 Task: Open Card Manufacturing Review in Board Team Collaboration to Workspace Business Analysis and add a team member Softage.1@softage.net, a label Red, a checklist Illustration, an attachment from your google drive, a color Red and finally, add a card description 'Plan and execute company team-building activity at a team-building ropes course' and a comment 'This task presents an opportunity to innovate and come up with new solutions to old problems.'. Add a start date 'Jan 05, 1900' with a due date 'Jan 12, 1900'
Action: Mouse moved to (78, 357)
Screenshot: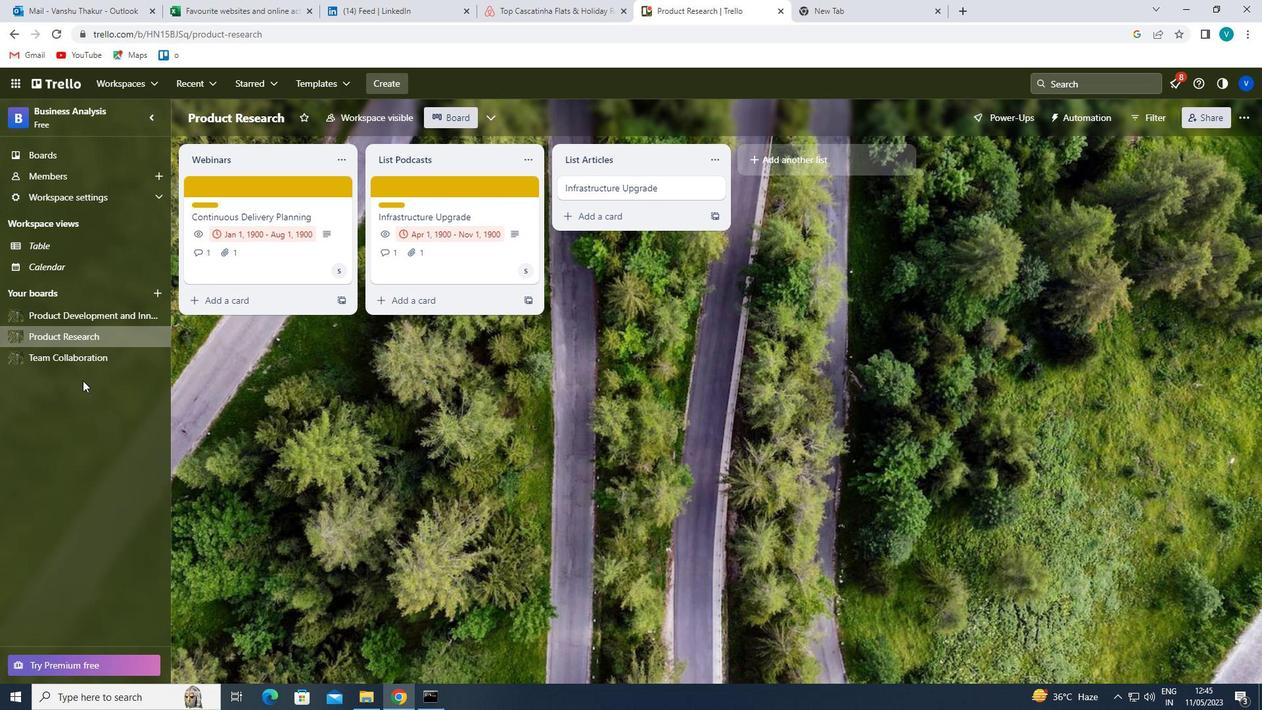 
Action: Mouse pressed left at (78, 357)
Screenshot: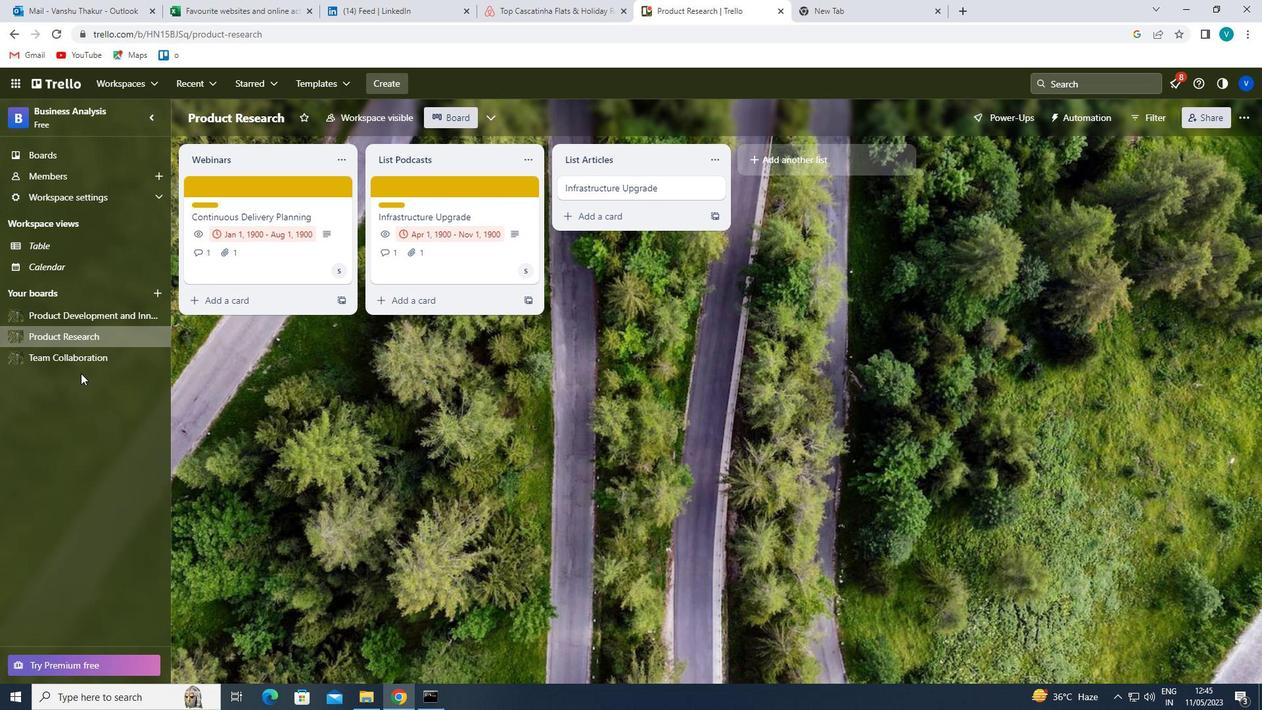 
Action: Mouse moved to (409, 184)
Screenshot: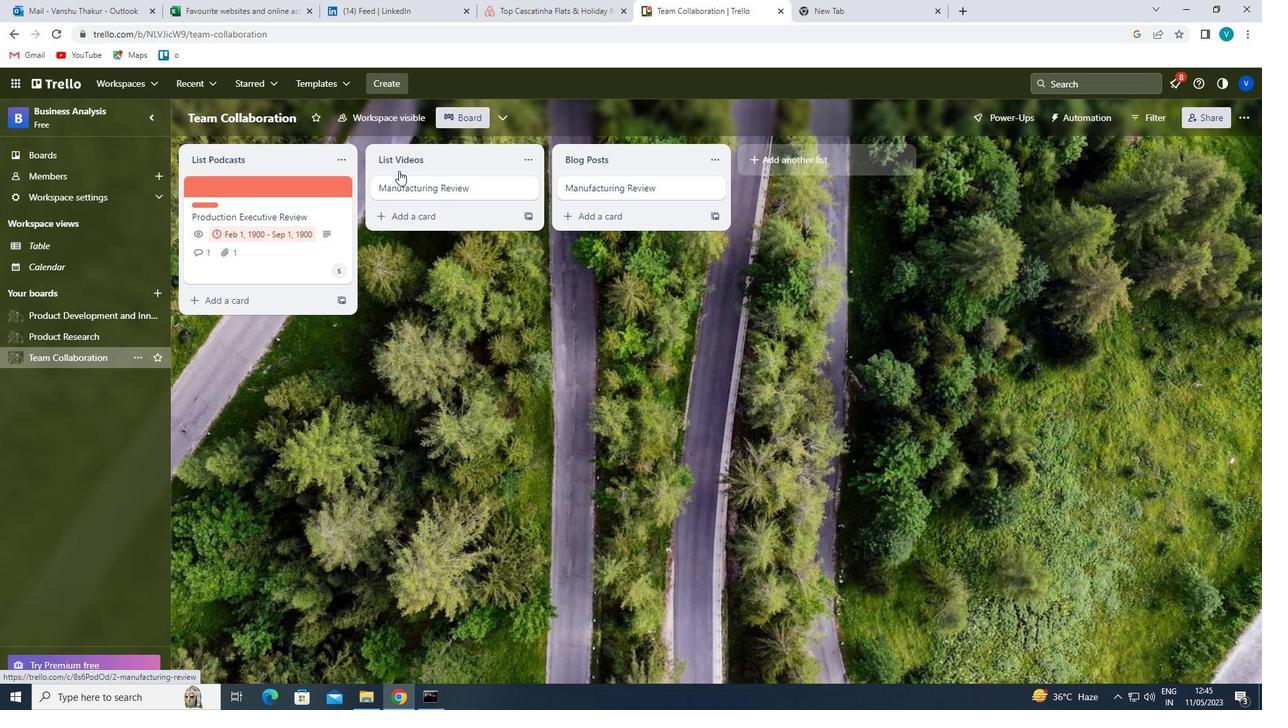 
Action: Mouse pressed left at (409, 184)
Screenshot: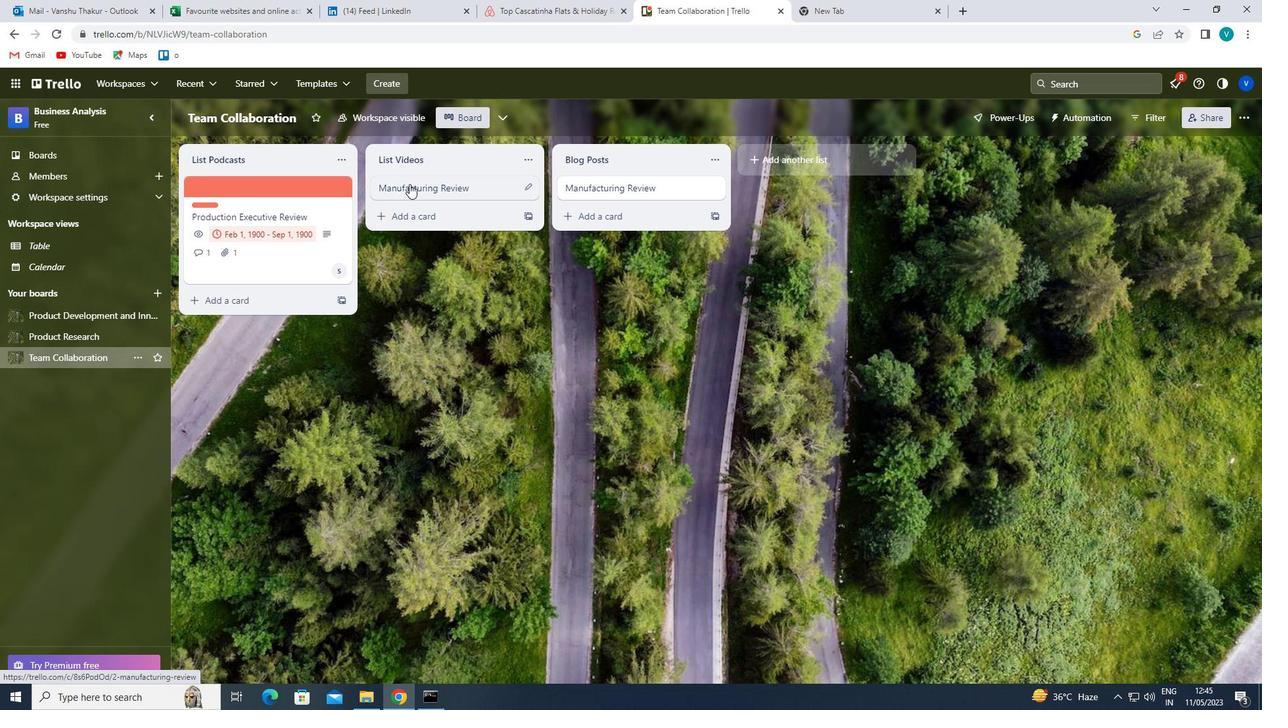 
Action: Mouse moved to (765, 222)
Screenshot: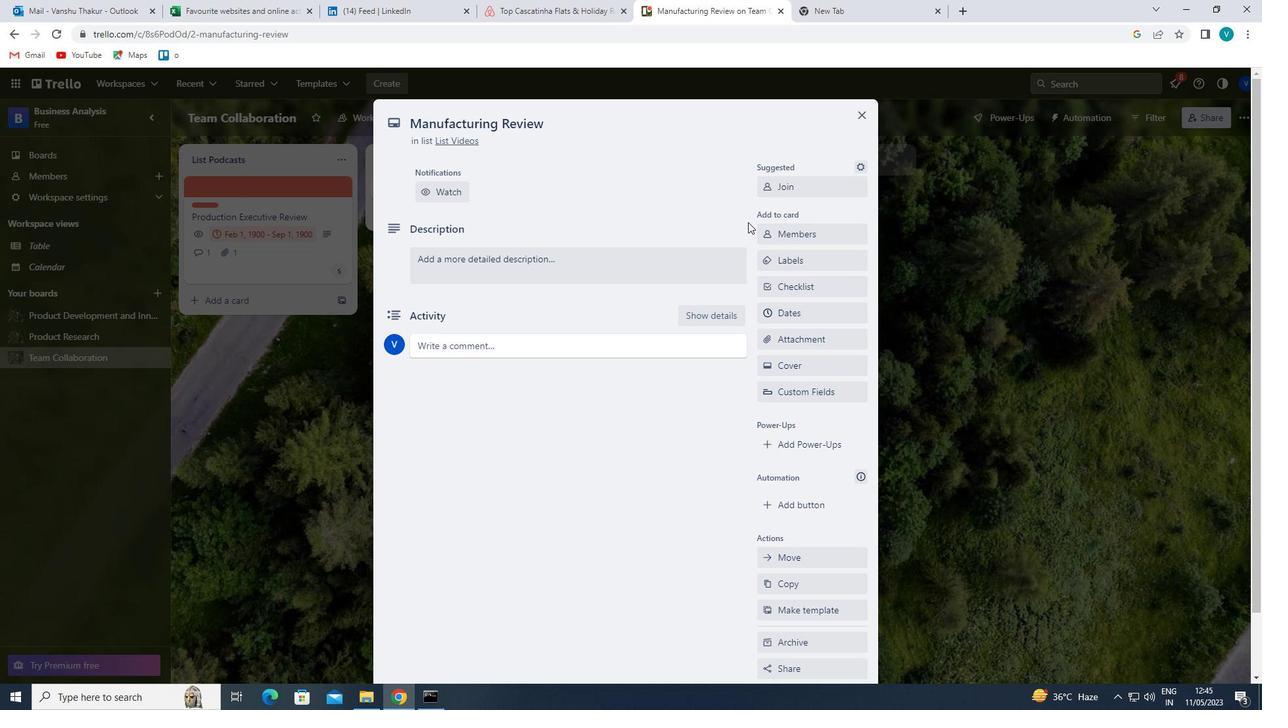 
Action: Mouse pressed left at (765, 222)
Screenshot: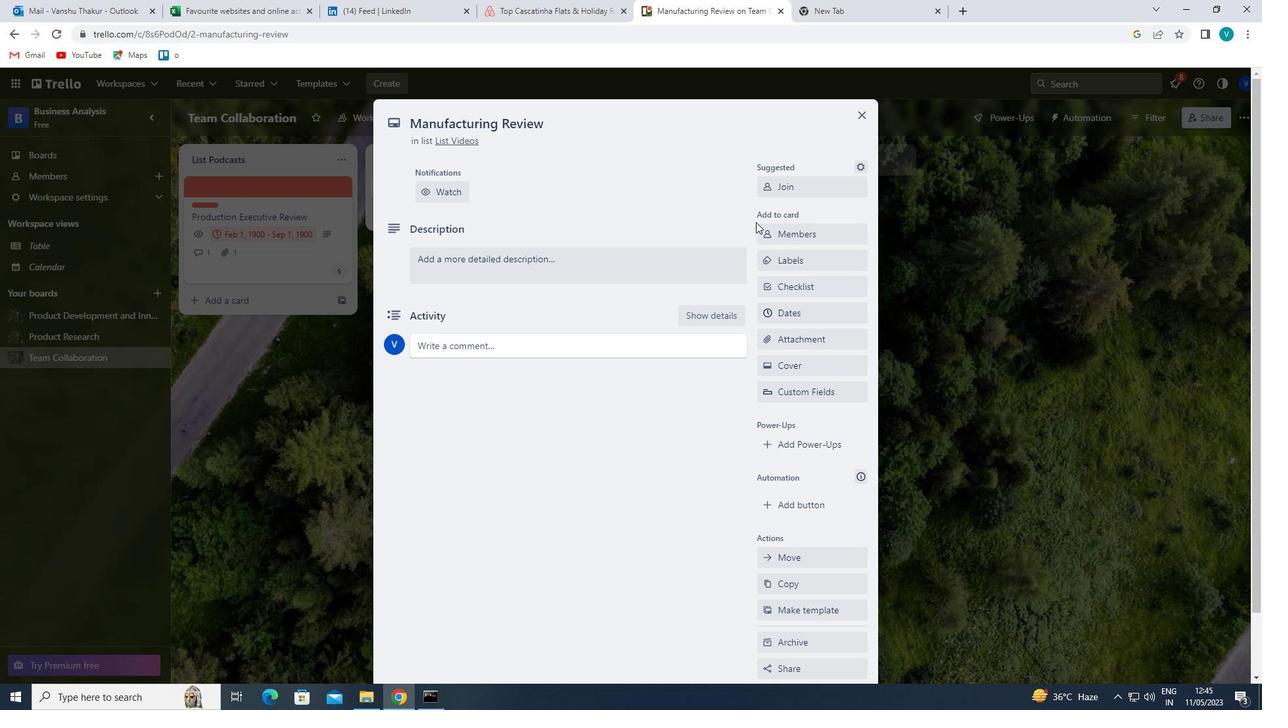 
Action: Mouse moved to (769, 230)
Screenshot: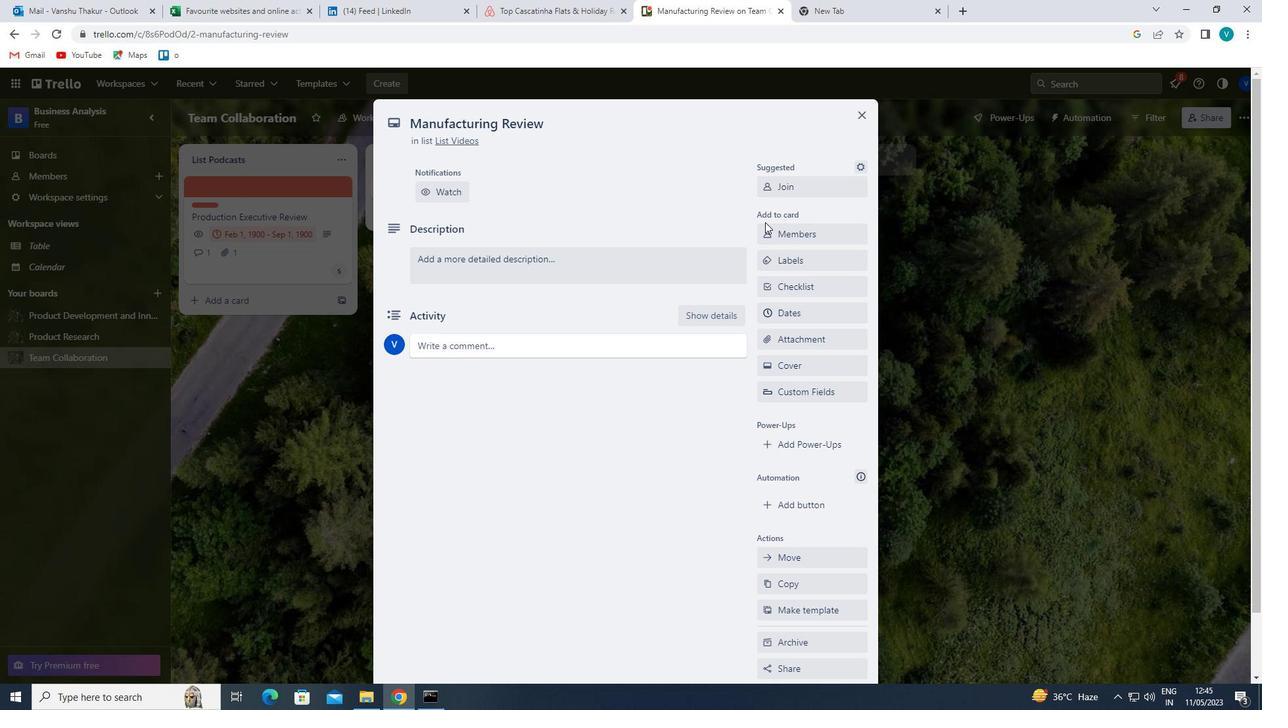 
Action: Mouse pressed left at (769, 230)
Screenshot: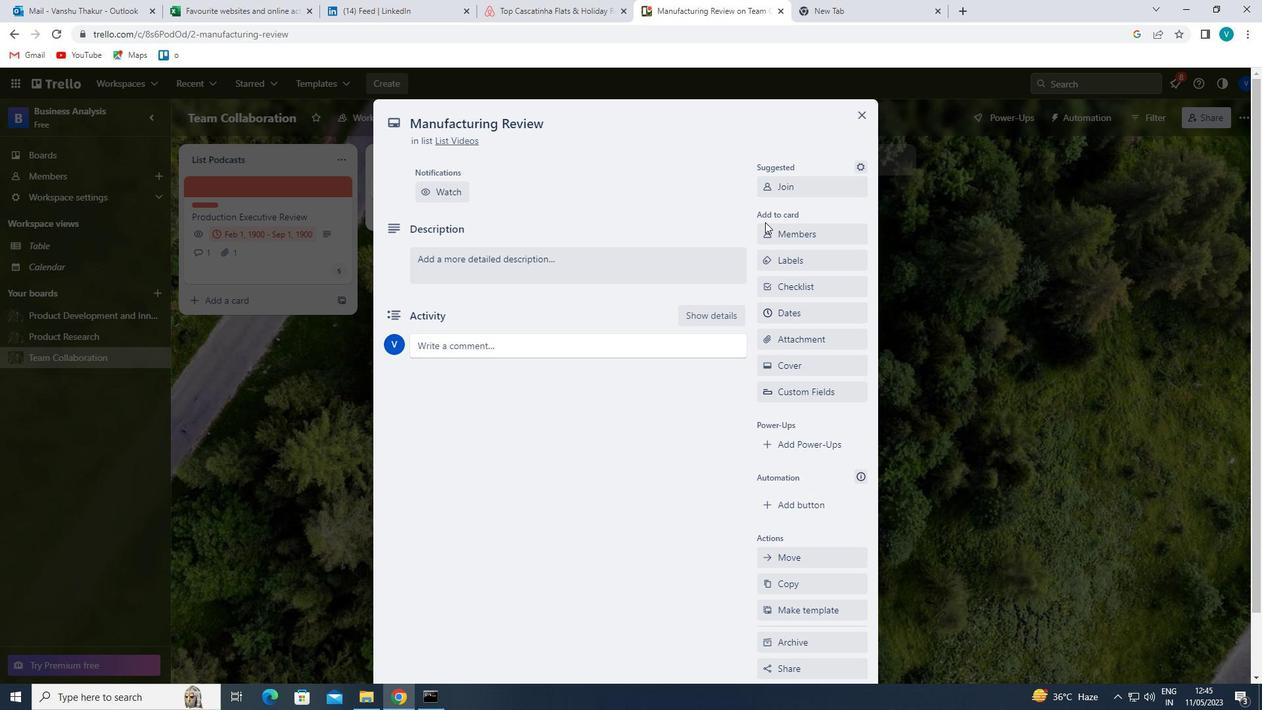 
Action: Mouse moved to (795, 296)
Screenshot: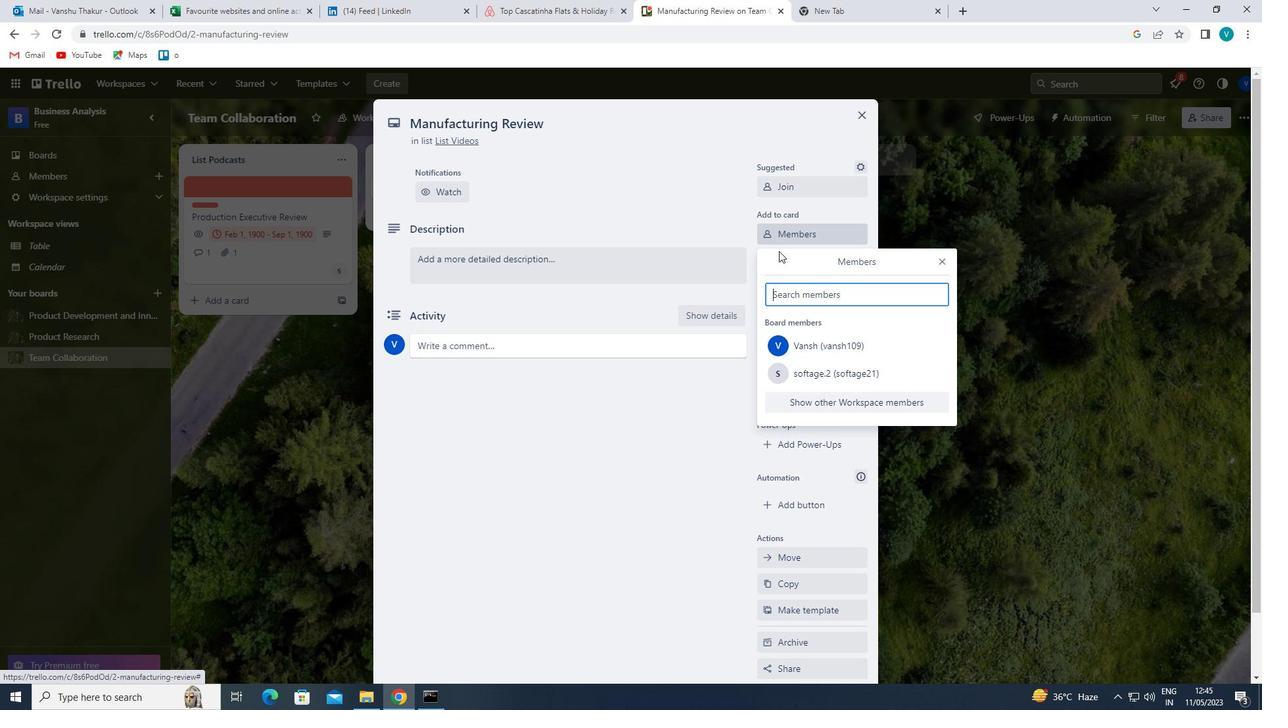 
Action: Mouse pressed left at (795, 296)
Screenshot: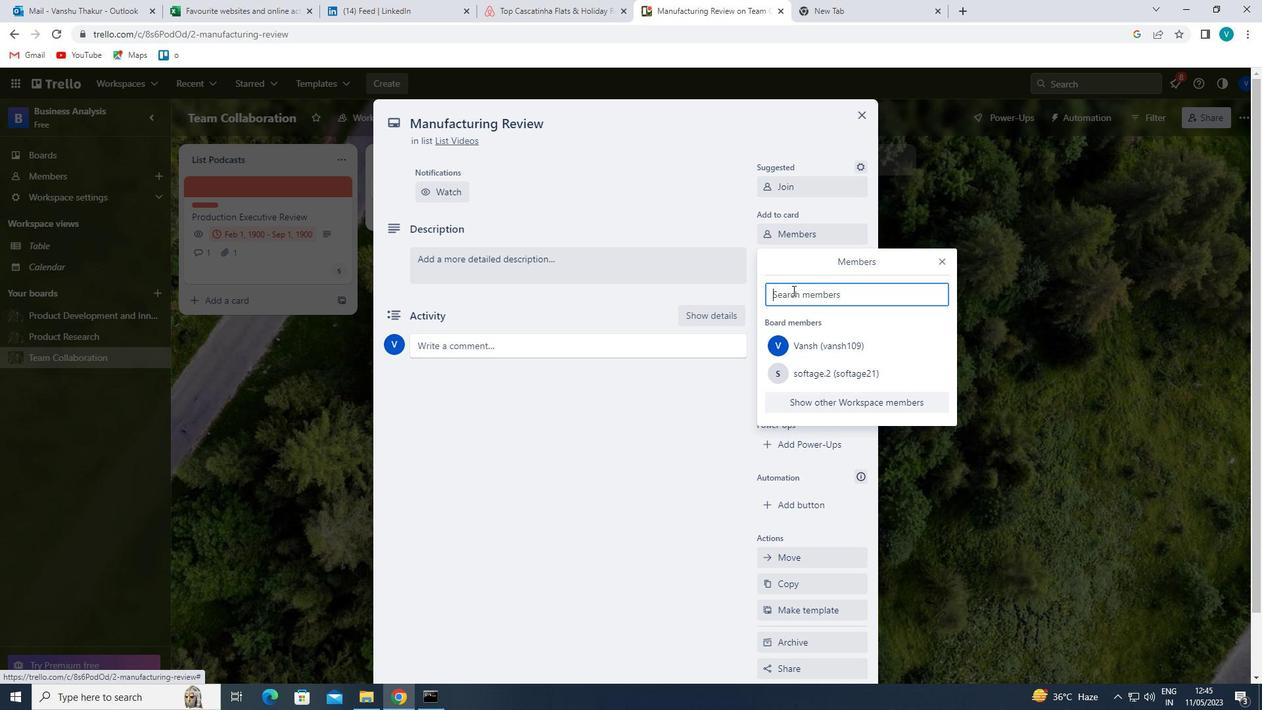 
Action: Key pressed soft
Screenshot: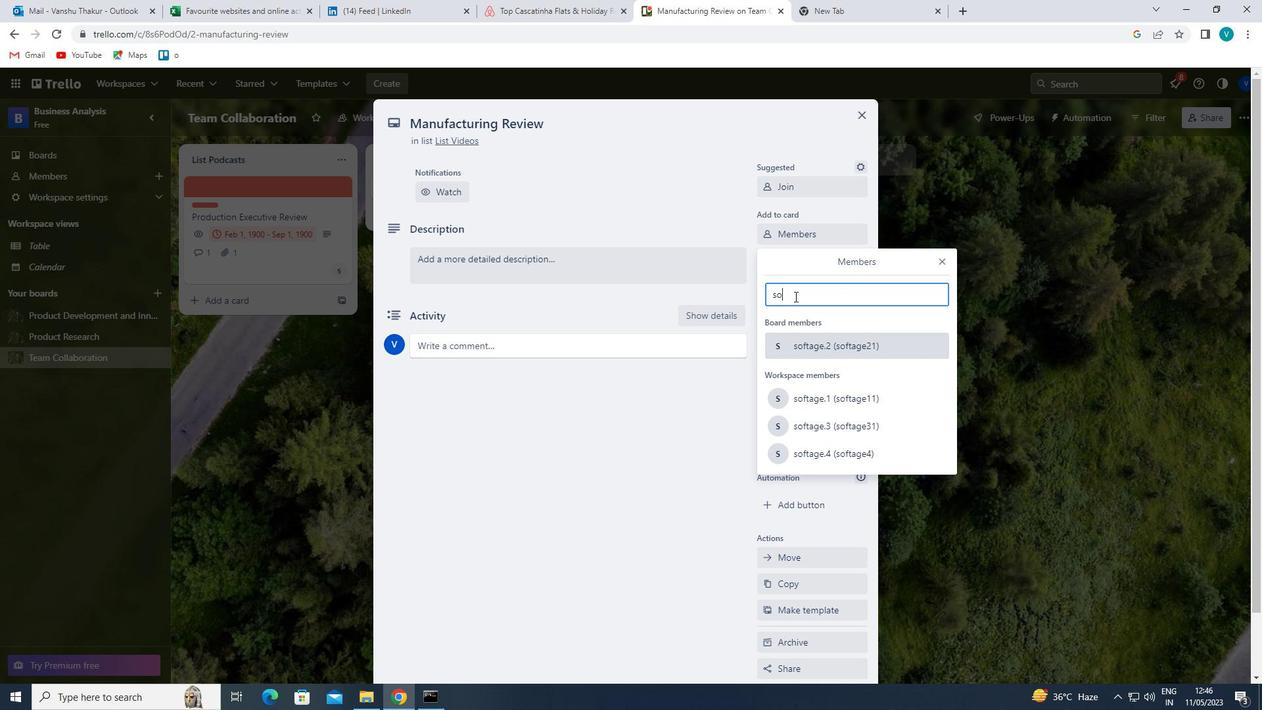 
Action: Mouse moved to (840, 395)
Screenshot: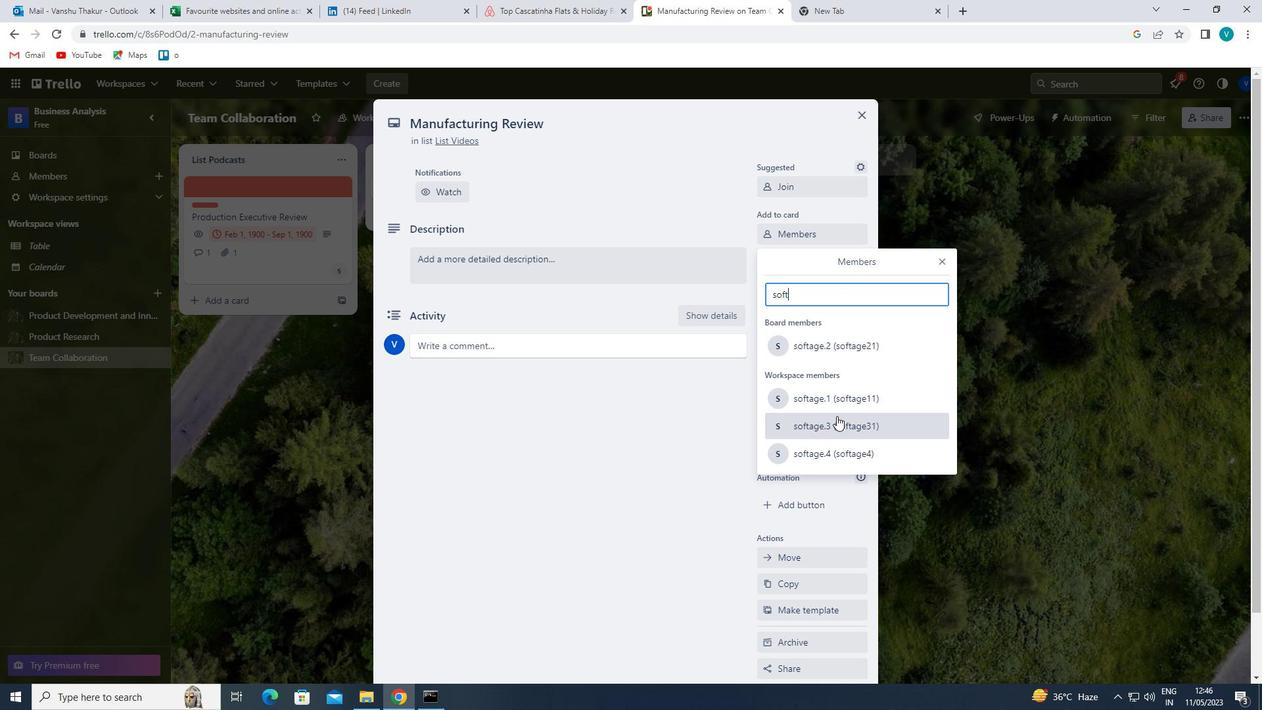 
Action: Mouse pressed left at (840, 395)
Screenshot: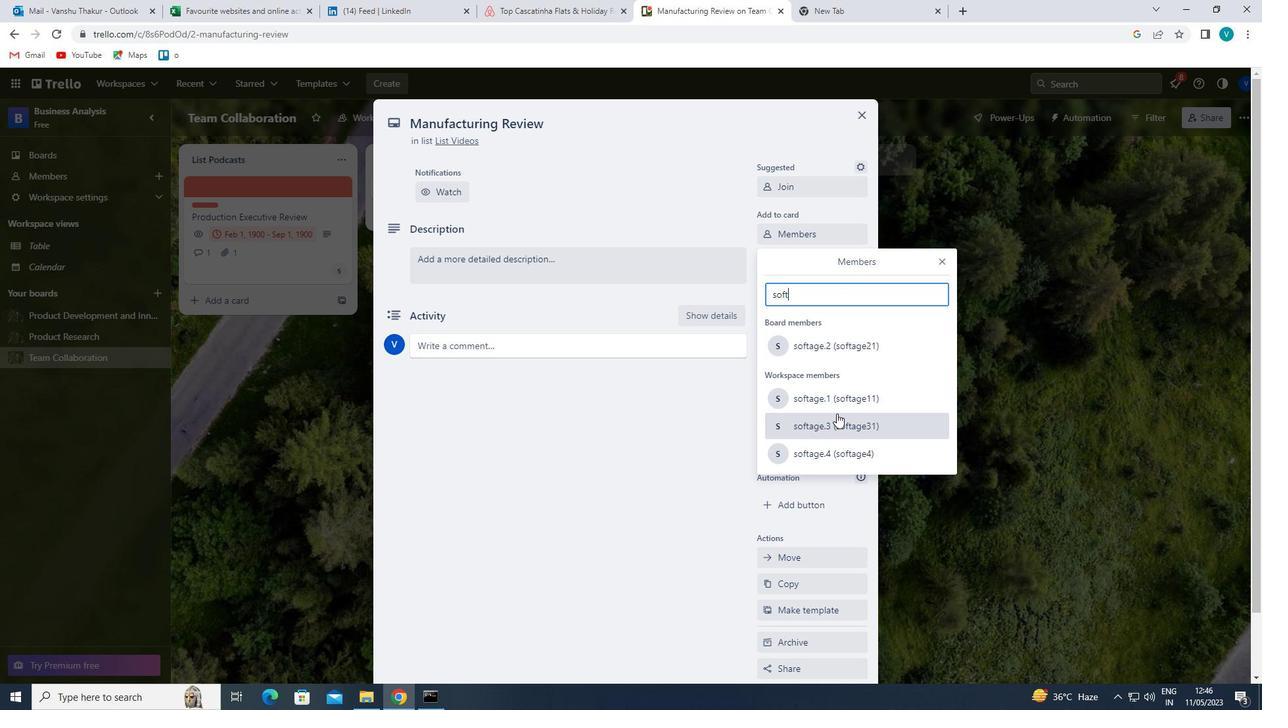 
Action: Mouse moved to (943, 260)
Screenshot: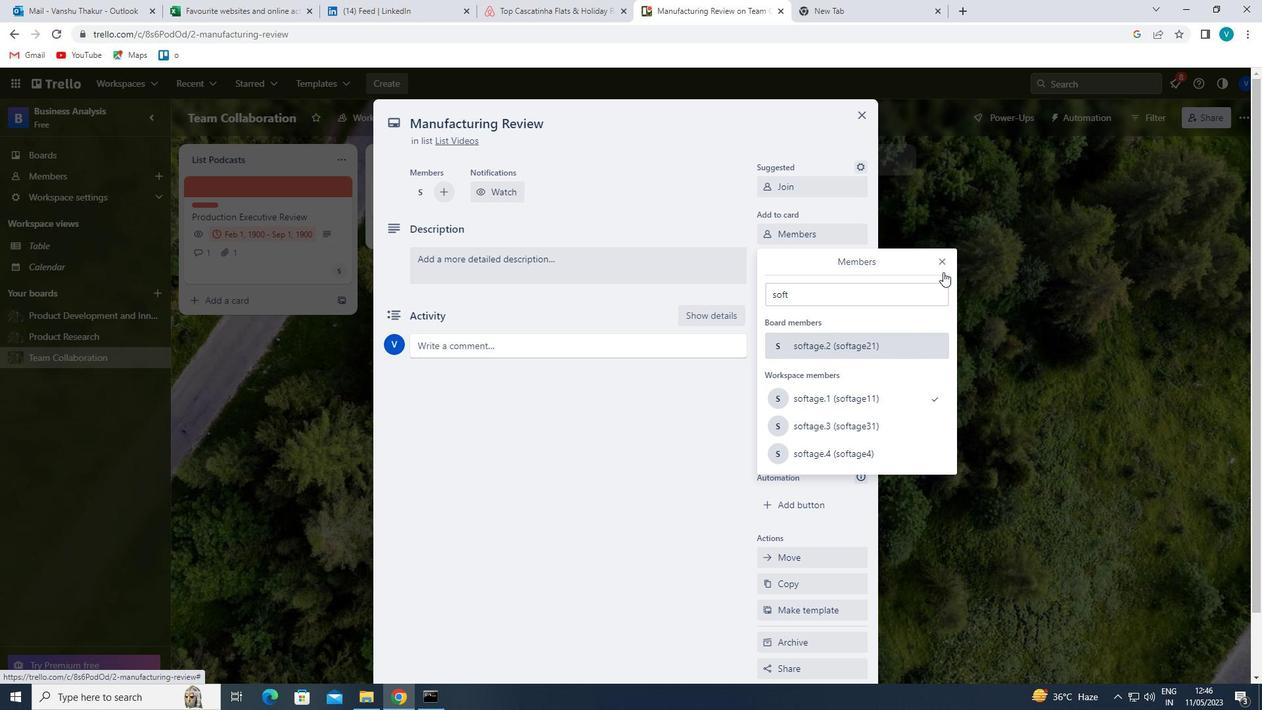 
Action: Mouse pressed left at (943, 260)
Screenshot: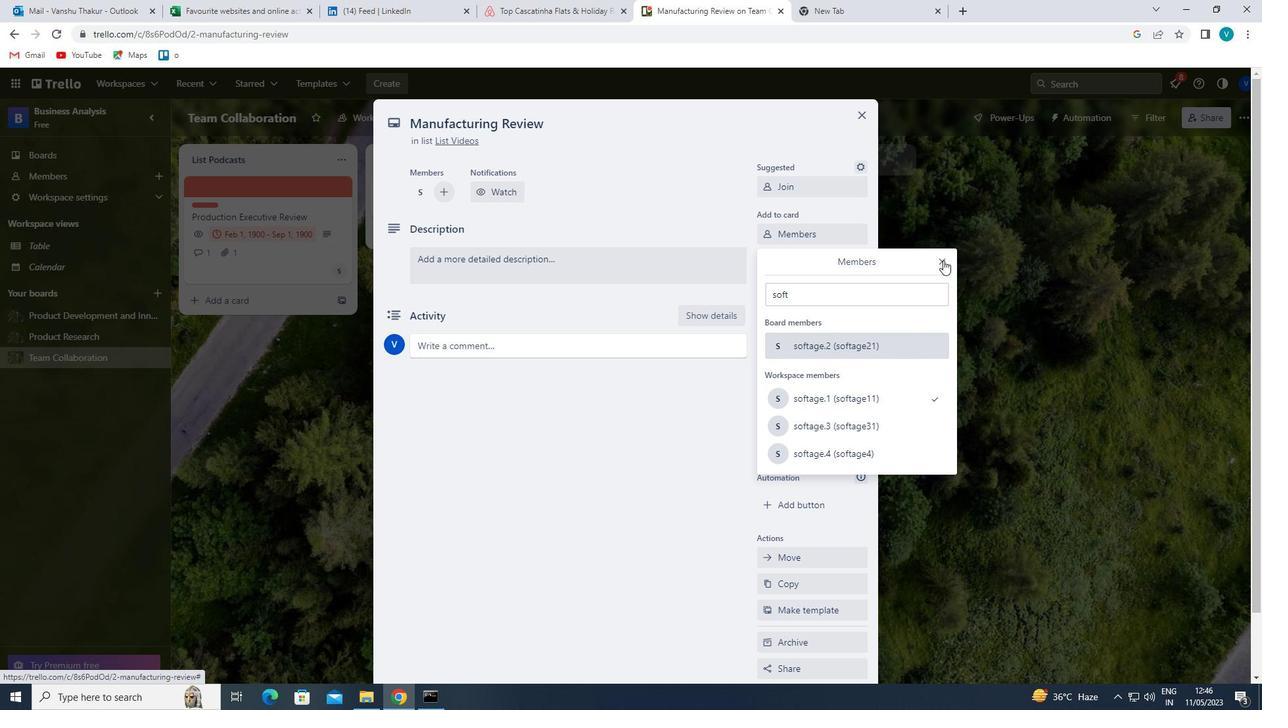 
Action: Mouse moved to (824, 259)
Screenshot: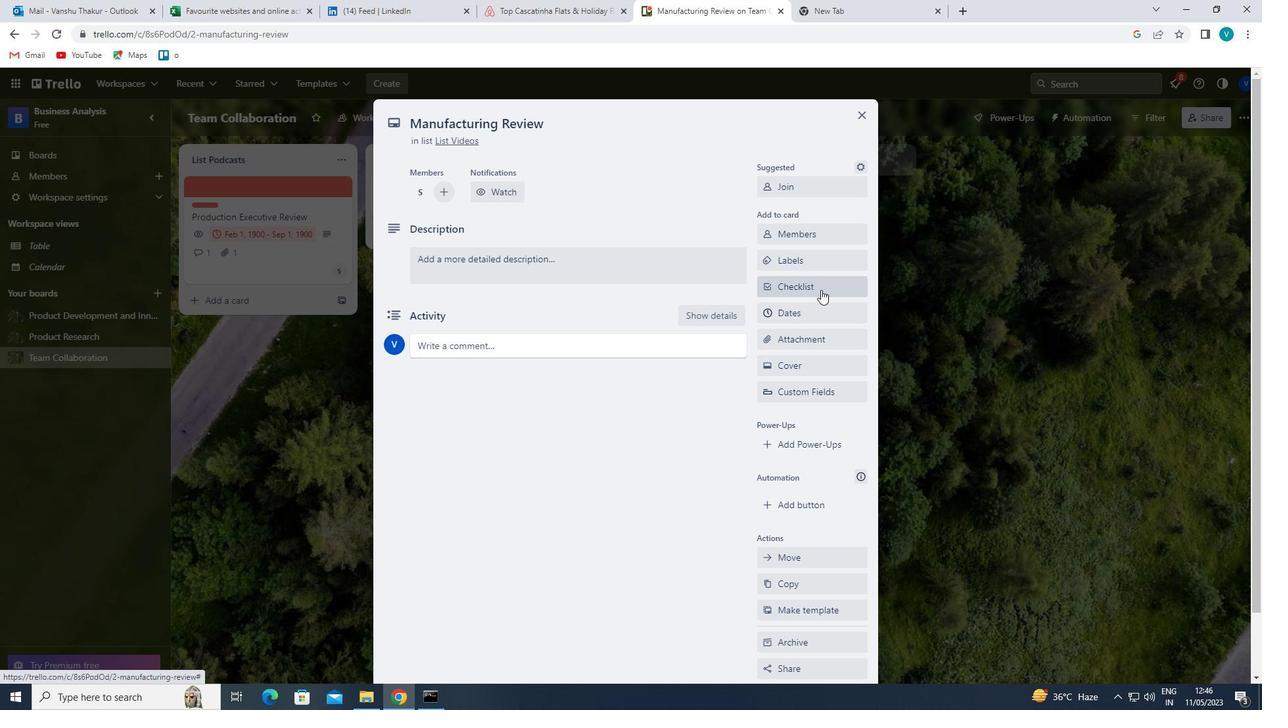 
Action: Mouse pressed left at (824, 259)
Screenshot: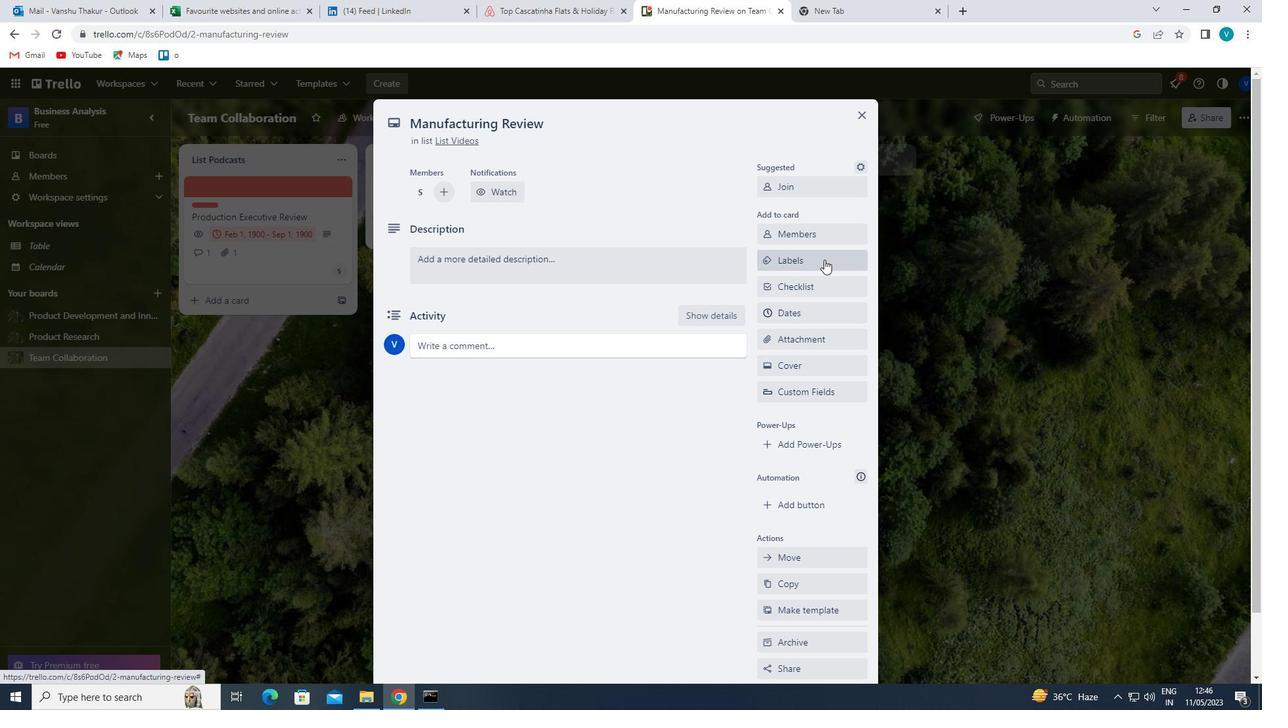 
Action: Mouse moved to (824, 433)
Screenshot: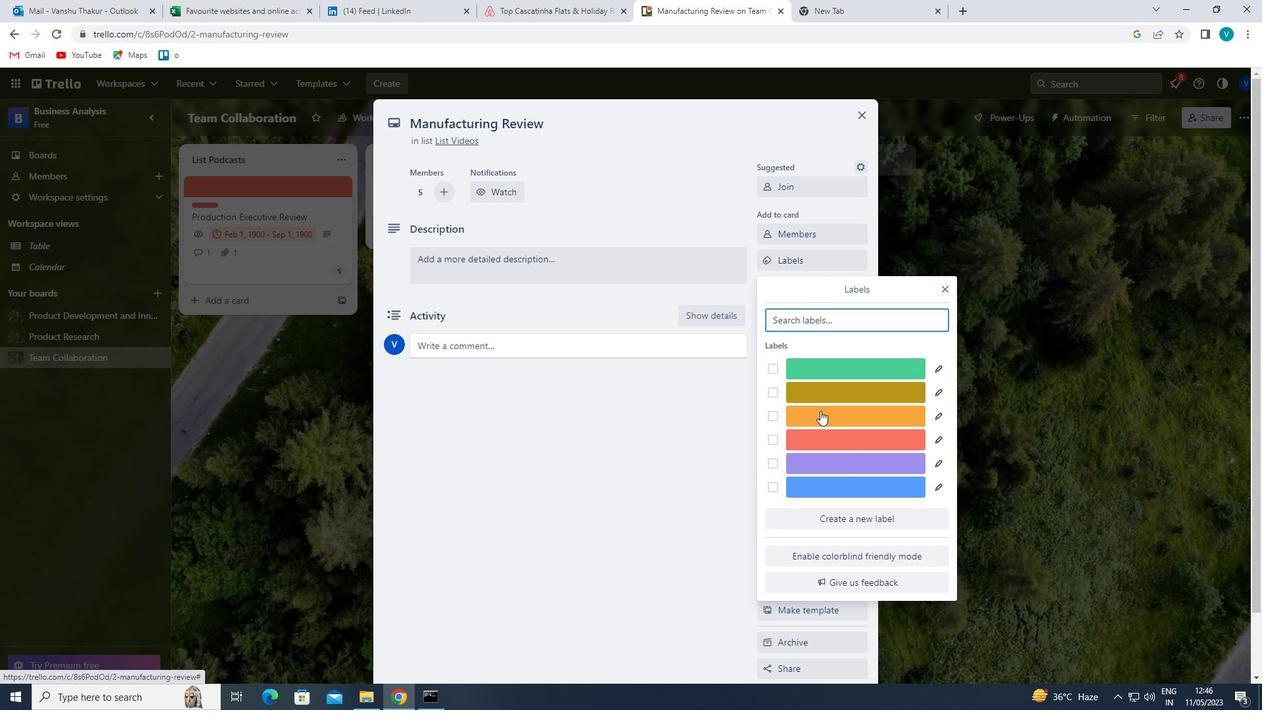 
Action: Mouse pressed left at (824, 433)
Screenshot: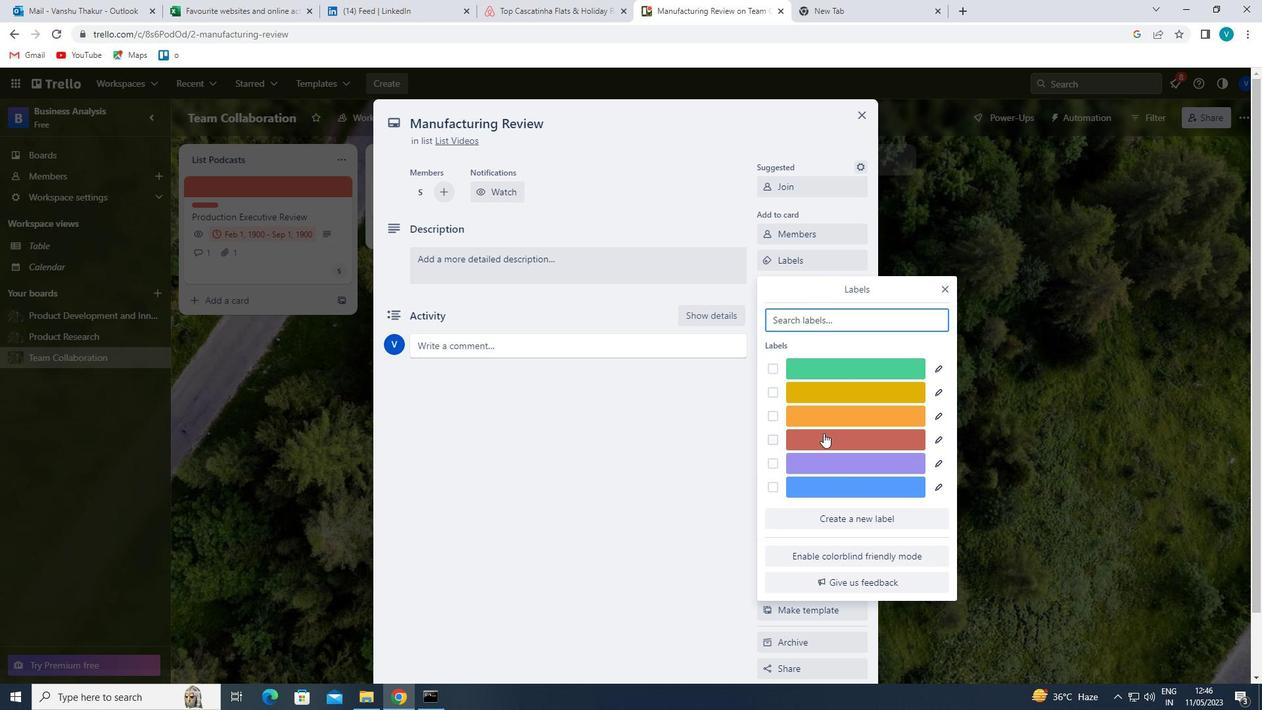 
Action: Mouse moved to (949, 286)
Screenshot: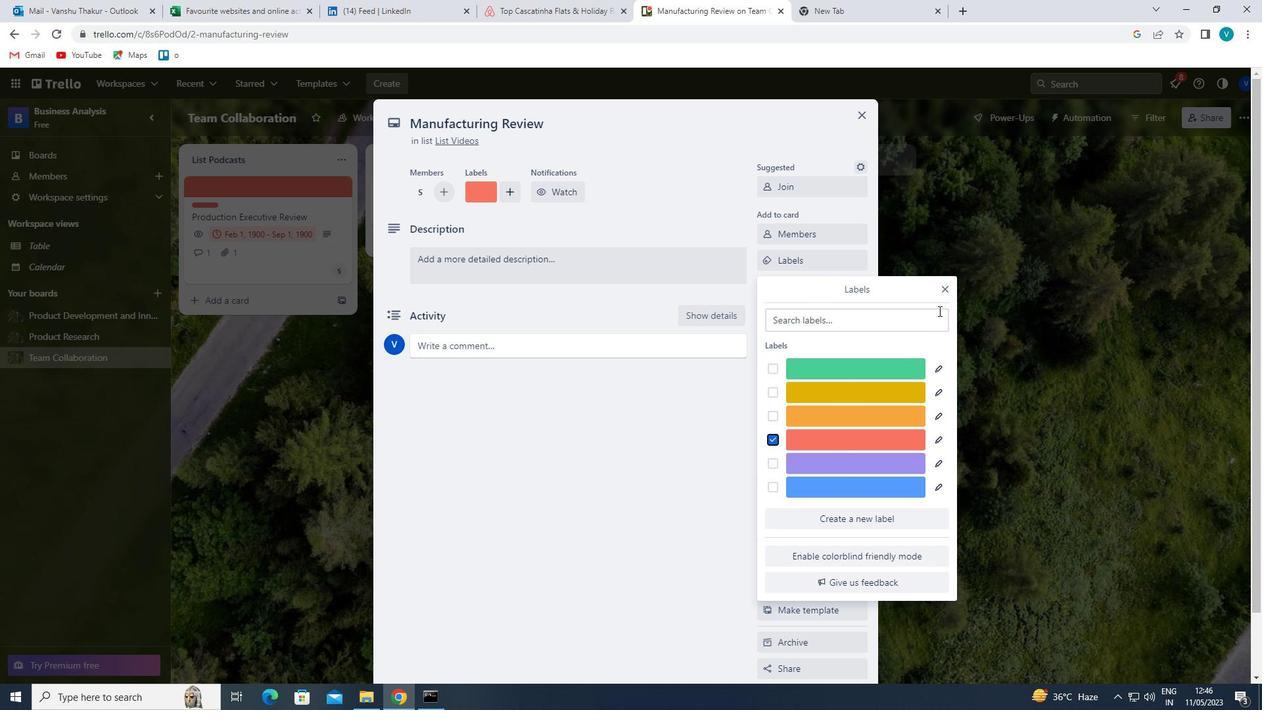 
Action: Mouse pressed left at (949, 286)
Screenshot: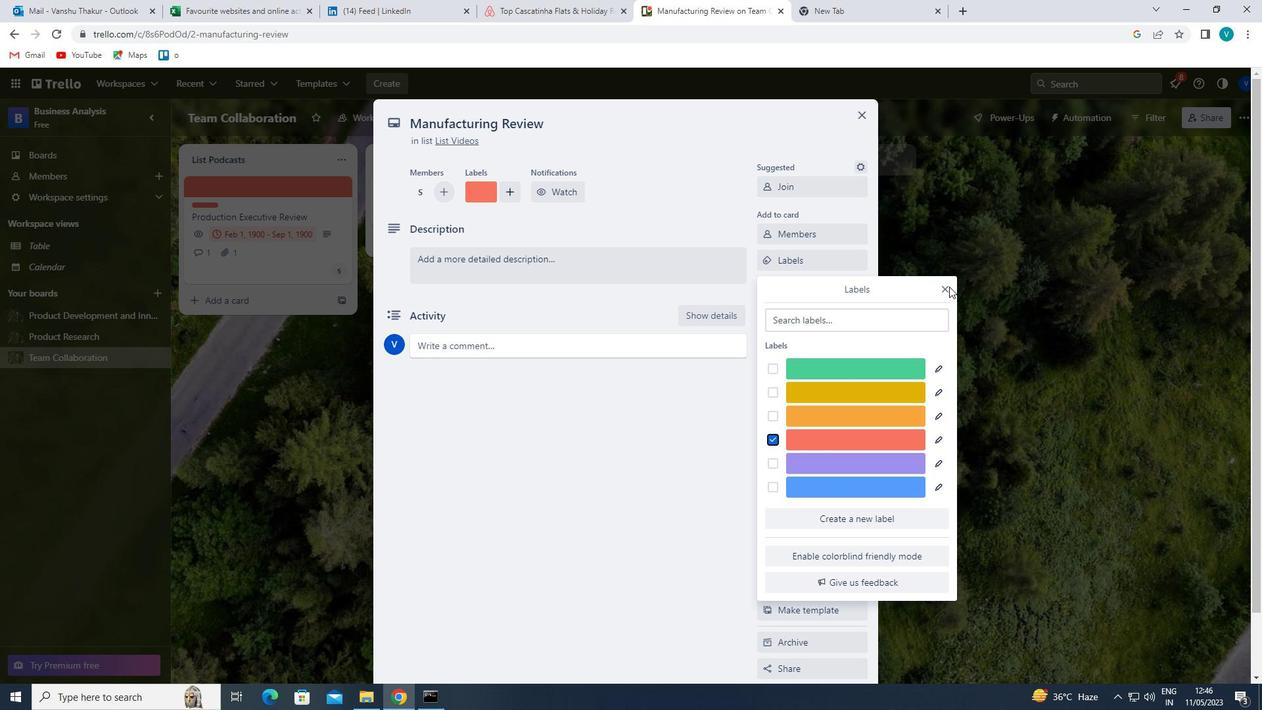 
Action: Mouse moved to (942, 287)
Screenshot: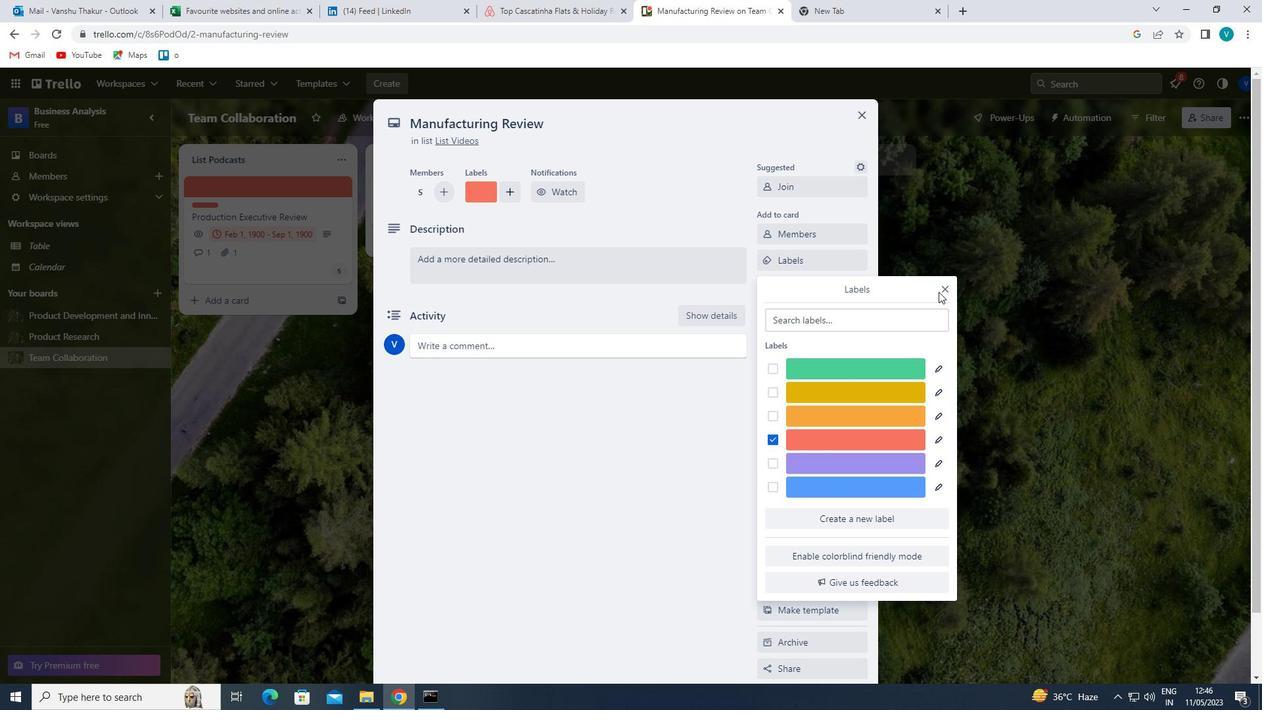 
Action: Mouse pressed left at (942, 287)
Screenshot: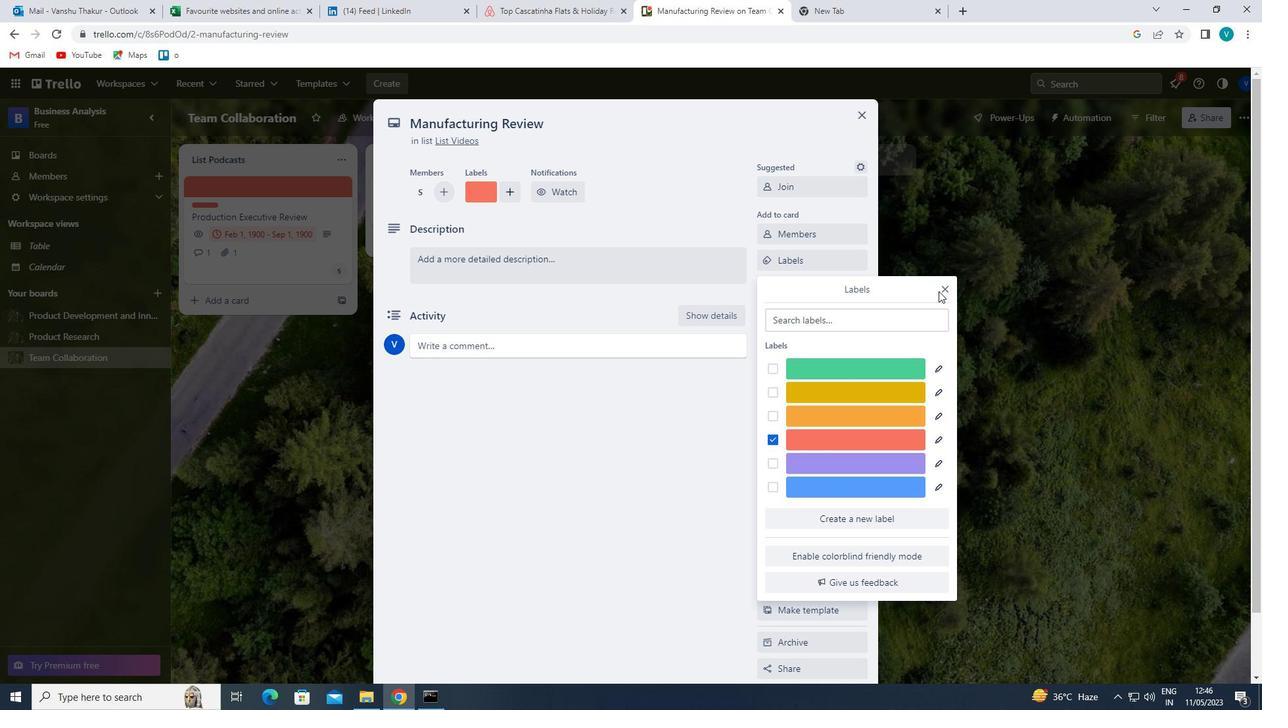 
Action: Mouse moved to (830, 279)
Screenshot: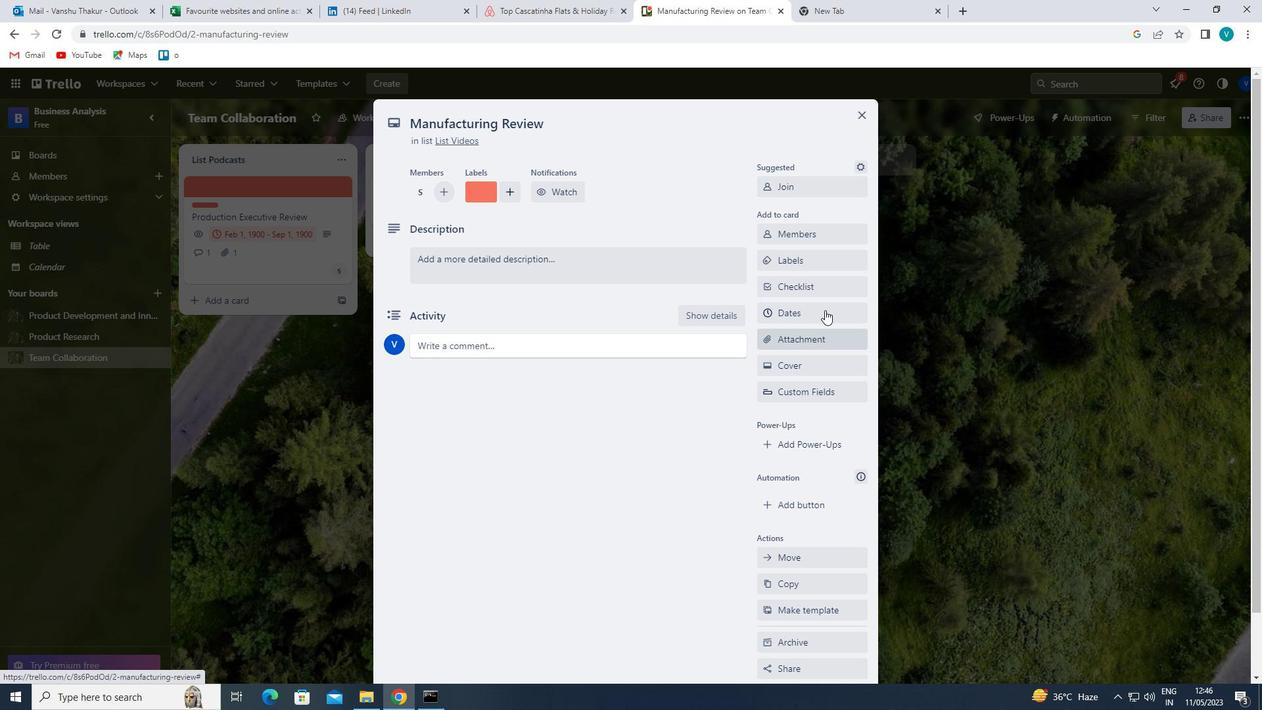 
Action: Mouse pressed left at (830, 279)
Screenshot: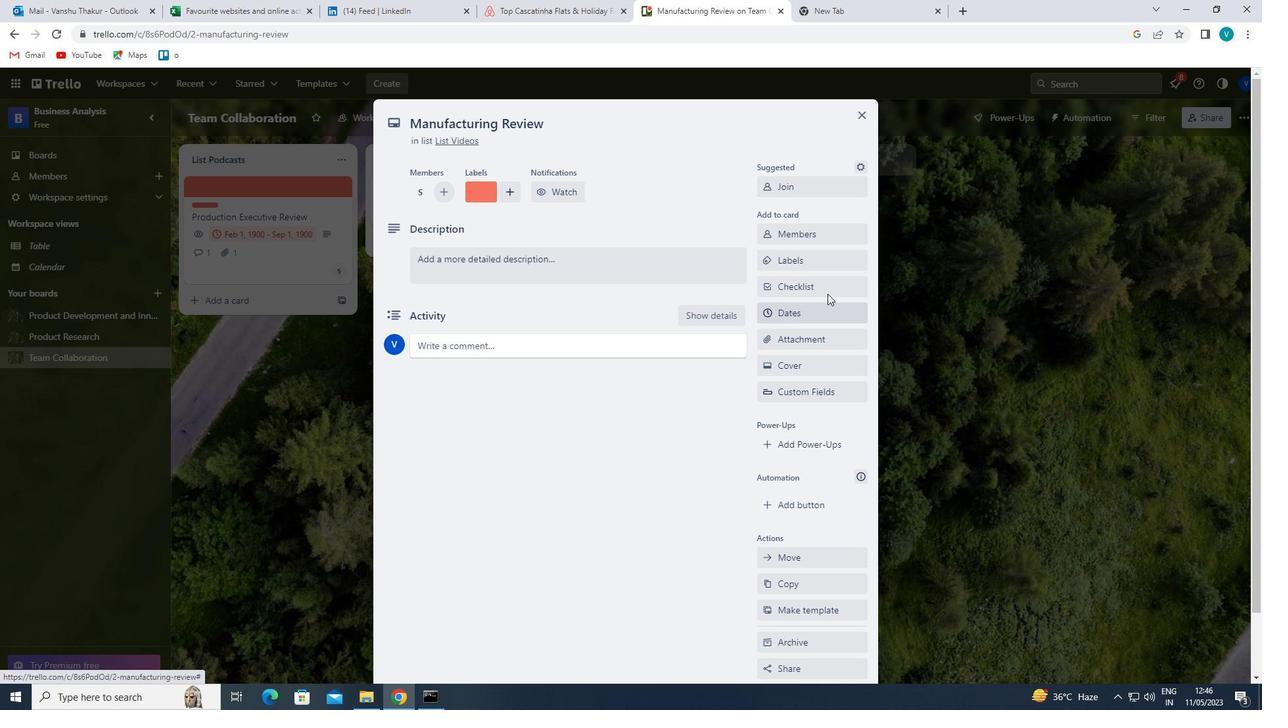 
Action: Key pressed <Key.shift>ILLUSTRATION
Screenshot: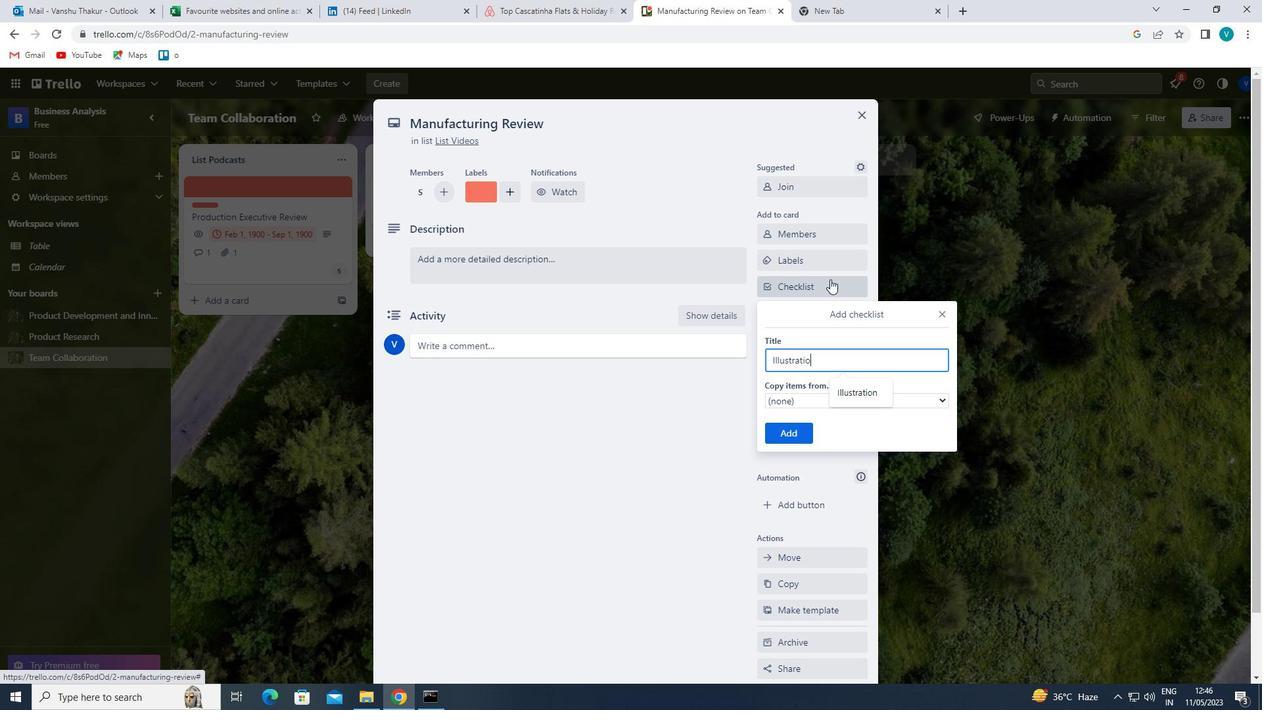 
Action: Mouse moved to (799, 430)
Screenshot: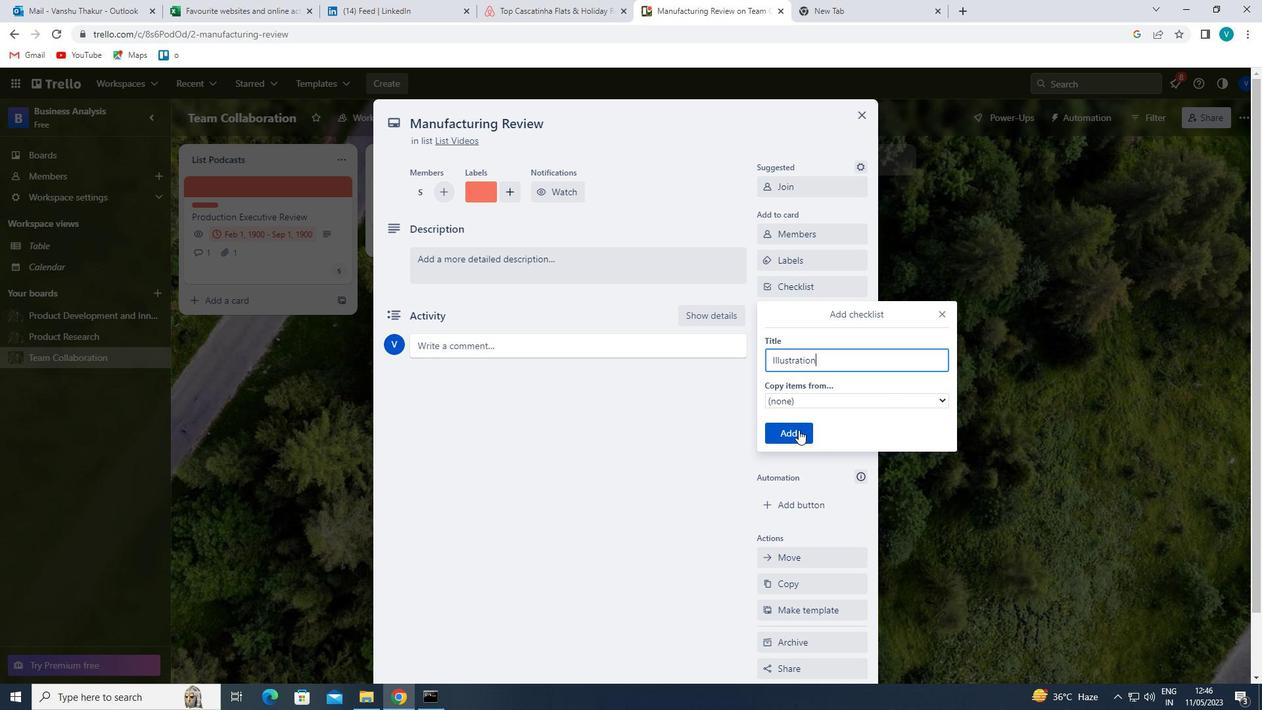 
Action: Mouse pressed left at (799, 430)
Screenshot: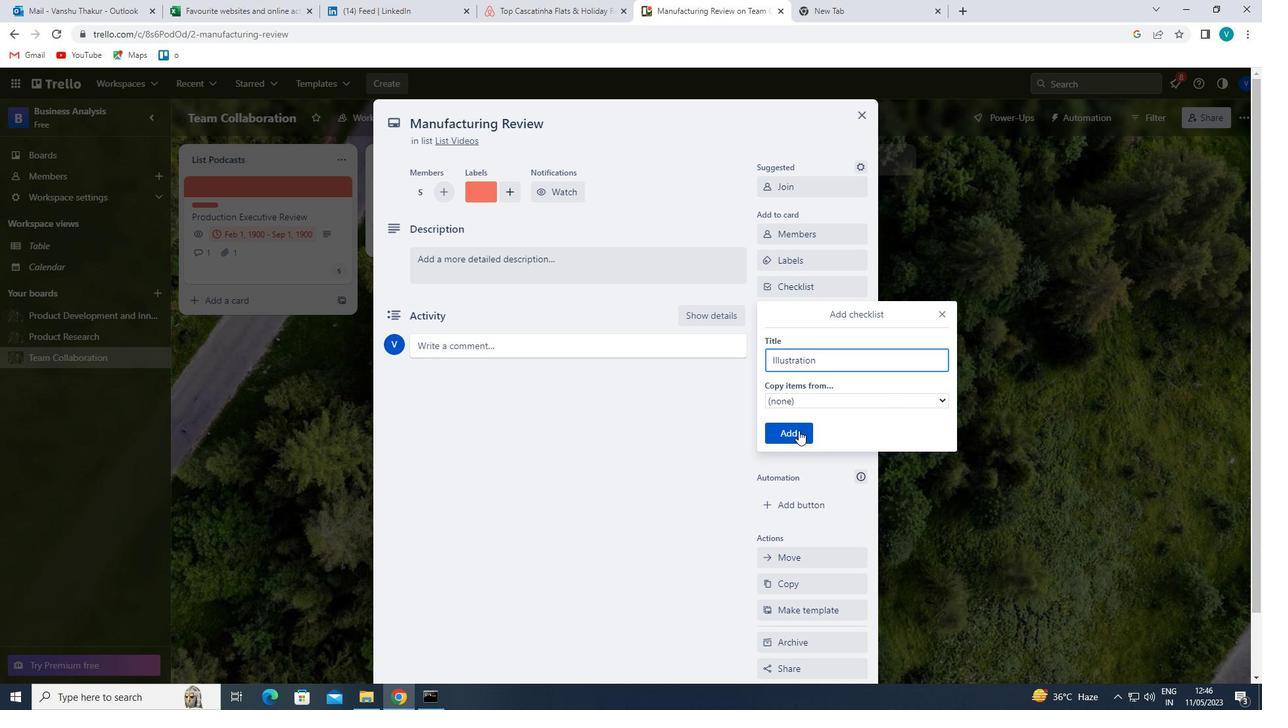 
Action: Mouse moved to (820, 339)
Screenshot: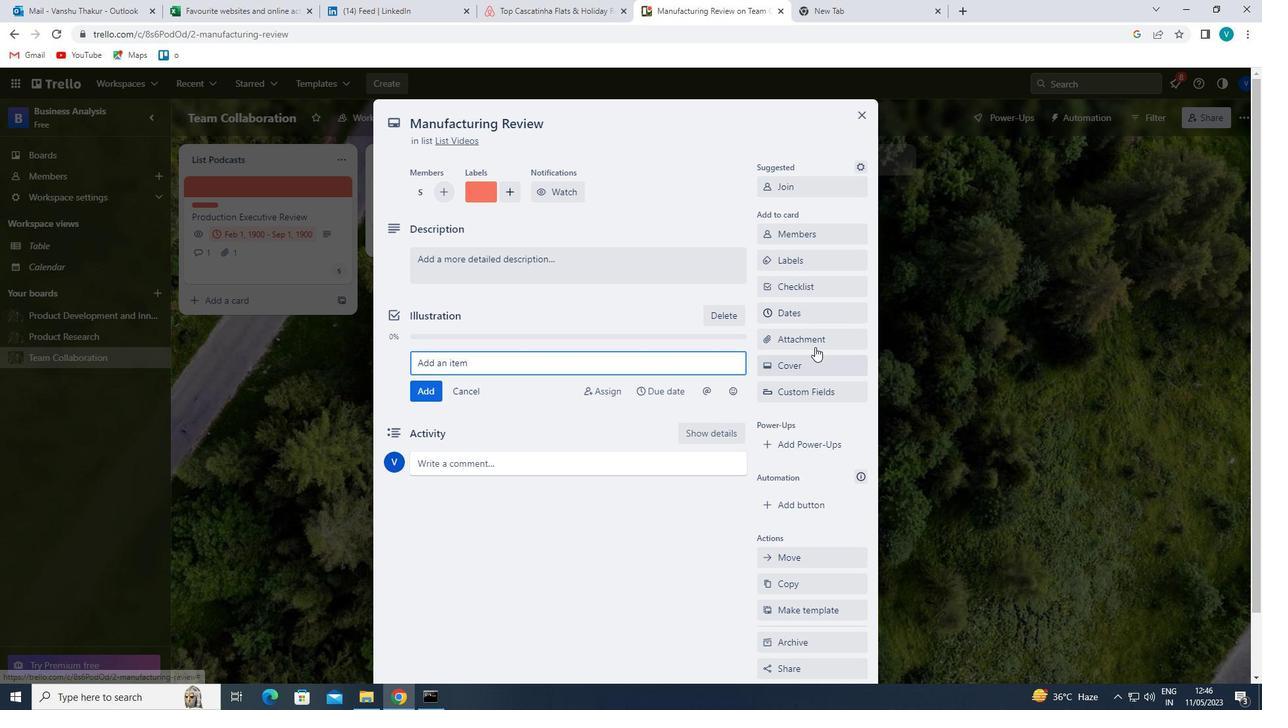 
Action: Mouse pressed left at (820, 339)
Screenshot: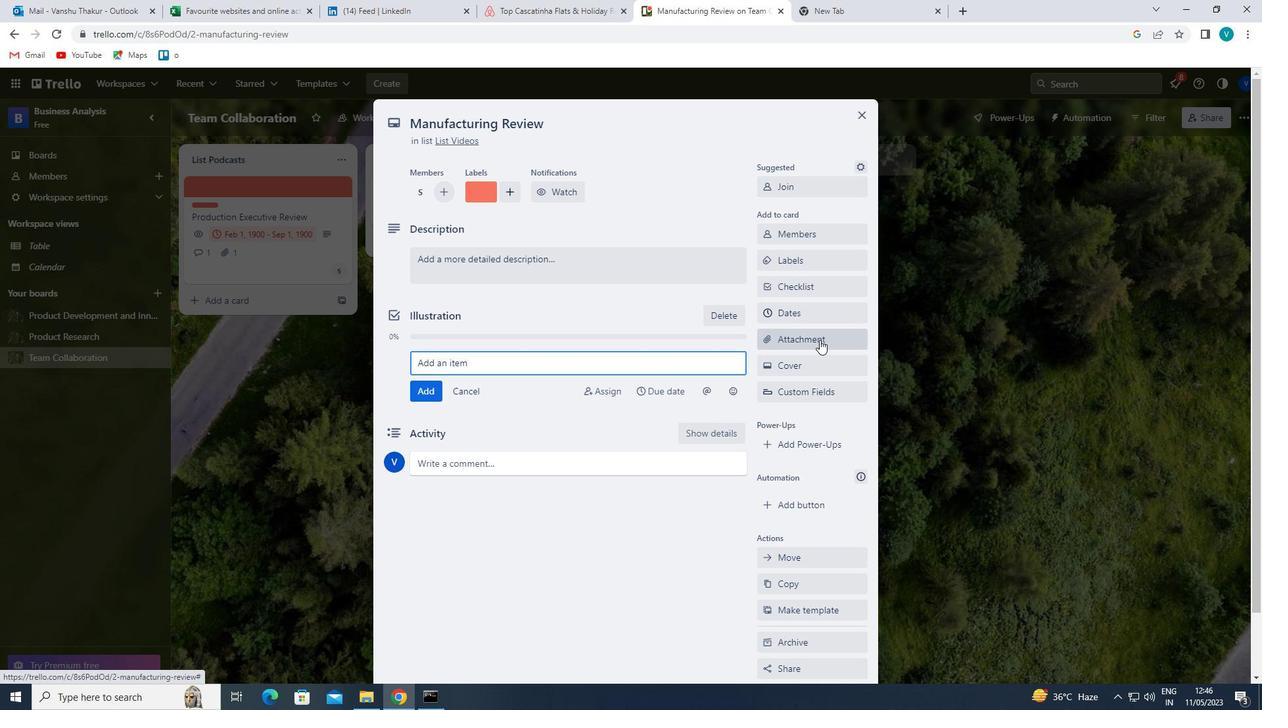 
Action: Mouse moved to (795, 444)
Screenshot: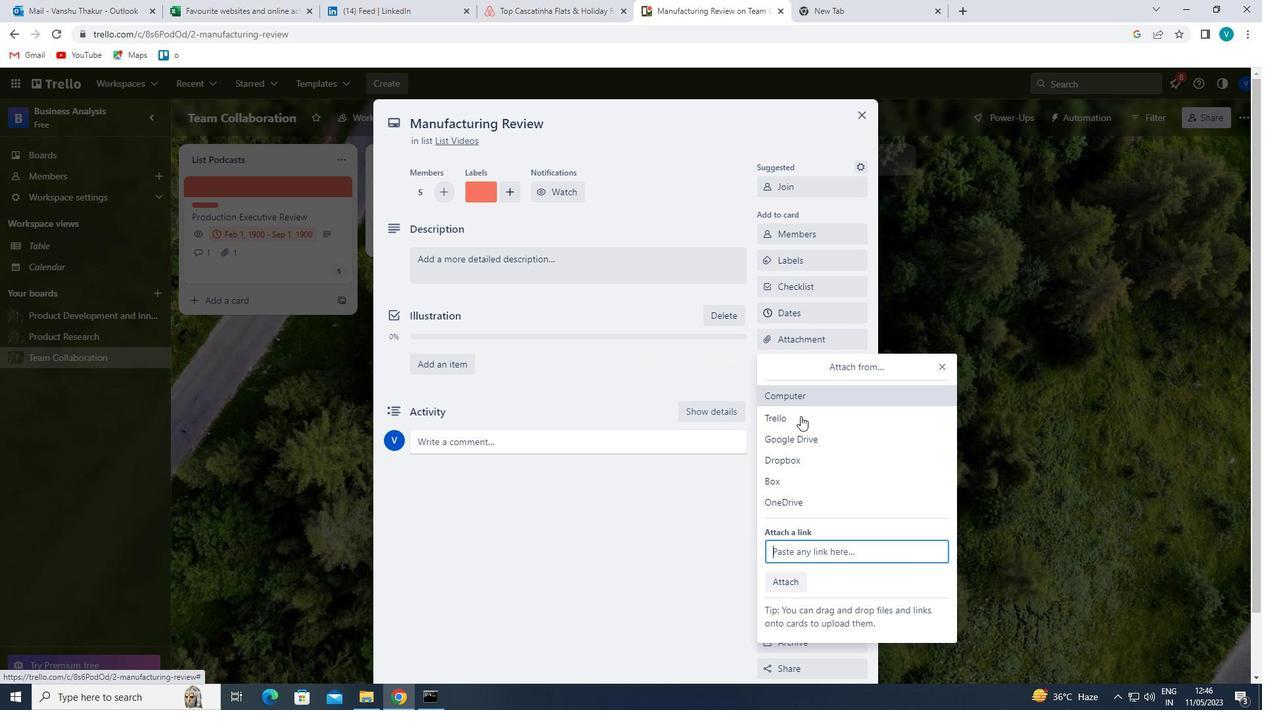 
Action: Mouse pressed left at (795, 444)
Screenshot: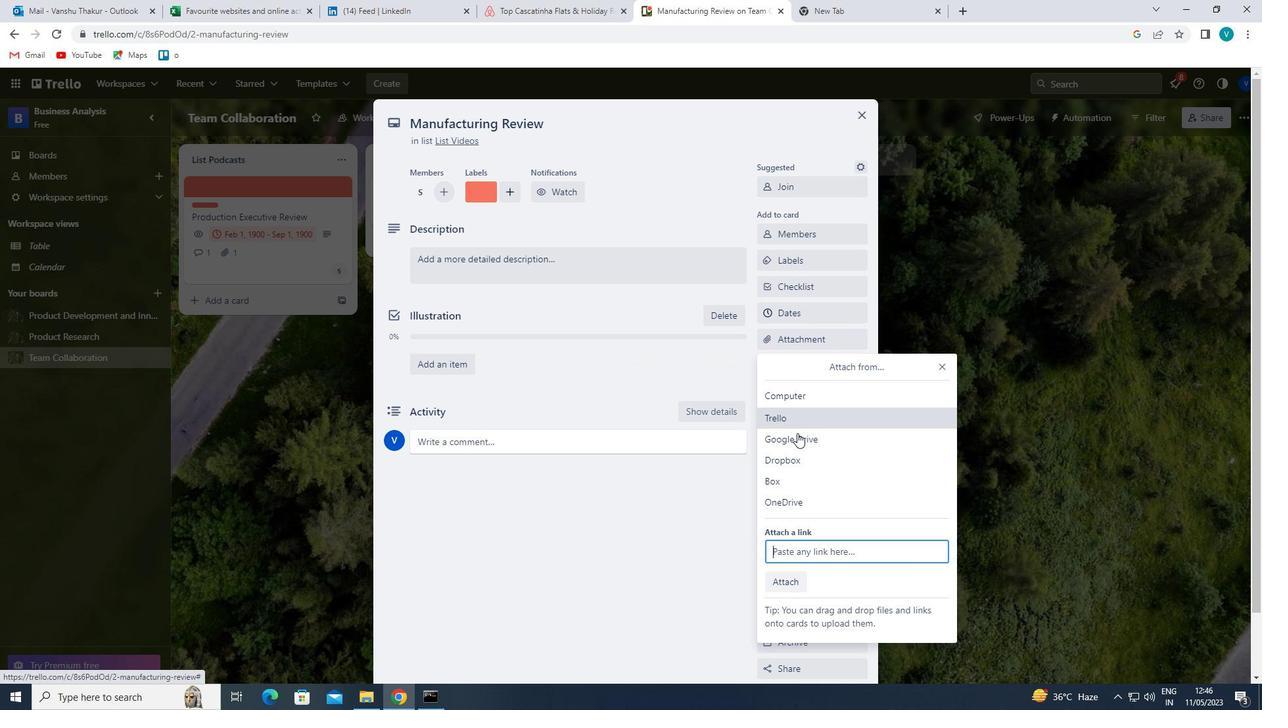 
Action: Mouse moved to (727, 374)
Screenshot: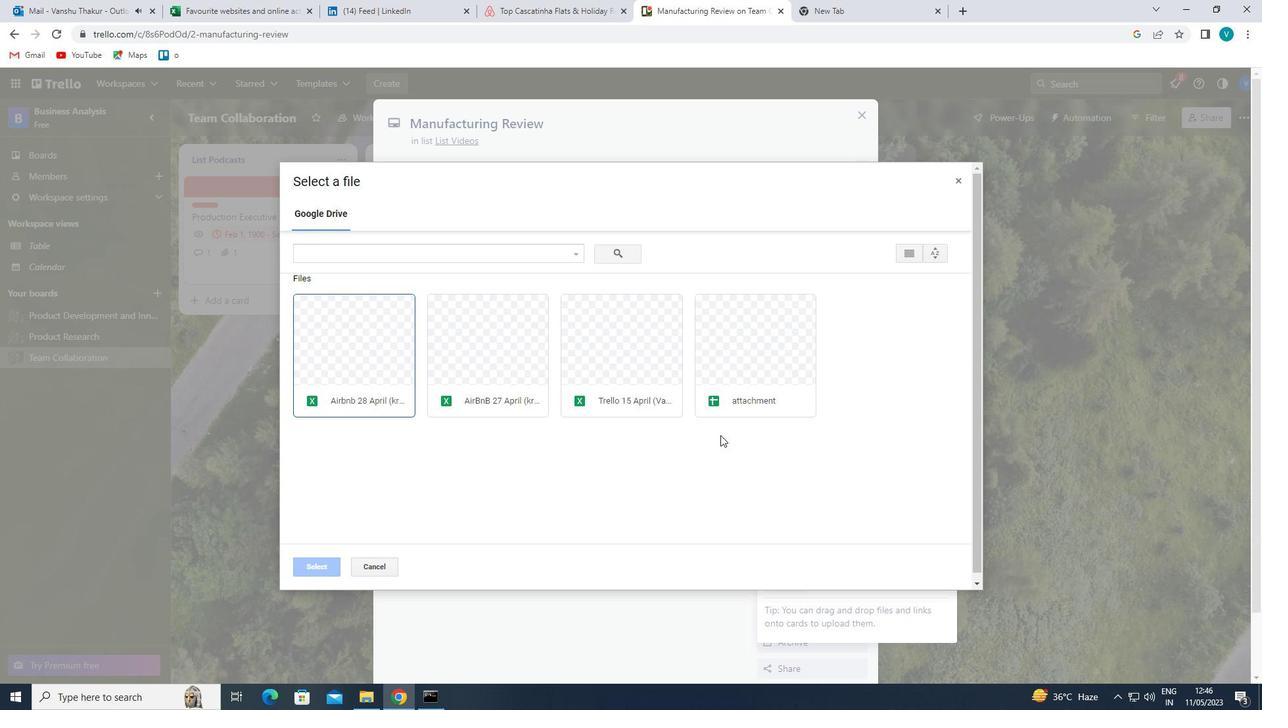 
Action: Mouse pressed left at (727, 374)
Screenshot: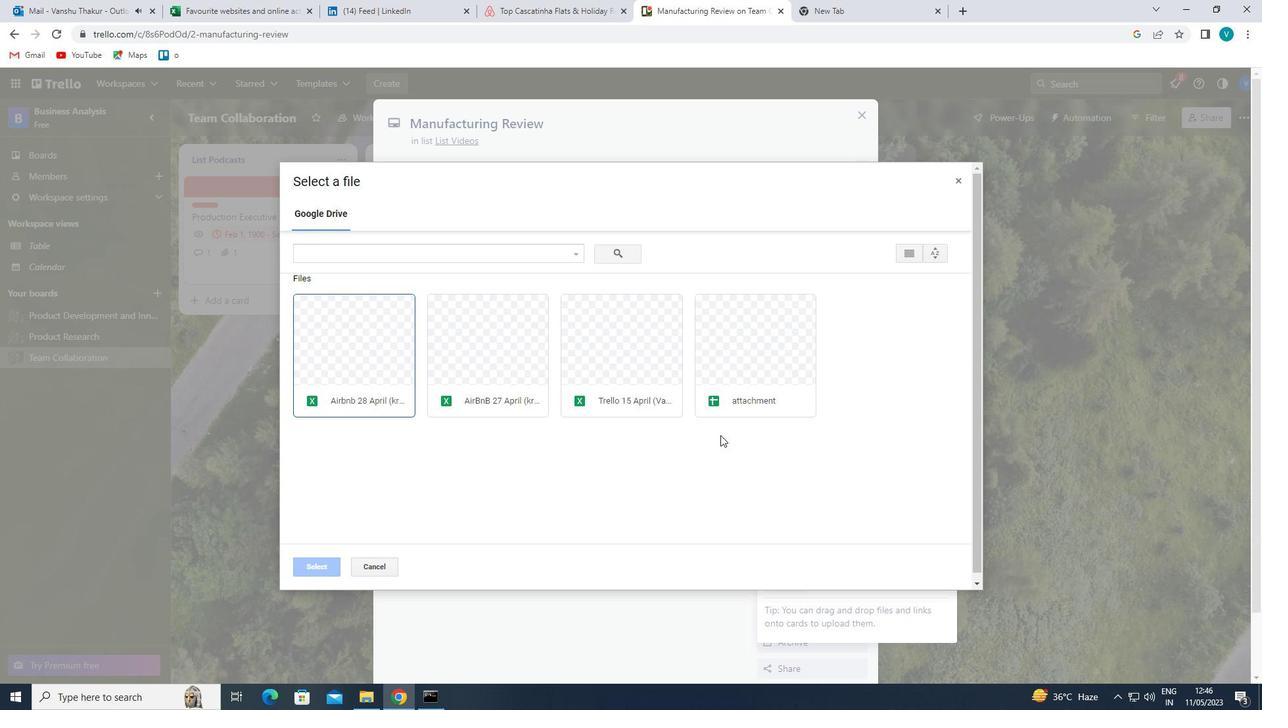 
Action: Mouse moved to (309, 564)
Screenshot: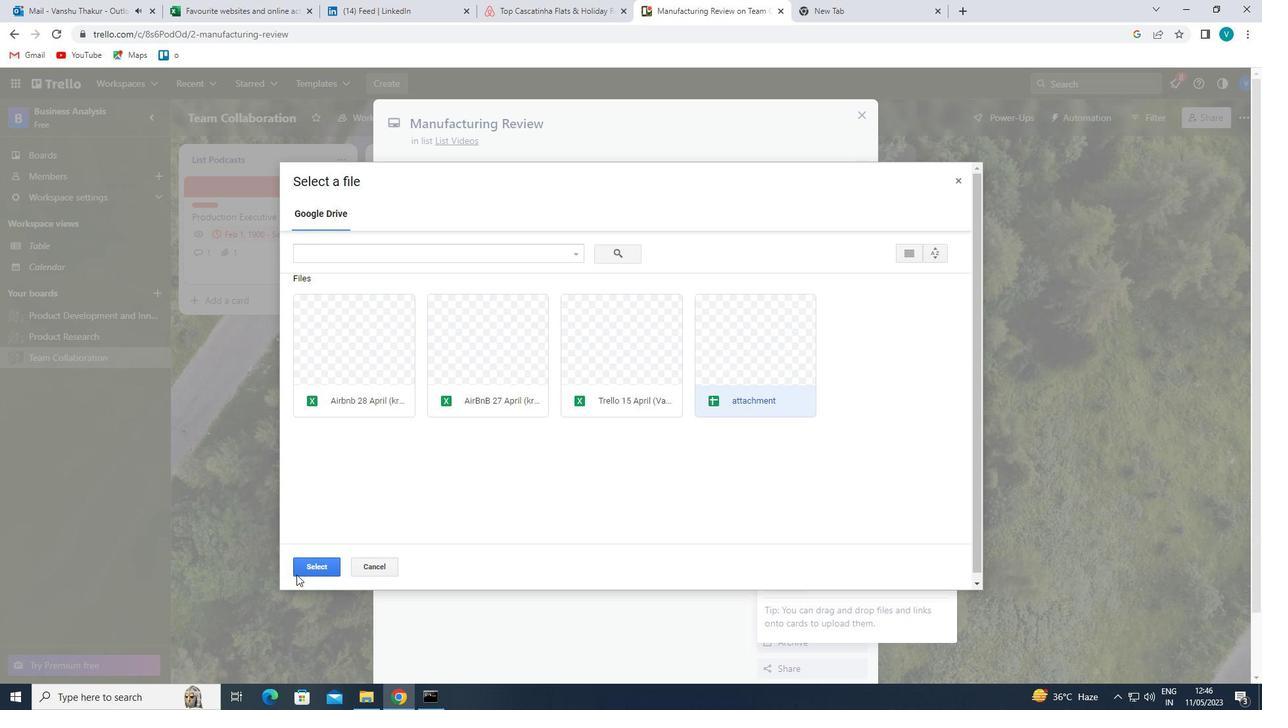 
Action: Mouse pressed left at (309, 564)
Screenshot: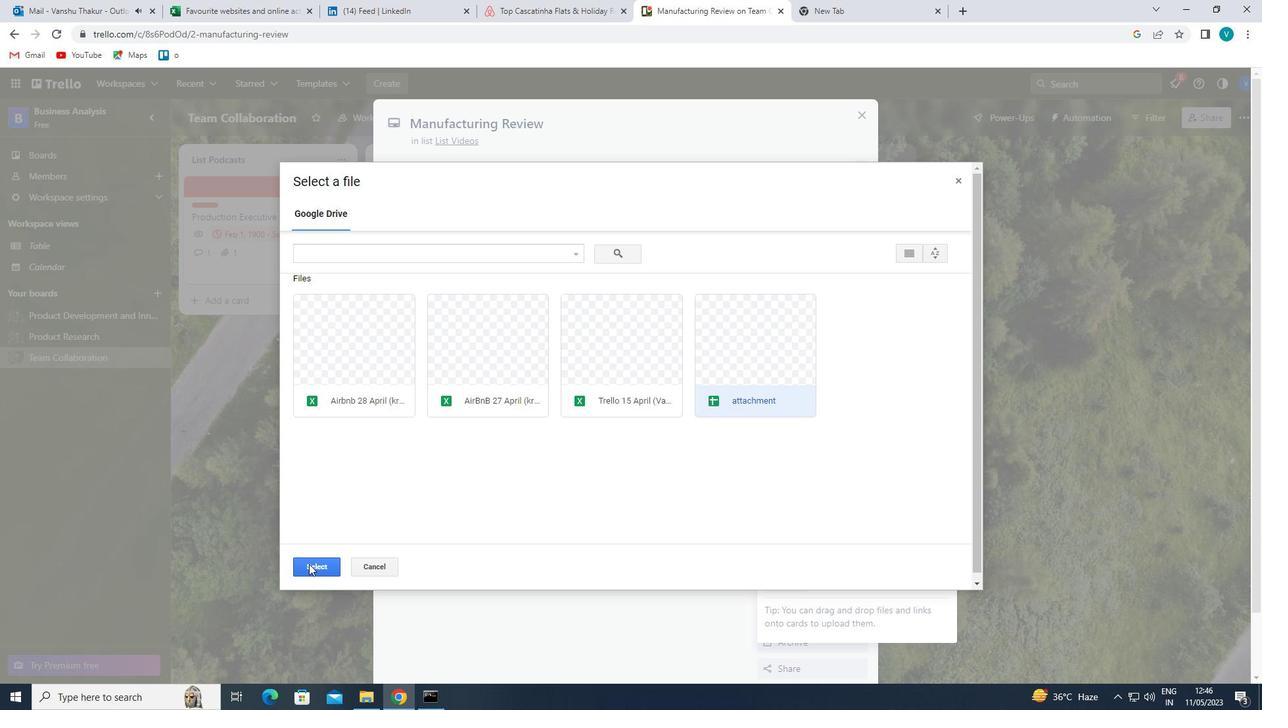 
Action: Mouse moved to (772, 367)
Screenshot: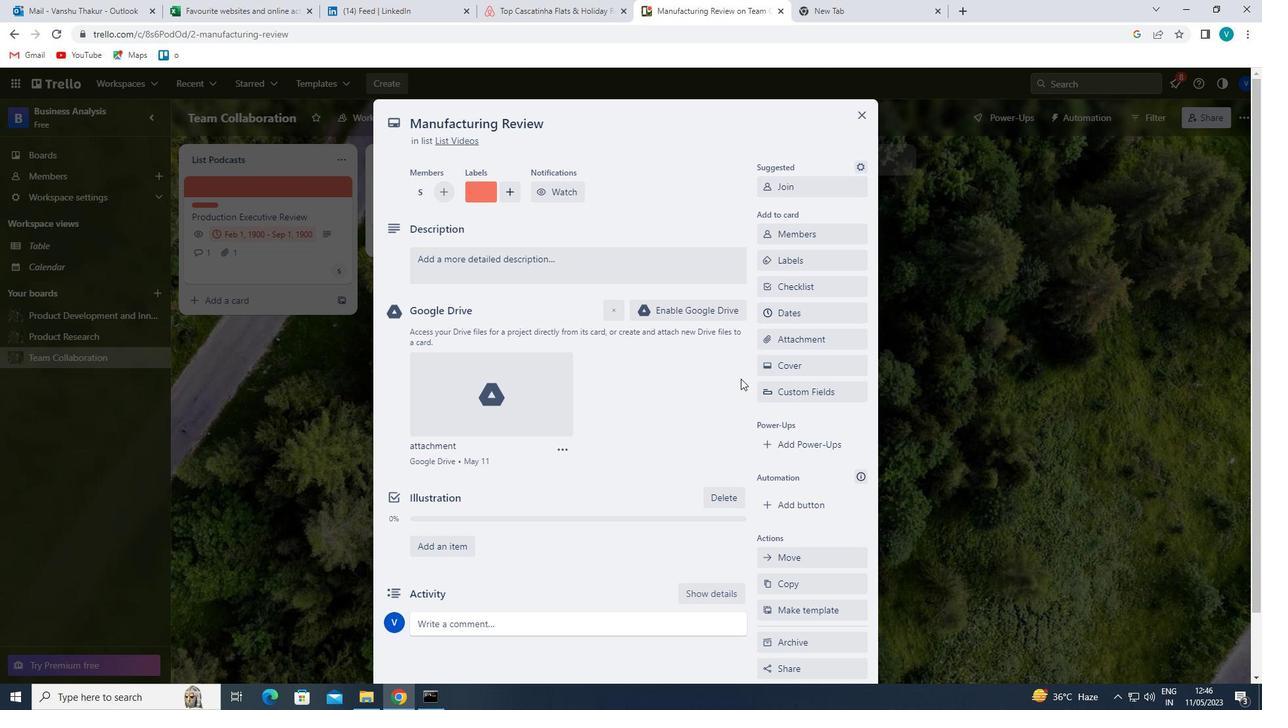 
Action: Mouse pressed left at (772, 367)
Screenshot: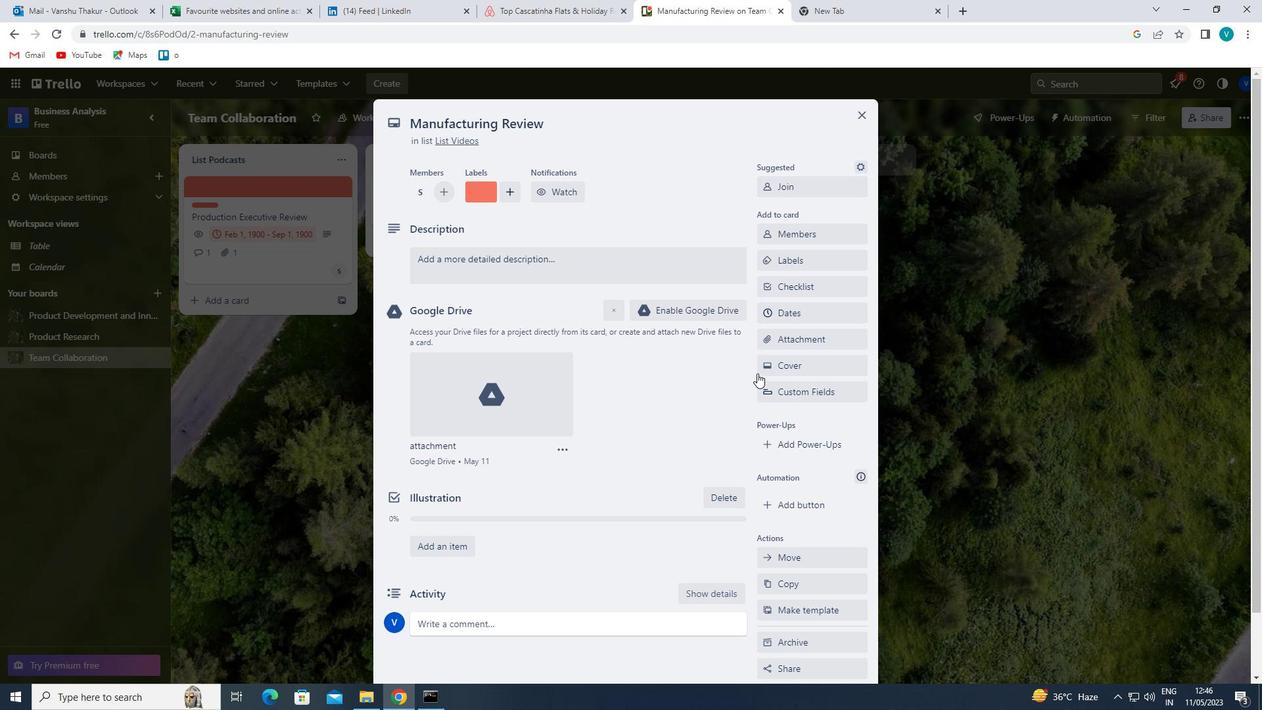
Action: Mouse moved to (894, 414)
Screenshot: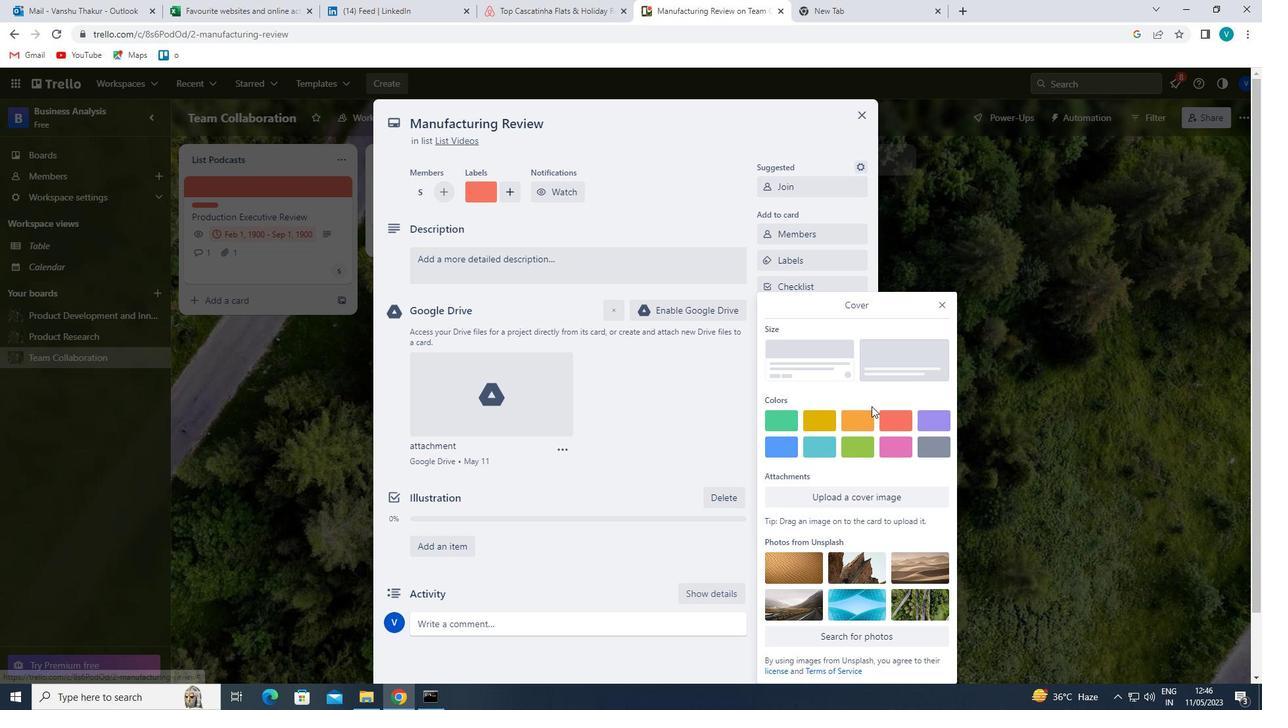 
Action: Mouse pressed left at (894, 414)
Screenshot: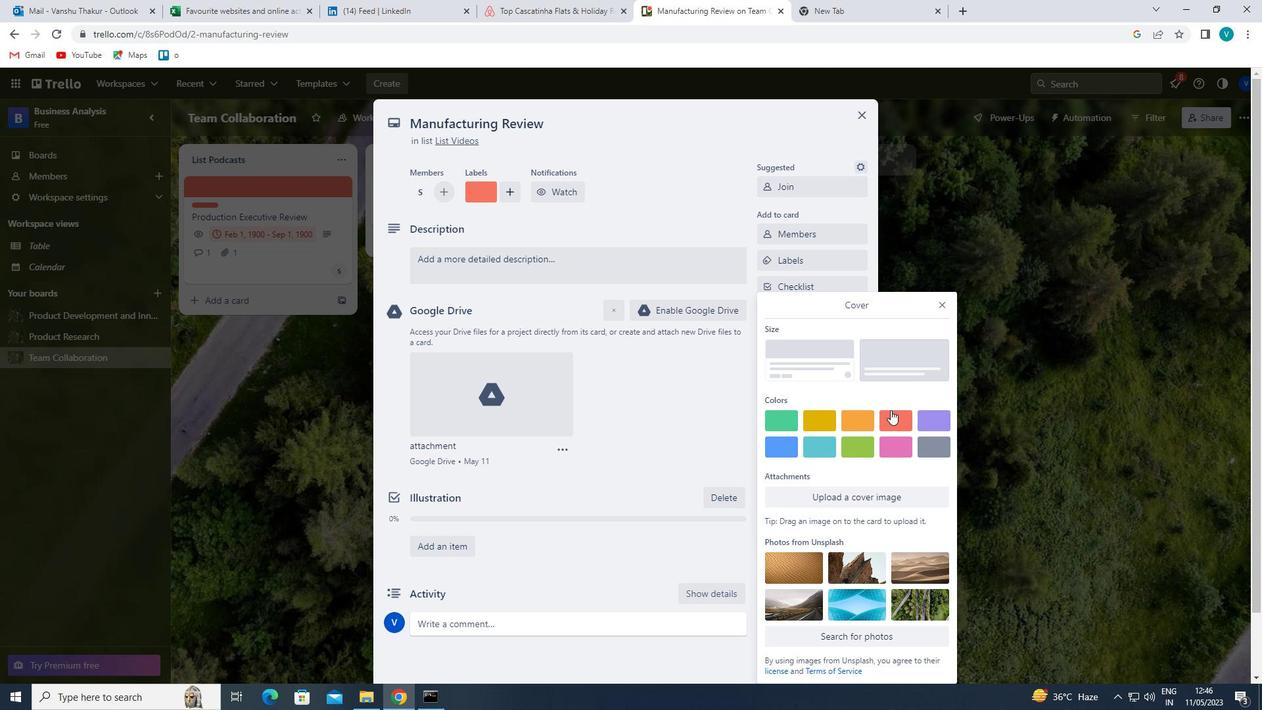 
Action: Mouse moved to (939, 280)
Screenshot: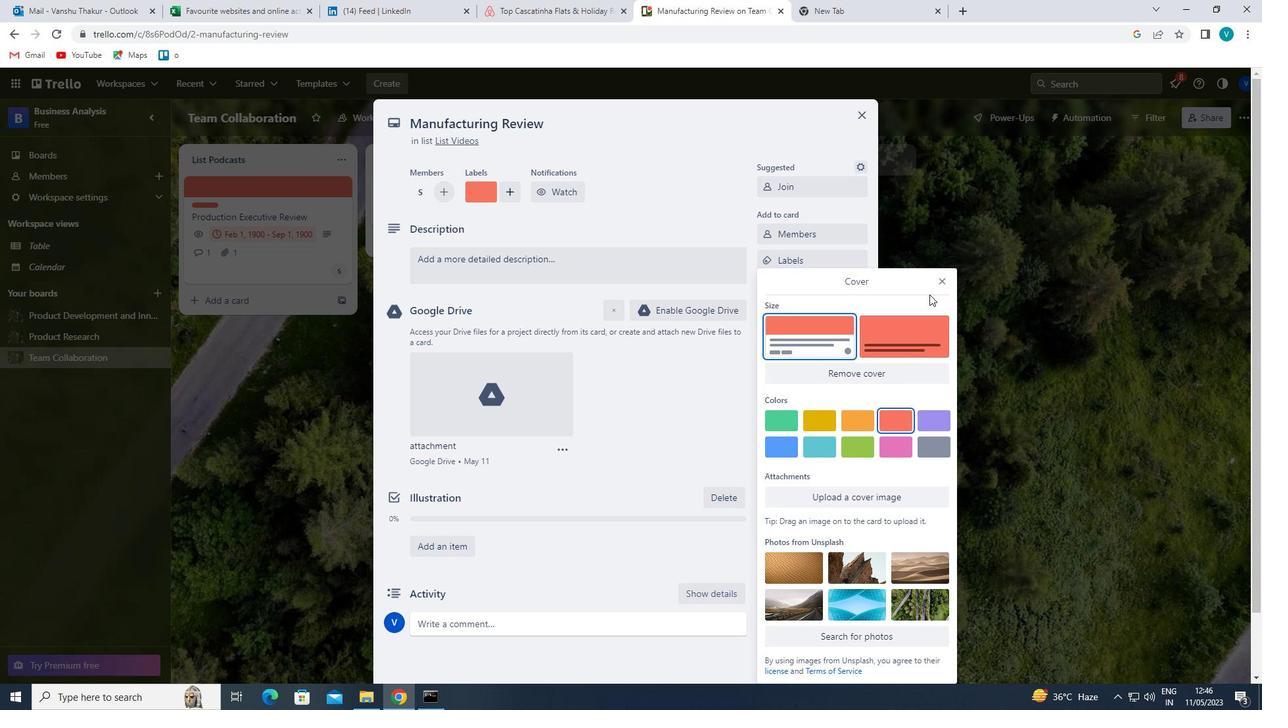 
Action: Mouse pressed left at (939, 280)
Screenshot: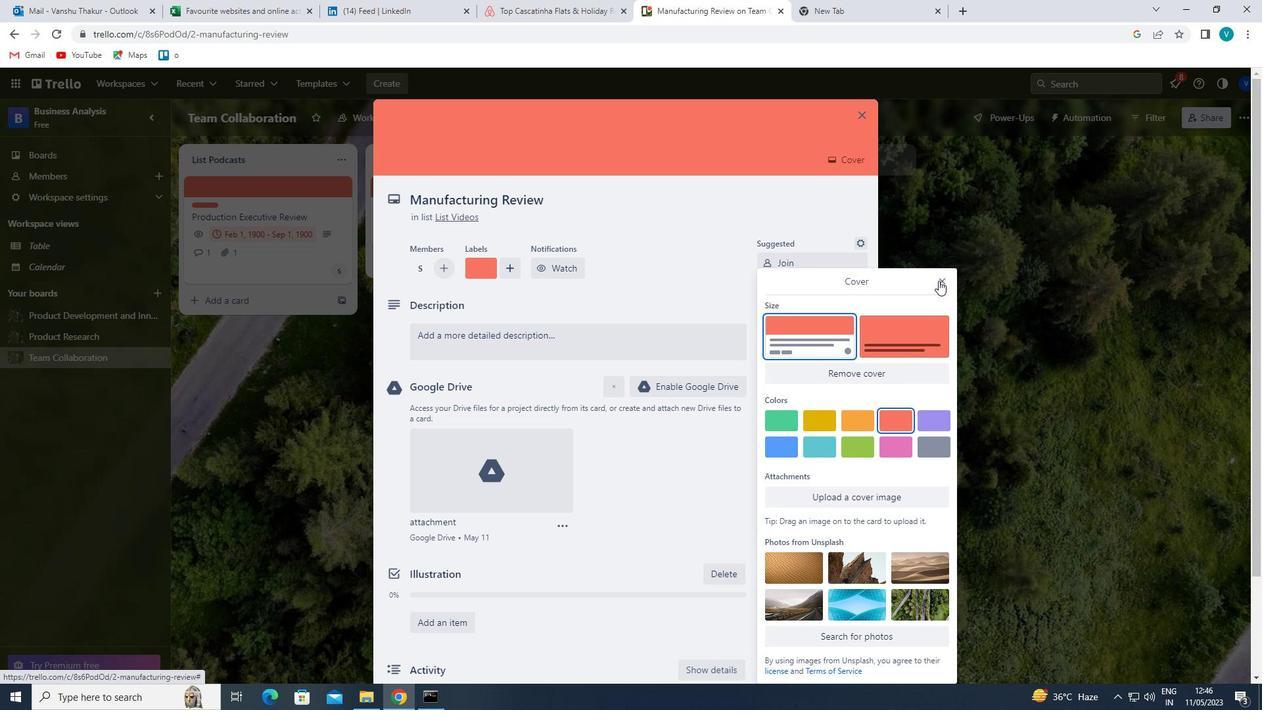 
Action: Mouse moved to (549, 351)
Screenshot: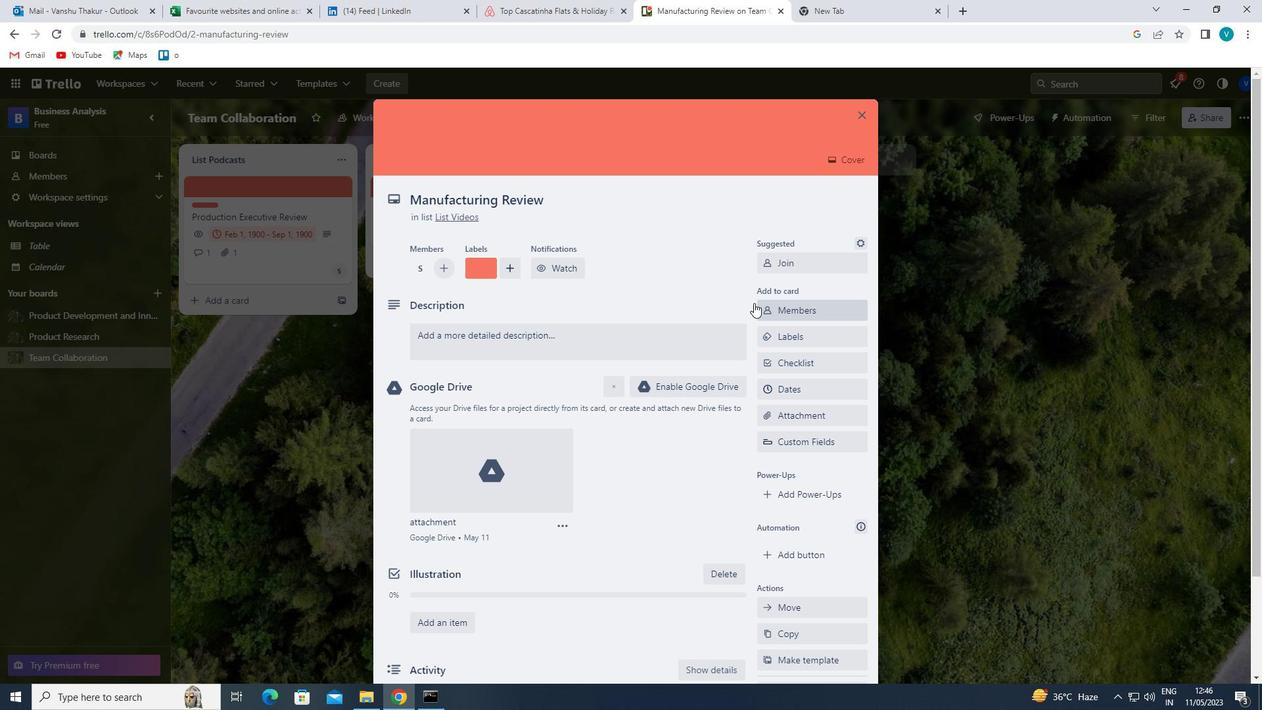 
Action: Mouse pressed left at (549, 351)
Screenshot: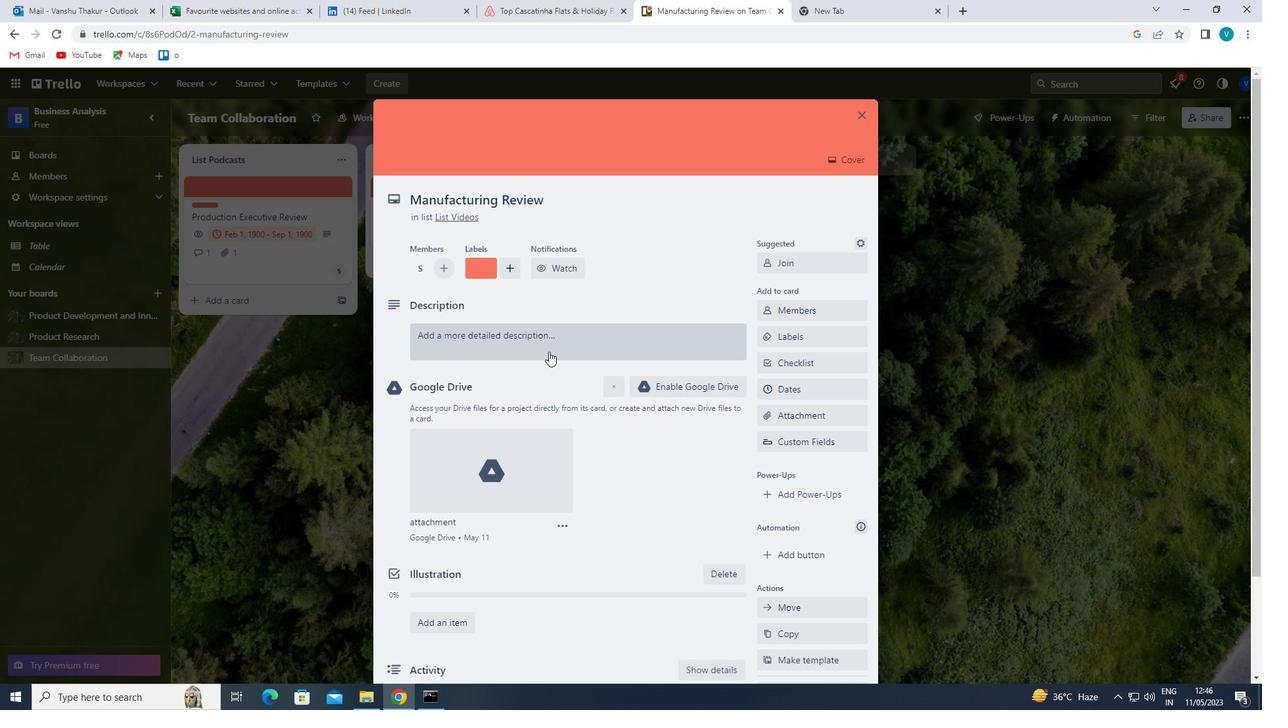 
Action: Key pressed '<Key.shift>PLAN<Key.space>AND<Key.space>EXECUTR<Key.backspace>E<Key.space>COMPANY<Key.space>TEAM<Key.space><Key.backspace>-BUILDING<Key.space>ACTIVITY<Key.space>AT<Key.space>A<Key.space>TEAM-BUILDING<Key.space>ROPES<Key.space>COURSE'
Screenshot: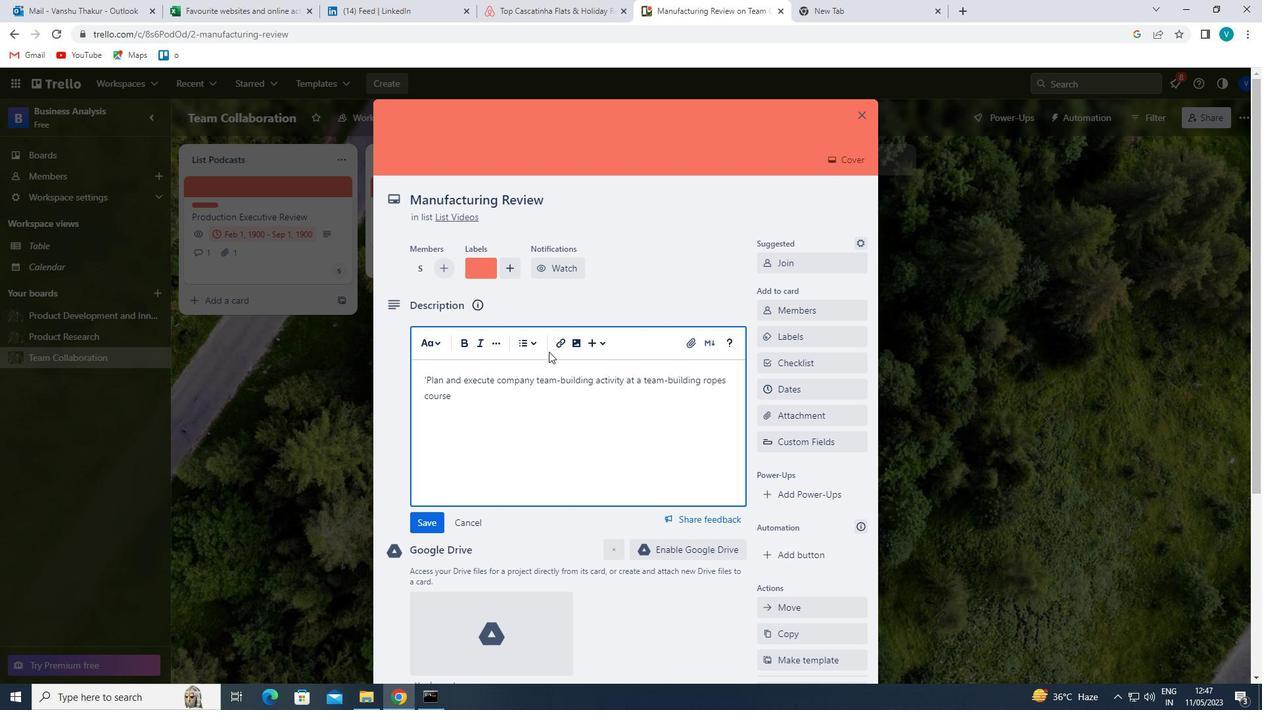 
Action: Mouse moved to (434, 522)
Screenshot: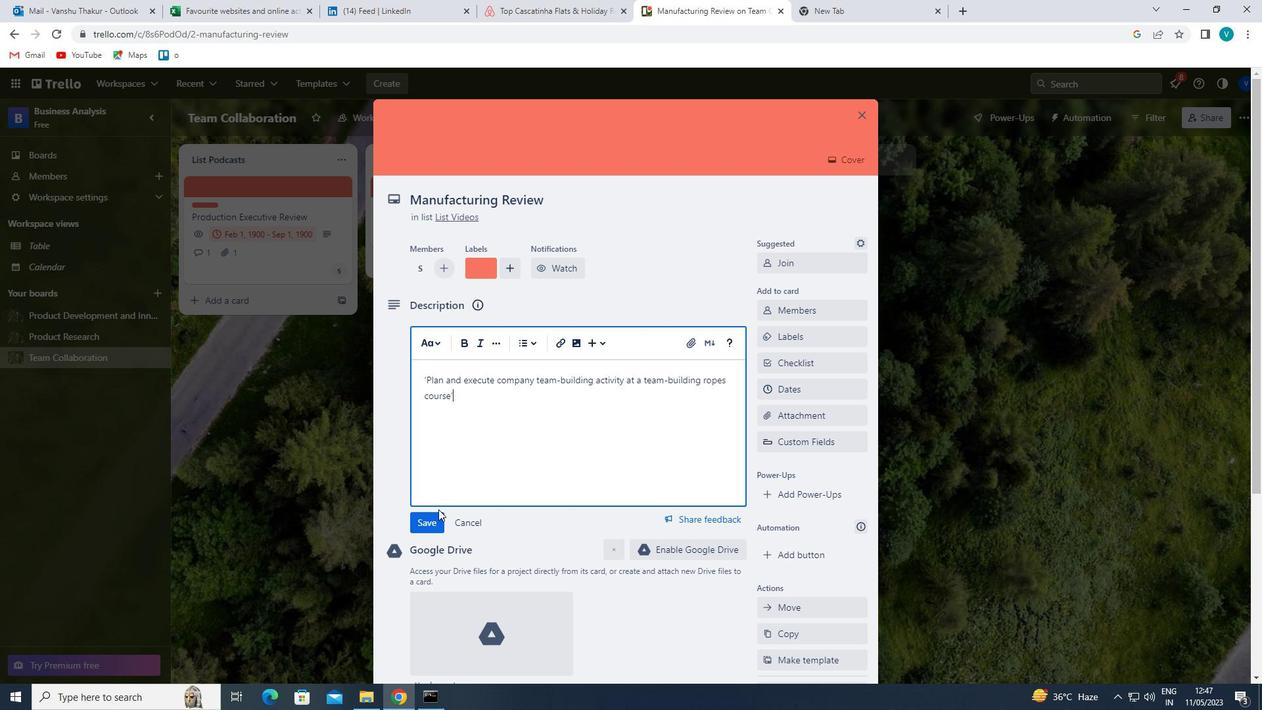 
Action: Mouse pressed left at (434, 522)
Screenshot: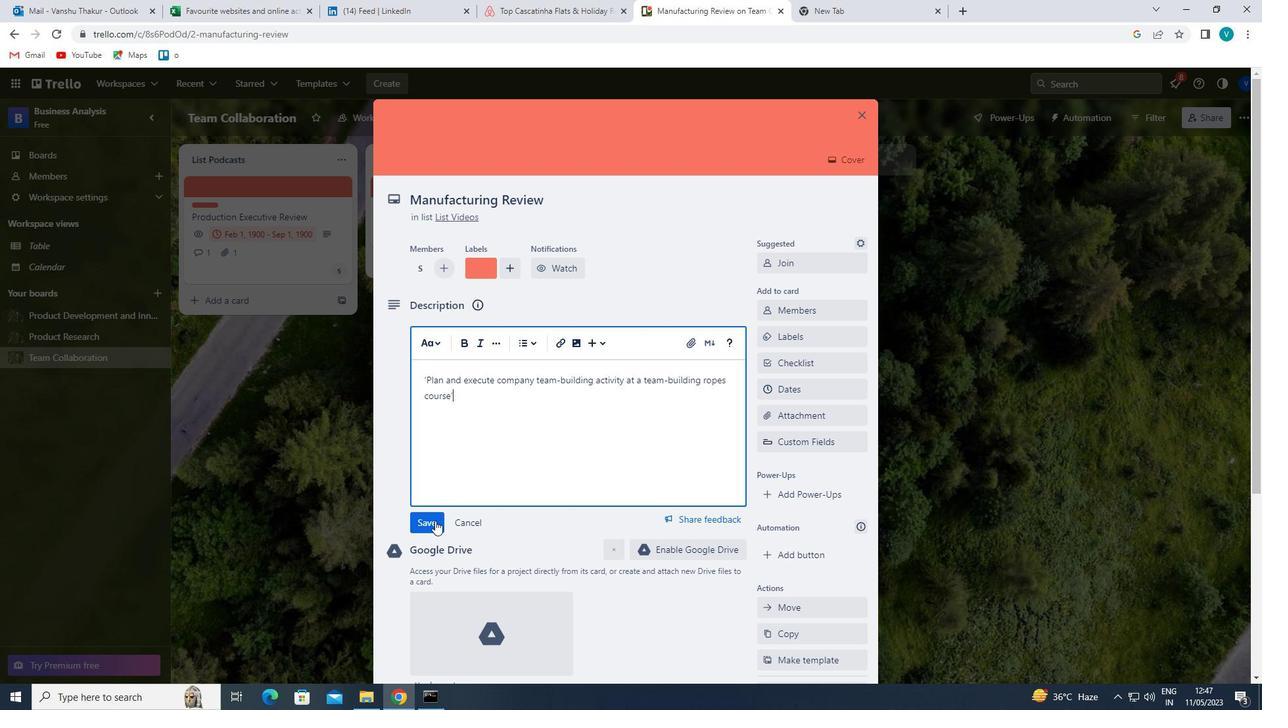 
Action: Mouse moved to (433, 522)
Screenshot: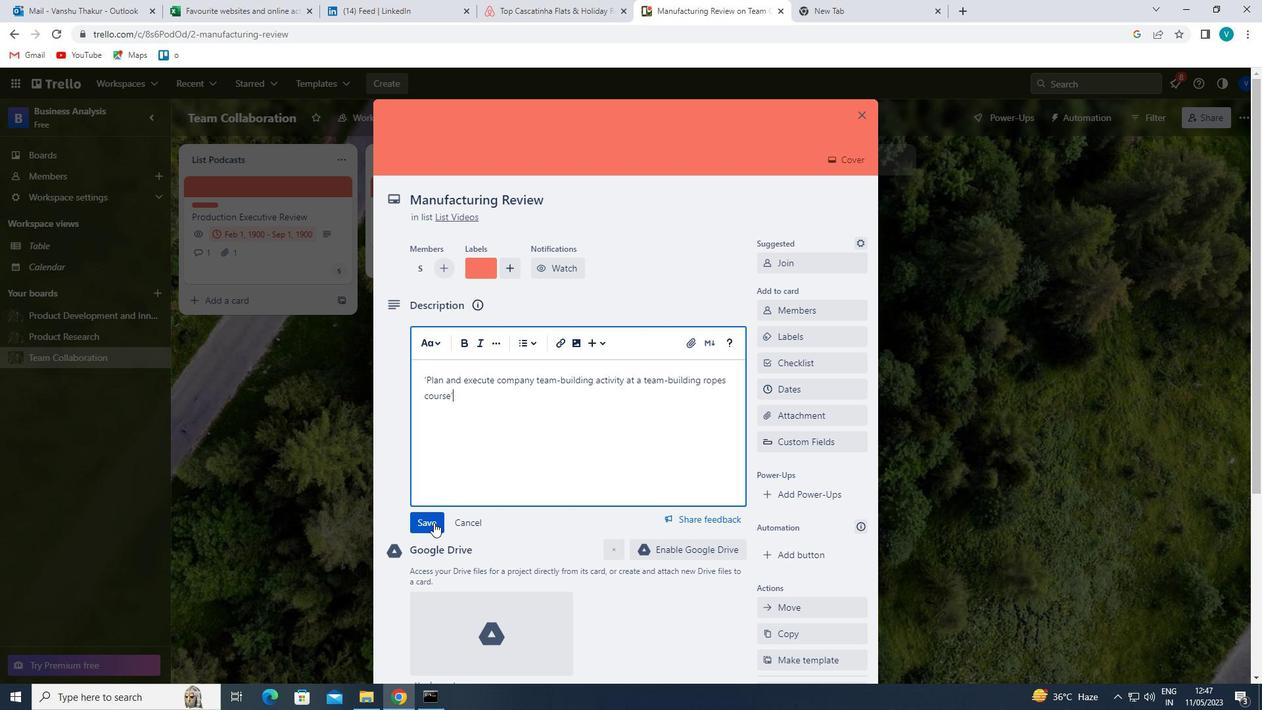 
Action: Mouse scrolled (433, 522) with delta (0, 0)
Screenshot: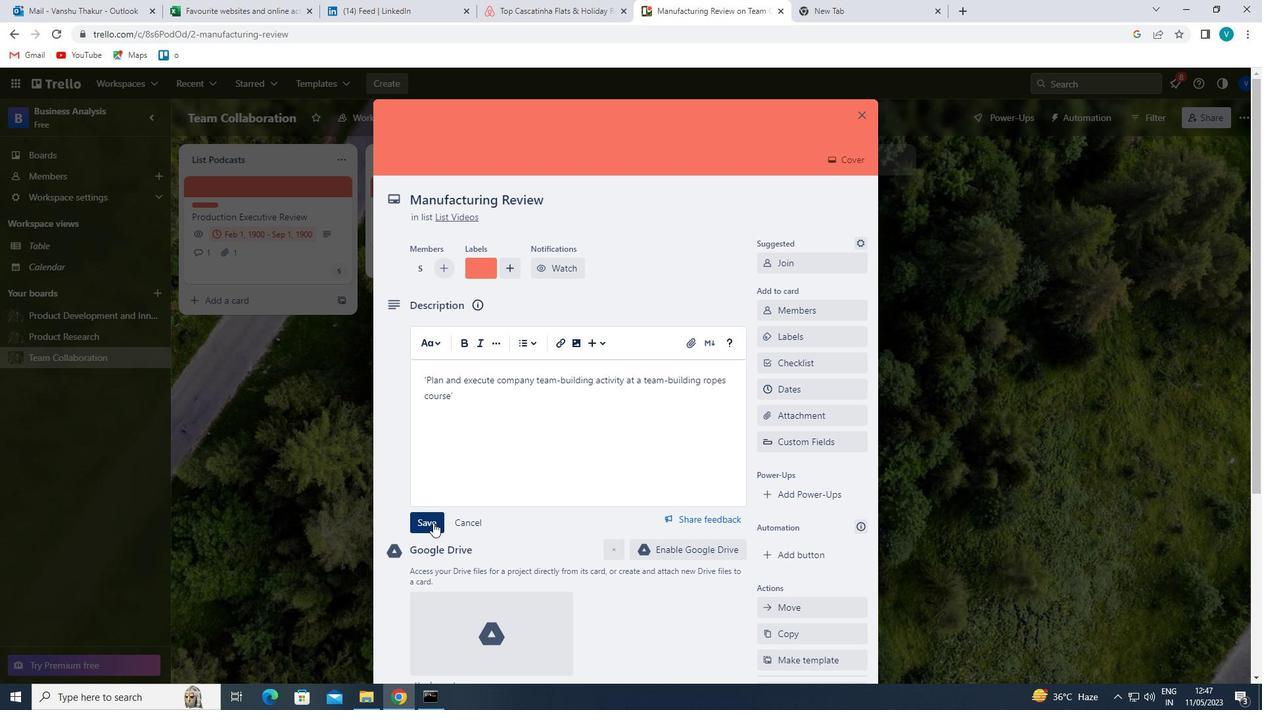 
Action: Mouse scrolled (433, 522) with delta (0, 0)
Screenshot: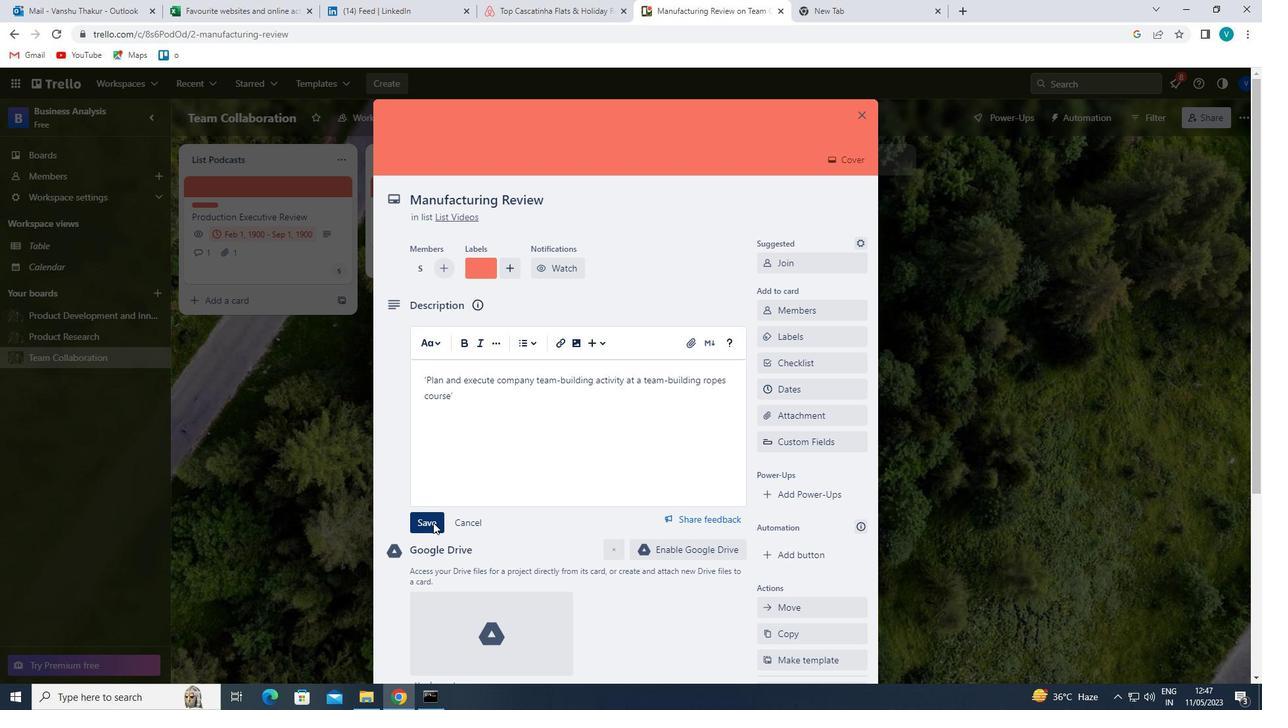 
Action: Mouse scrolled (433, 522) with delta (0, 0)
Screenshot: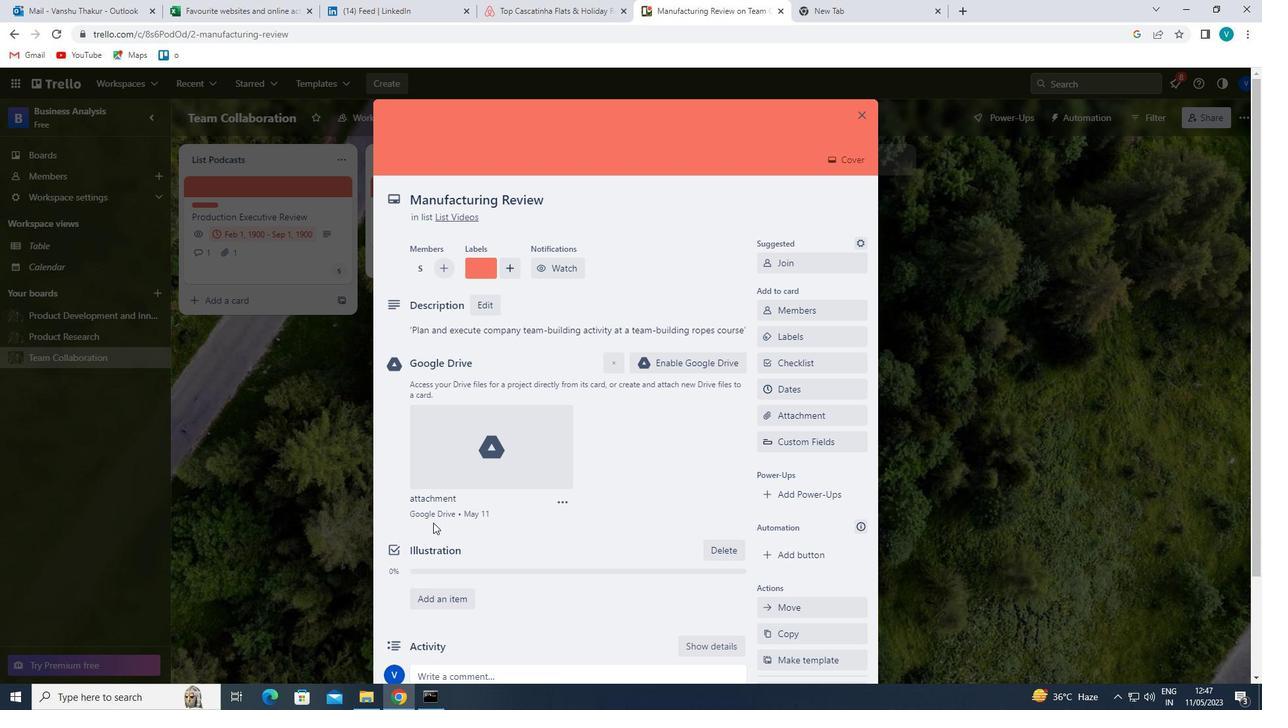 
Action: Mouse scrolled (433, 522) with delta (0, 0)
Screenshot: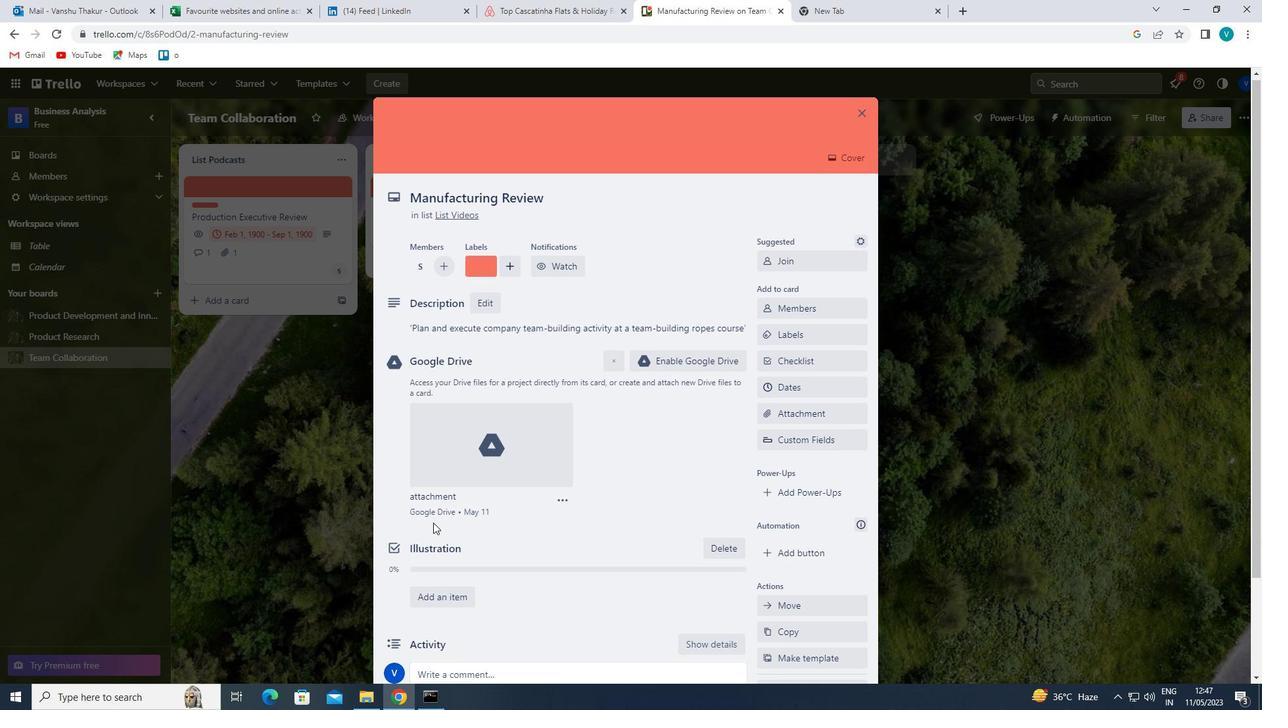 
Action: Mouse moved to (450, 557)
Screenshot: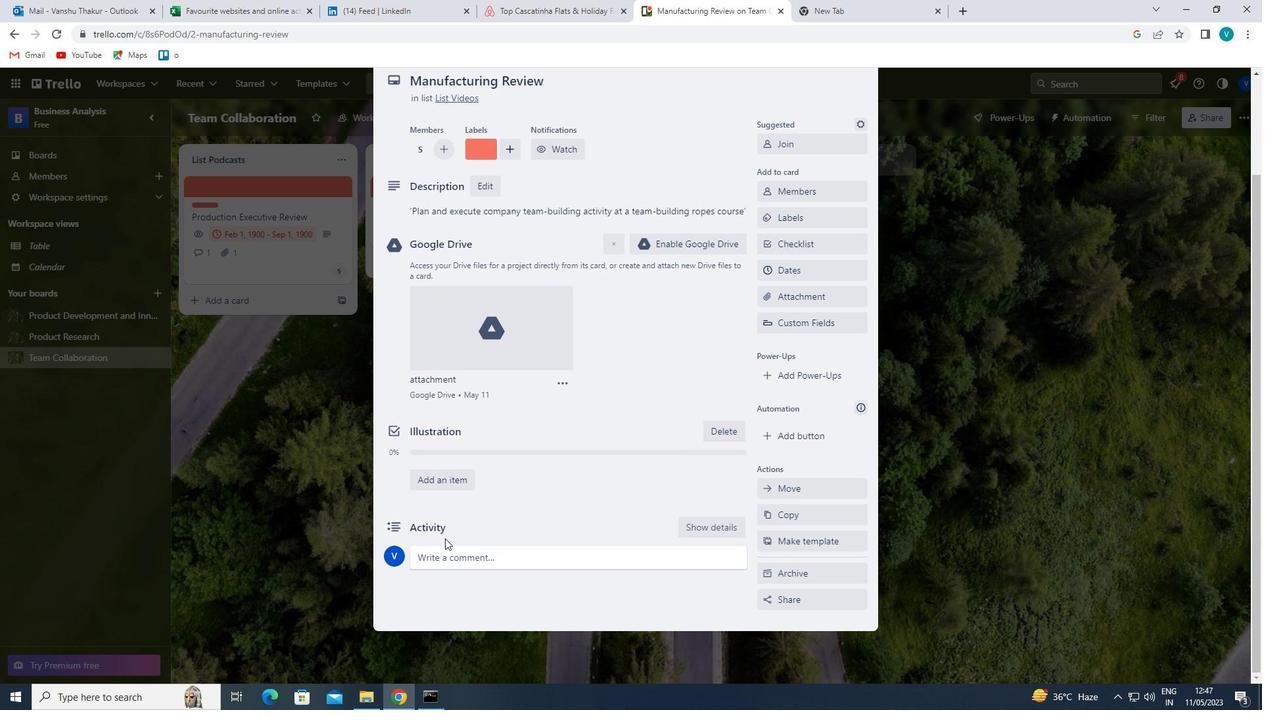 
Action: Mouse pressed left at (450, 557)
Screenshot: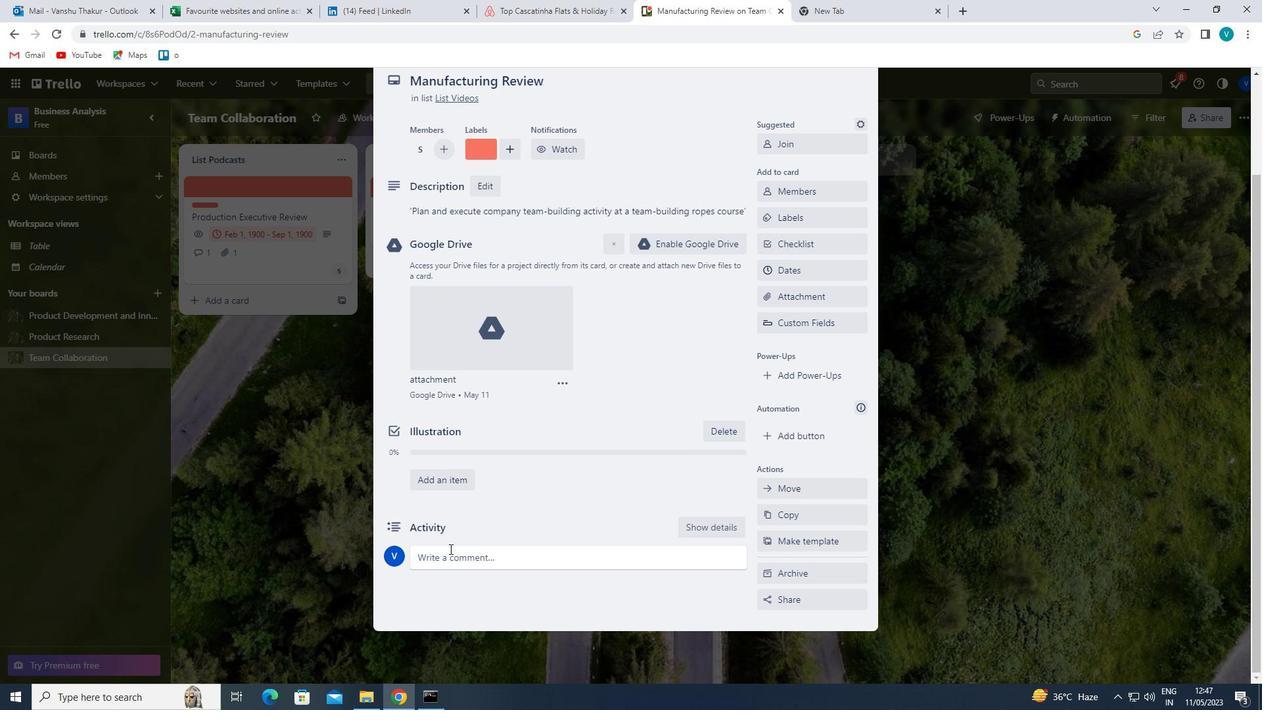 
Action: Mouse moved to (453, 591)
Screenshot: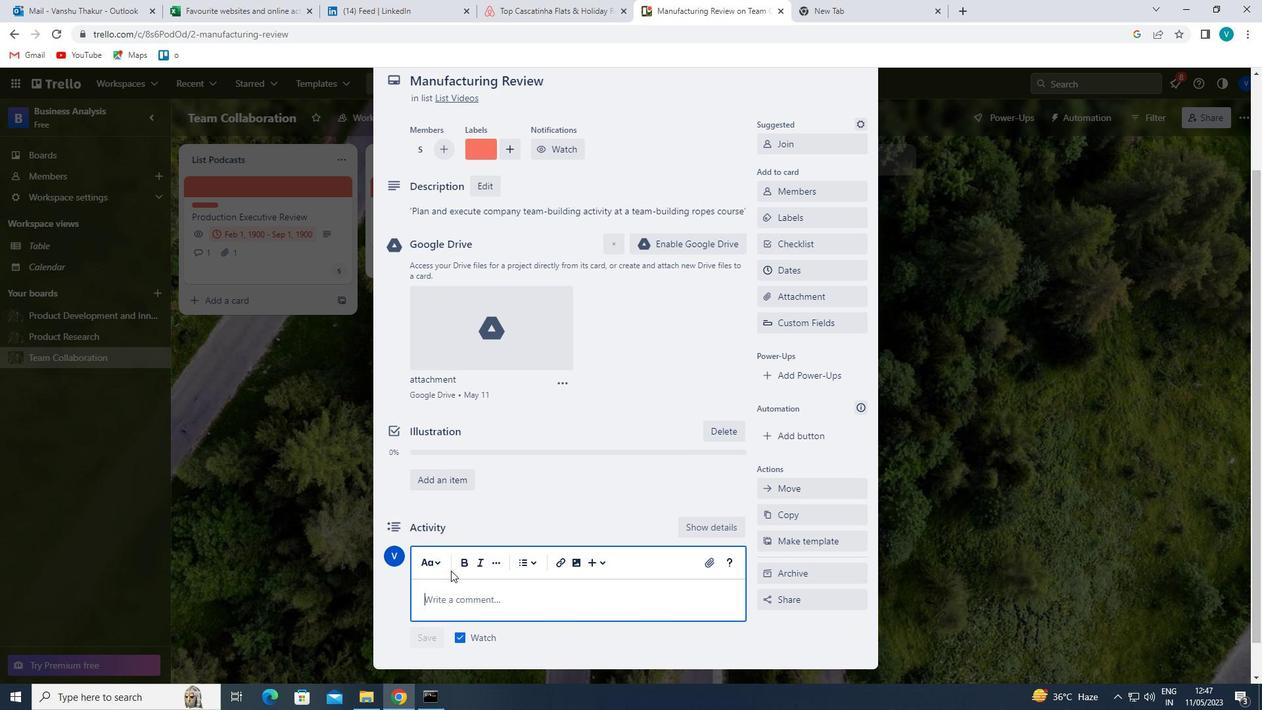 
Action: Mouse pressed left at (453, 591)
Screenshot: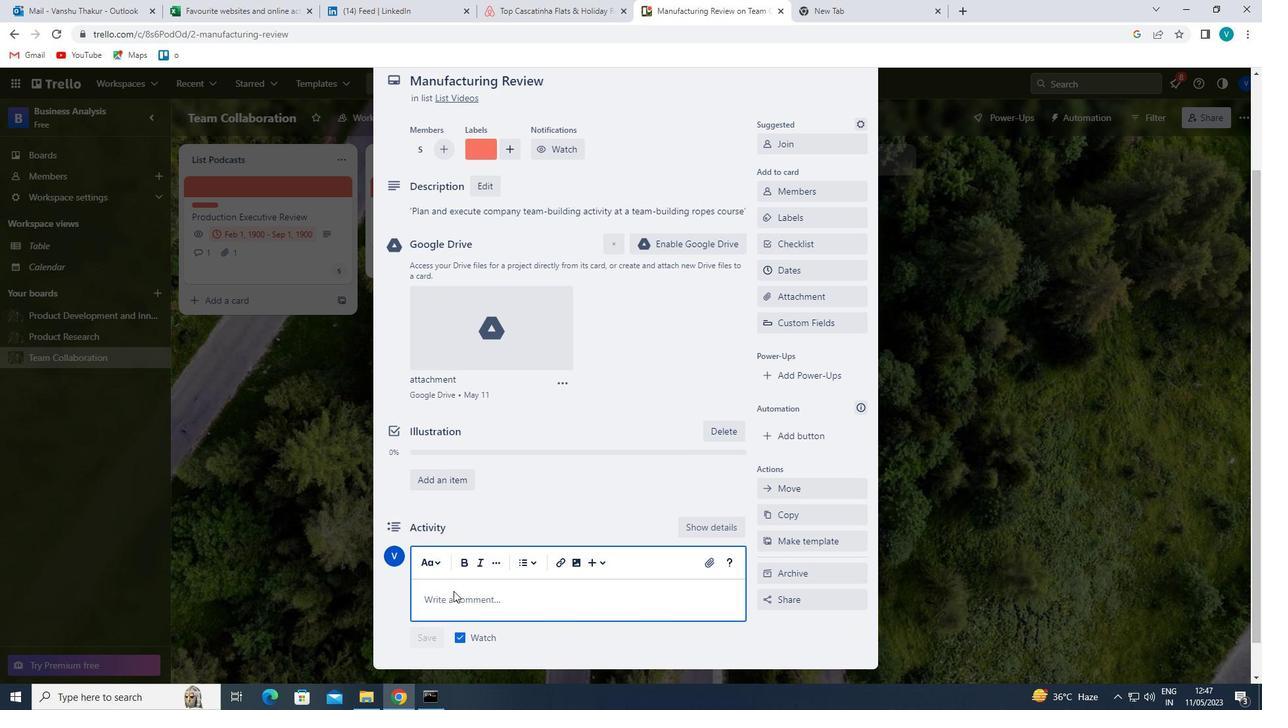 
Action: Key pressed '
Screenshot: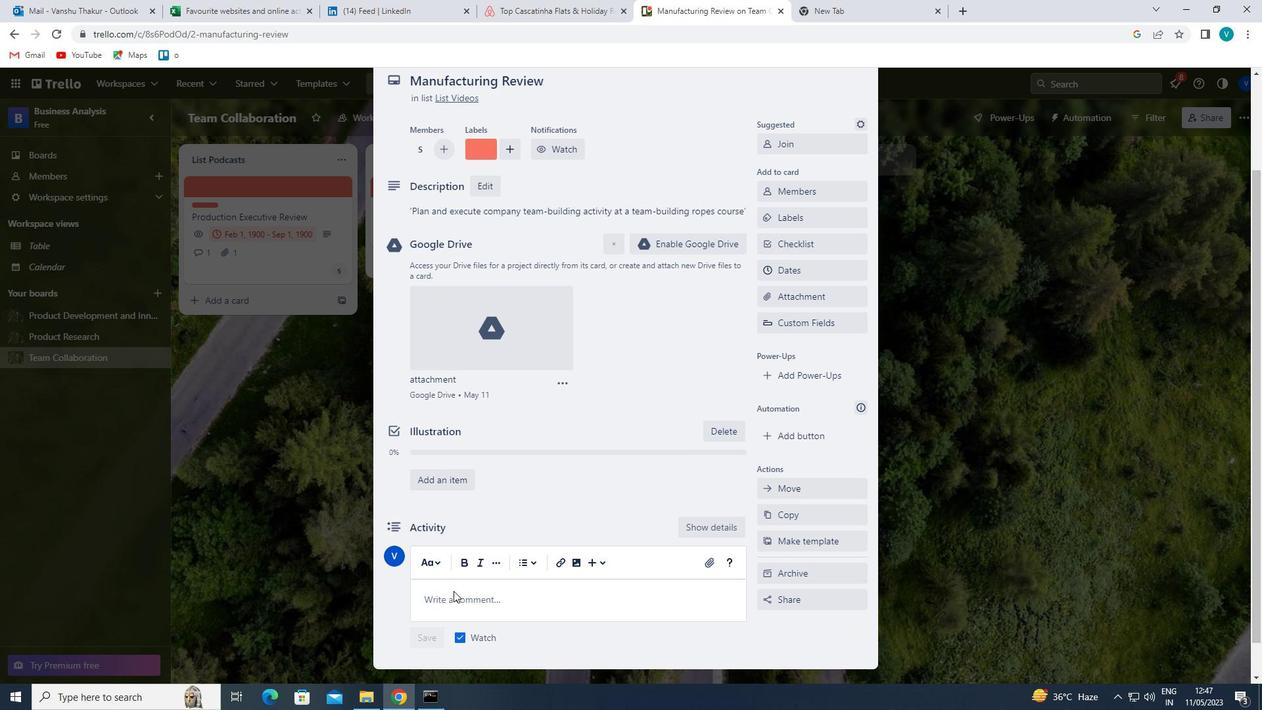 
Action: Mouse pressed left at (453, 591)
Screenshot: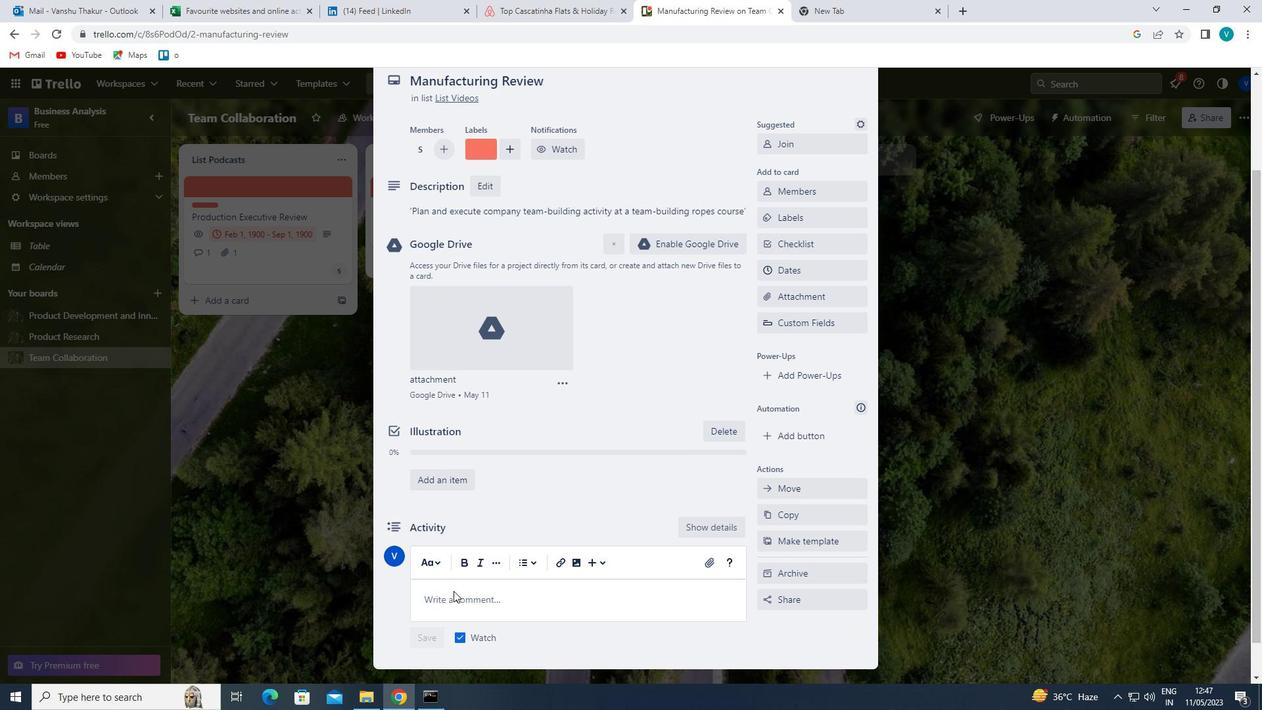 
Action: Key pressed '<Key.shift>THIS<Key.space>A<Key.backspace>TASK<Key.space>PRESENTS<Key.space>AN<Key.space>OPPORTUNIYU<Key.backspace><Key.backspace>TY<Key.space>TO<Key.space>INNOVATE<Key.space>AB<Key.backspace>ND<Key.space>COME<Key.space>UP<Key.space>WITH<Key.space>NEW<Key.space>SOLUTIONS<Key.space>TO<Key.space>ODD<Key.space>PROBLEMS.'
Screenshot: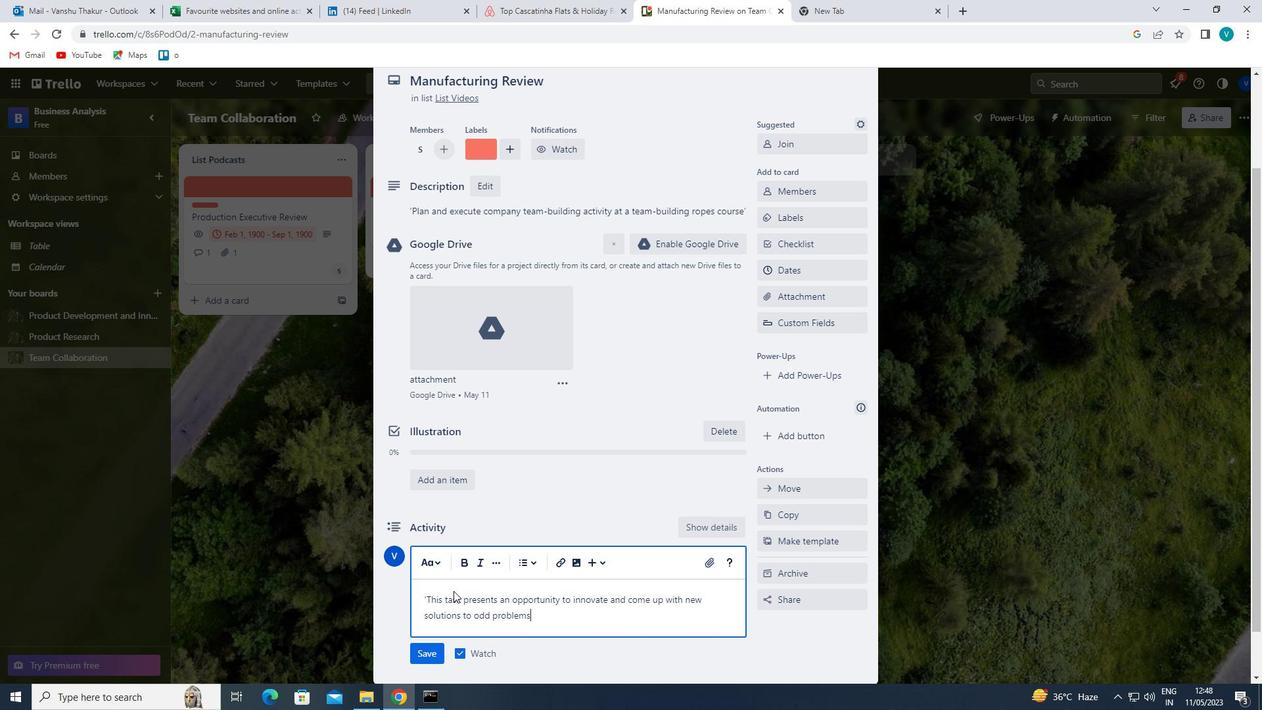 
Action: Mouse moved to (437, 653)
Screenshot: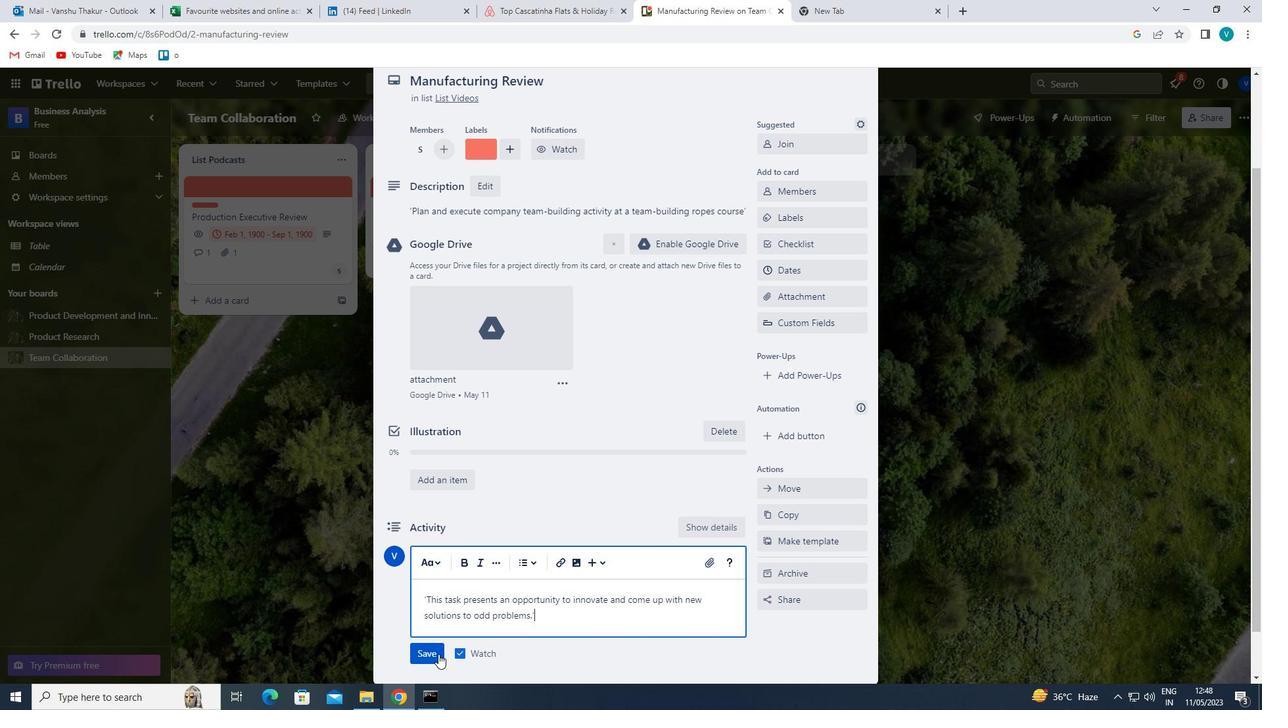 
Action: Mouse pressed left at (437, 653)
Screenshot: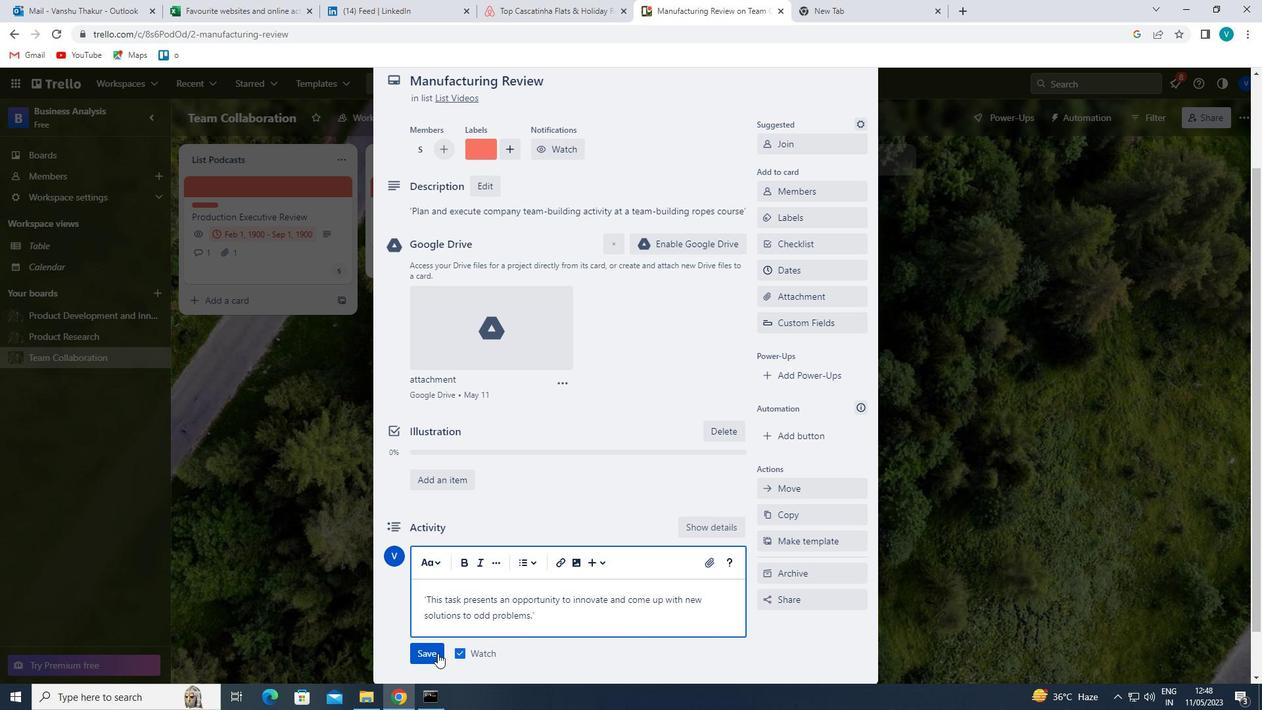 
Action: Mouse moved to (814, 272)
Screenshot: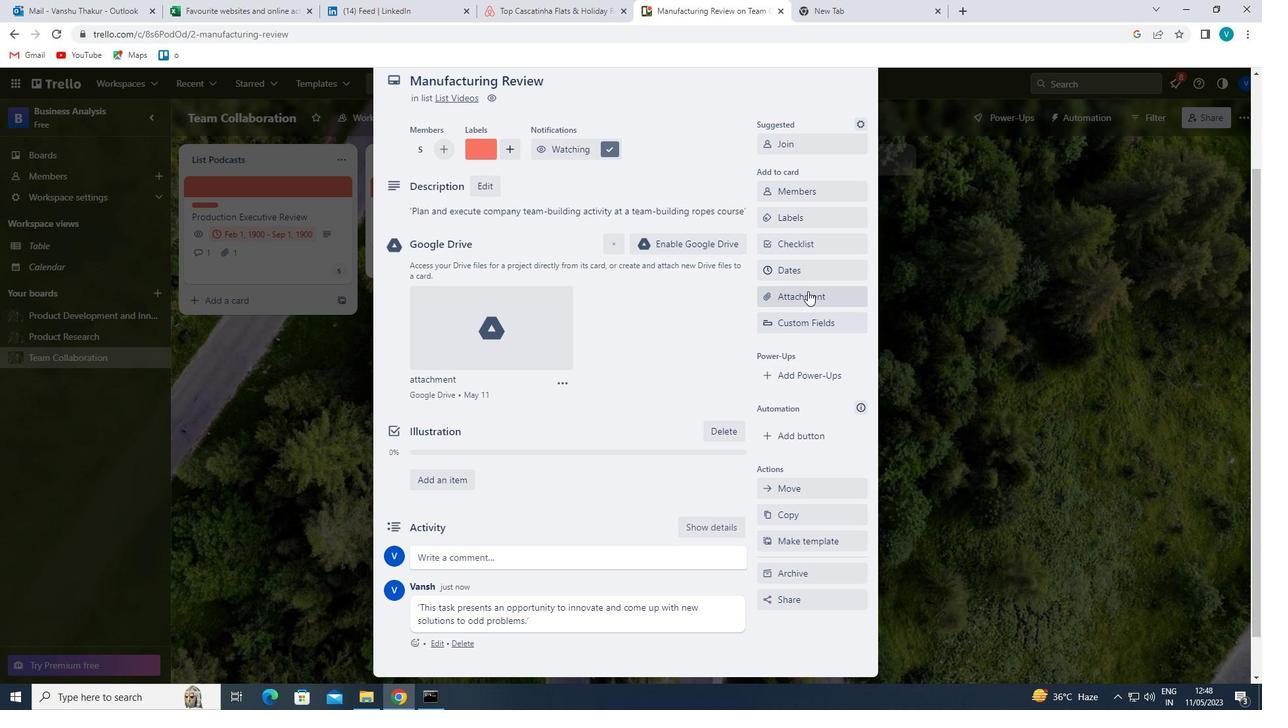 
Action: Mouse pressed left at (814, 272)
Screenshot: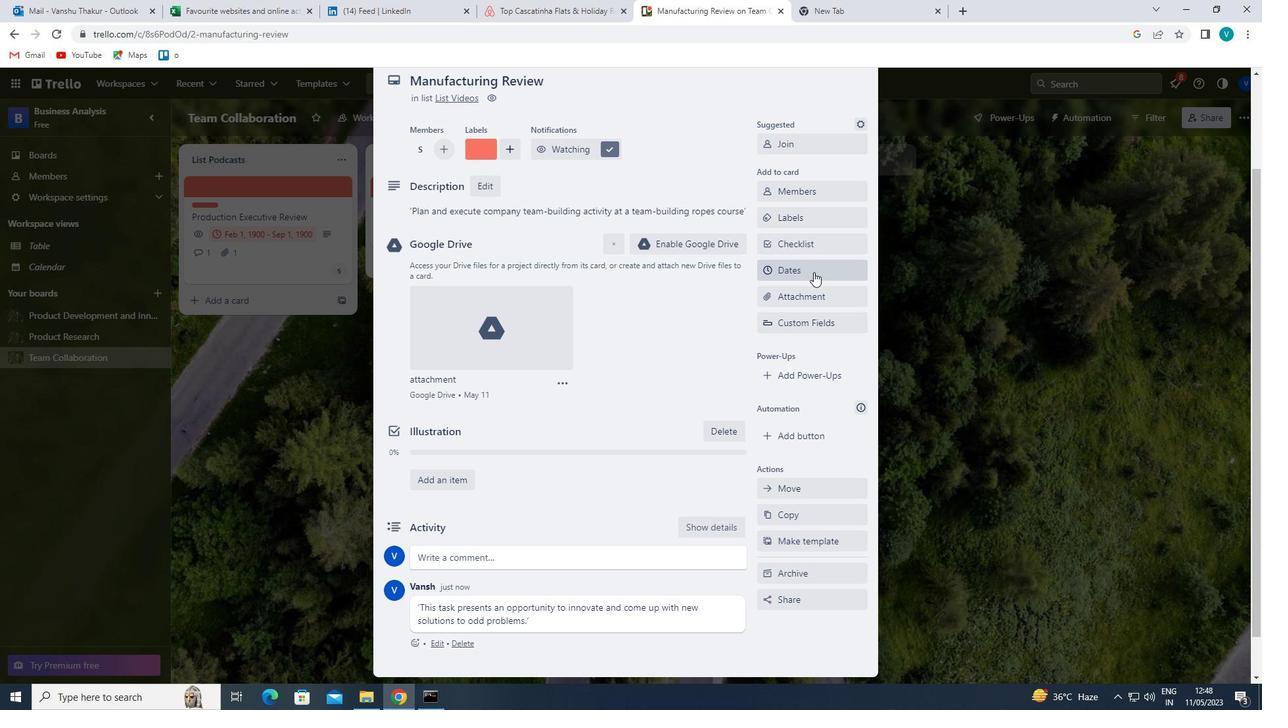
Action: Mouse moved to (774, 351)
Screenshot: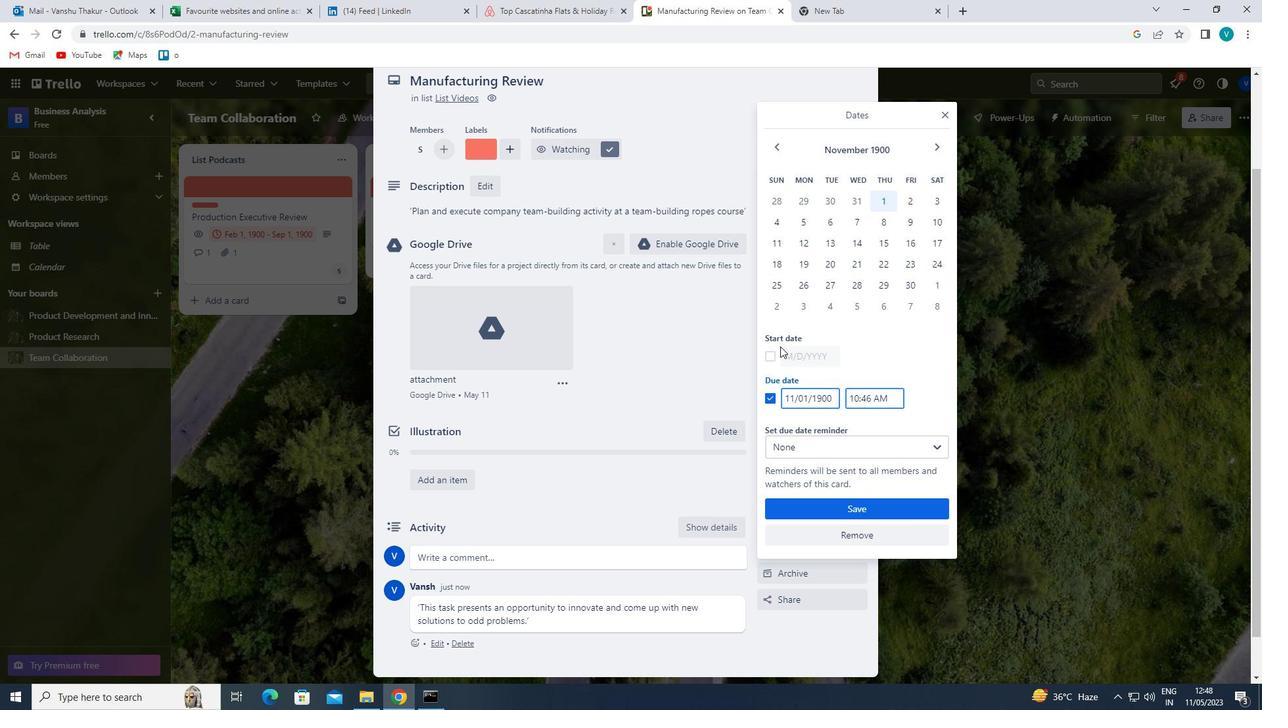 
Action: Mouse pressed left at (774, 351)
Screenshot: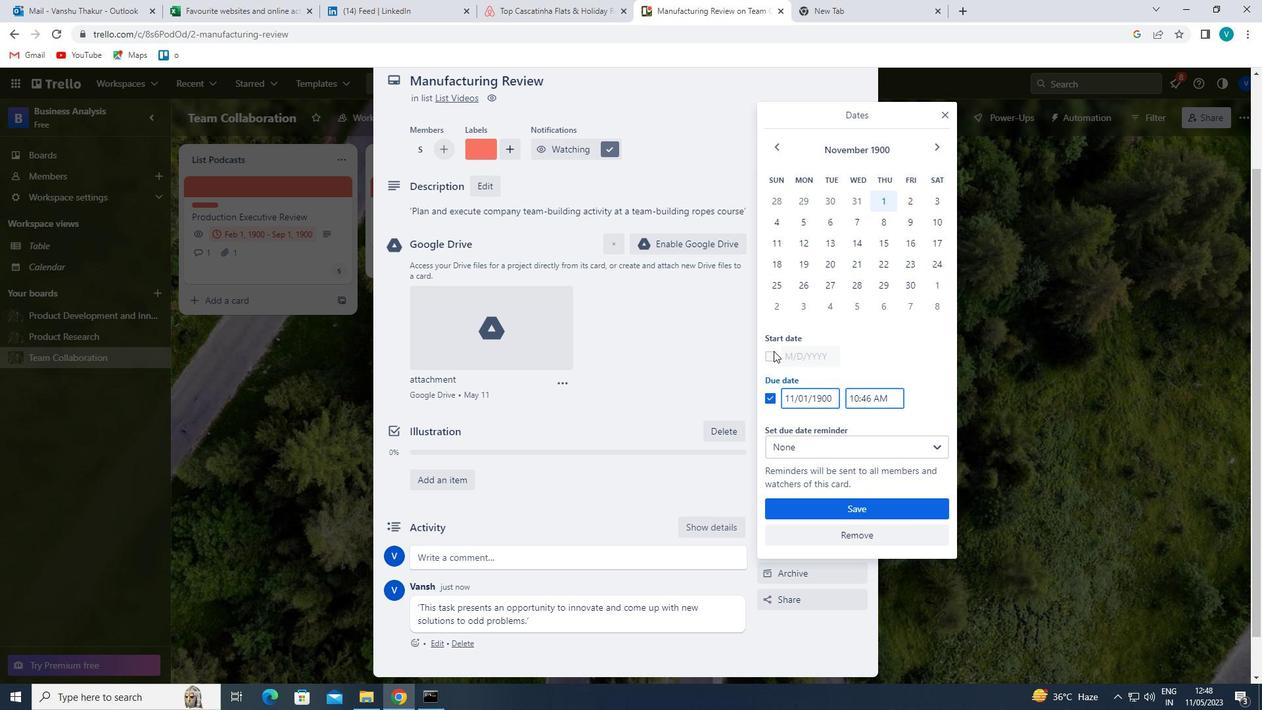 
Action: Mouse moved to (793, 355)
Screenshot: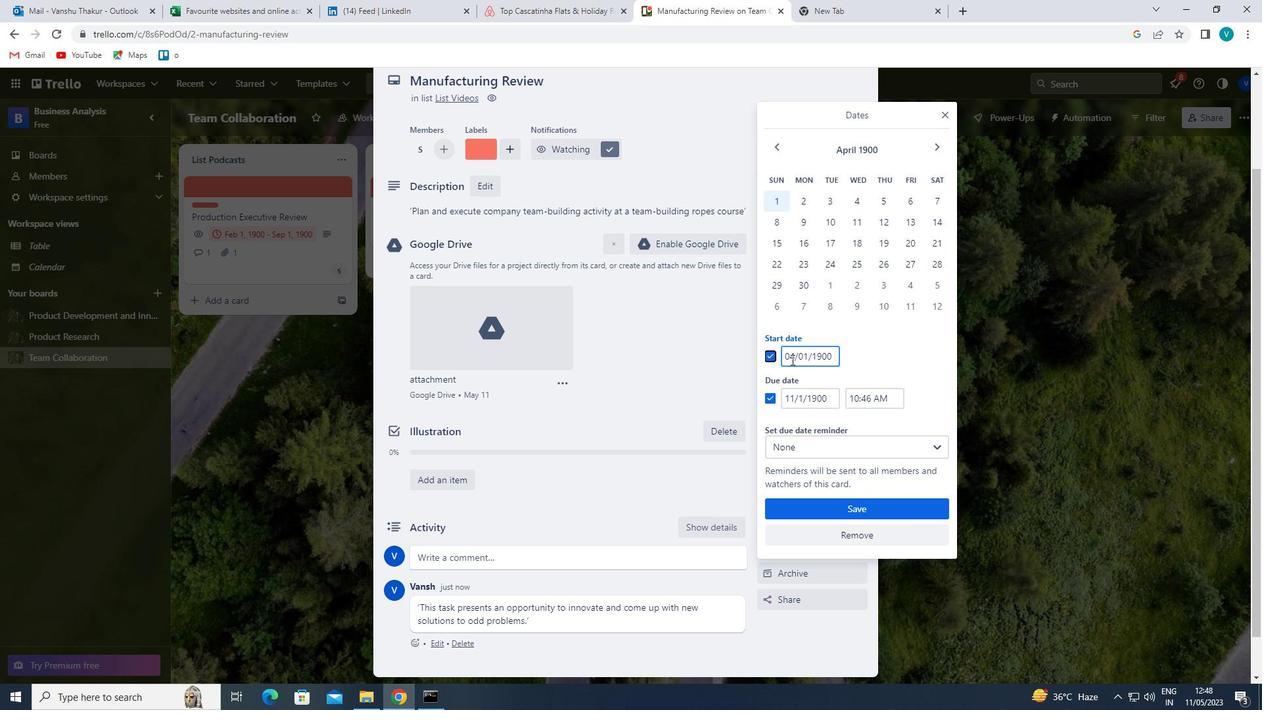 
Action: Mouse pressed left at (793, 355)
Screenshot: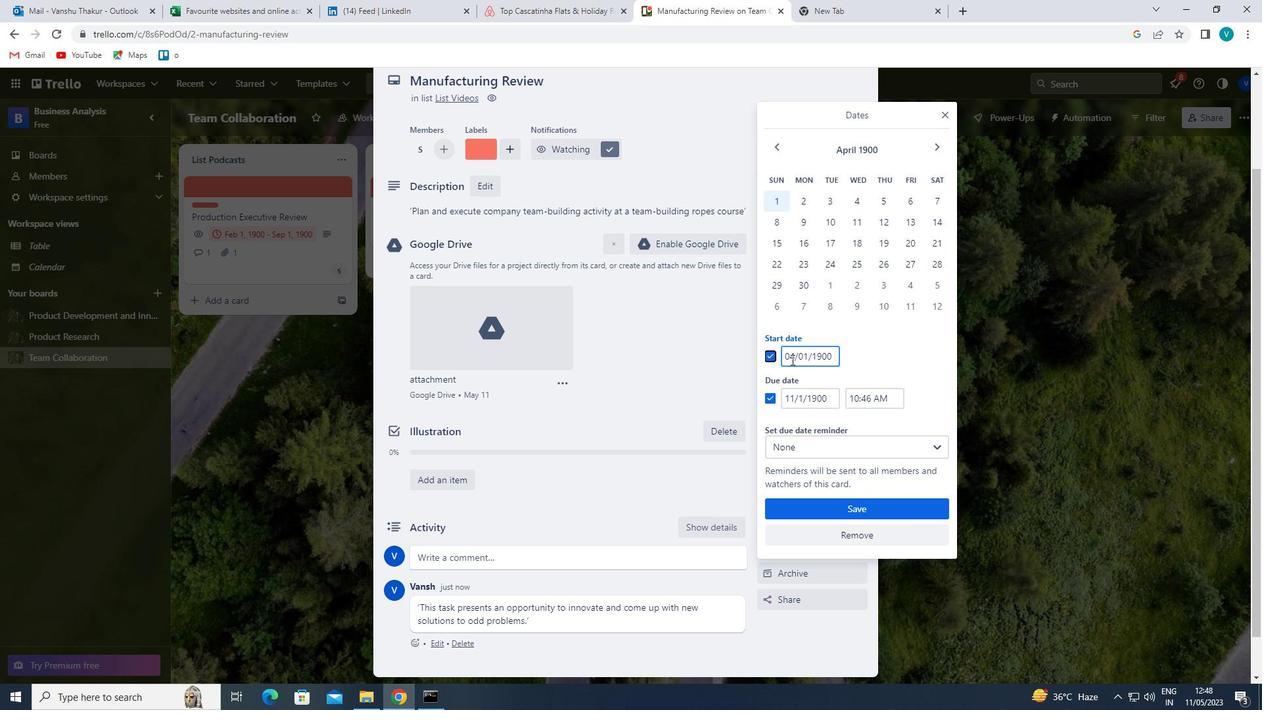 
Action: Mouse moved to (790, 353)
Screenshot: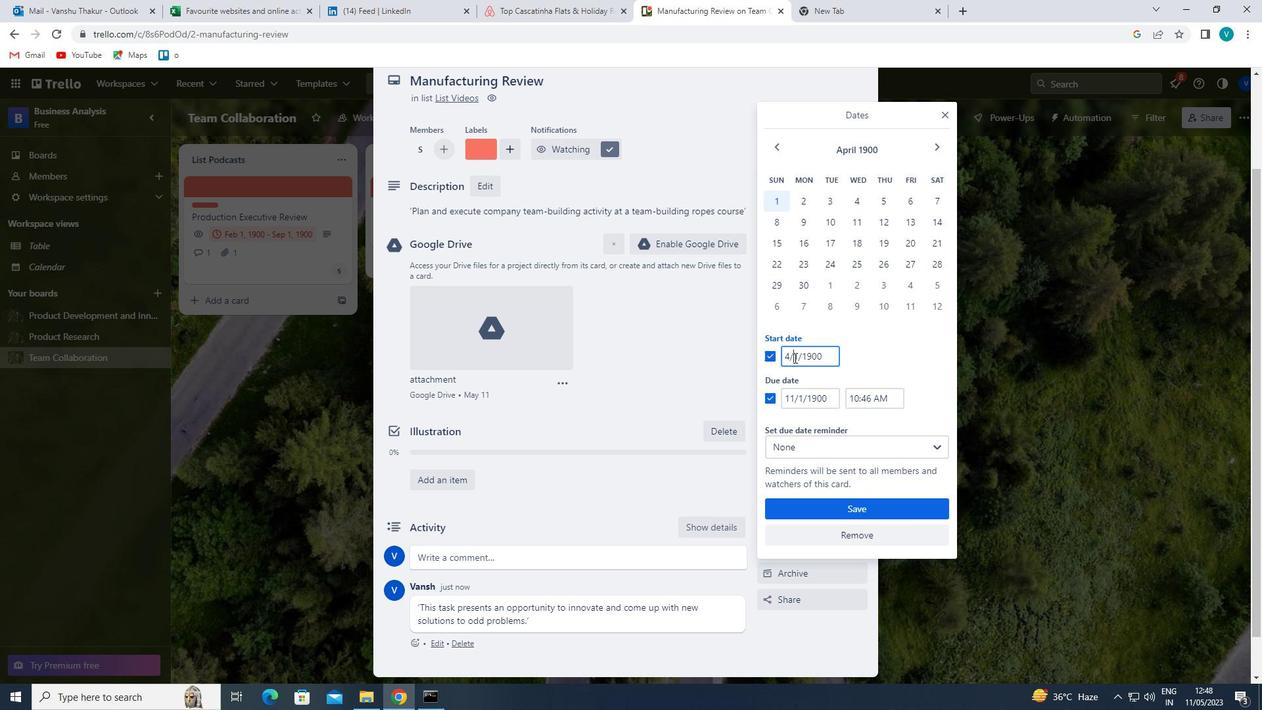 
Action: Mouse pressed left at (790, 353)
Screenshot: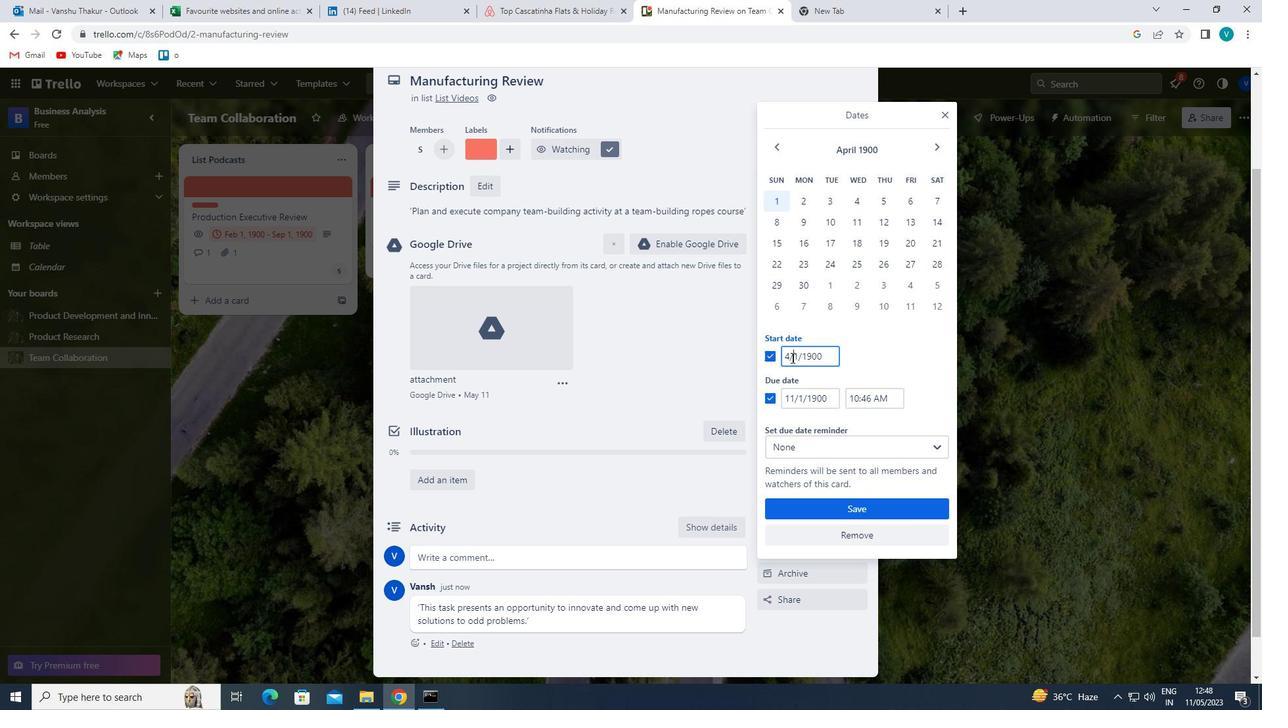 
Action: Mouse moved to (741, 403)
Screenshot: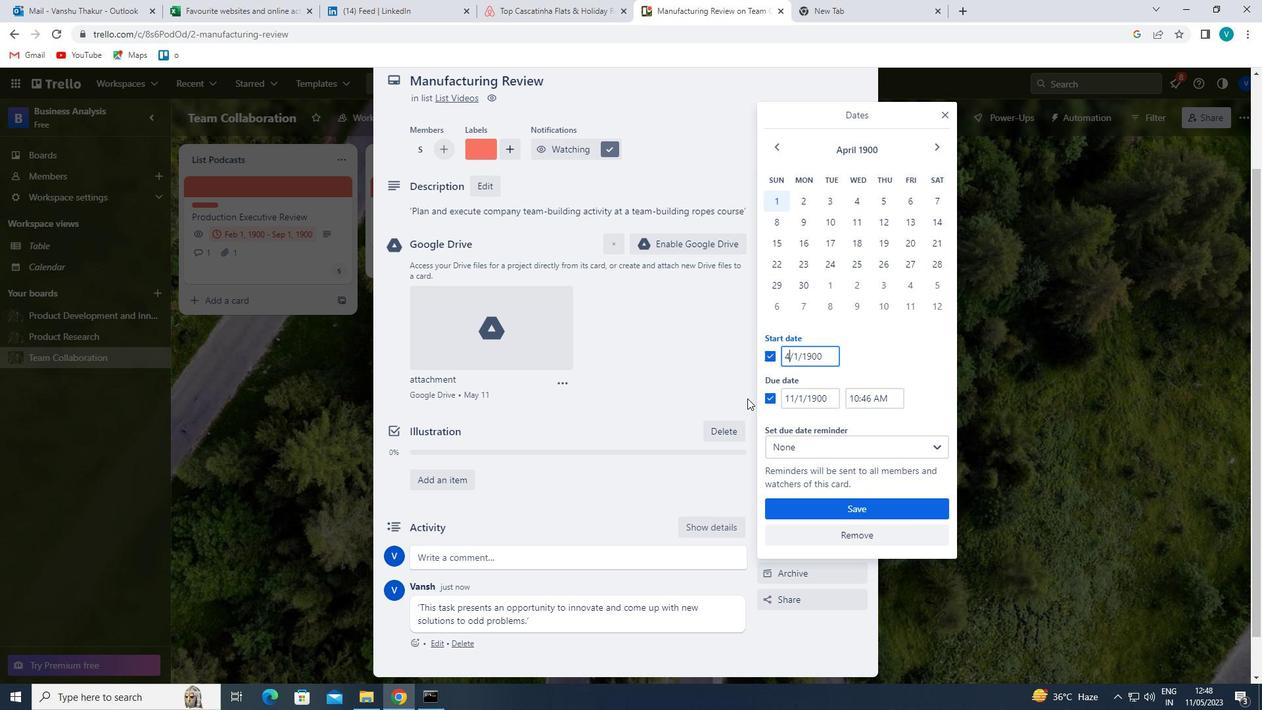 
Action: Key pressed <Key.backspace>5
Screenshot: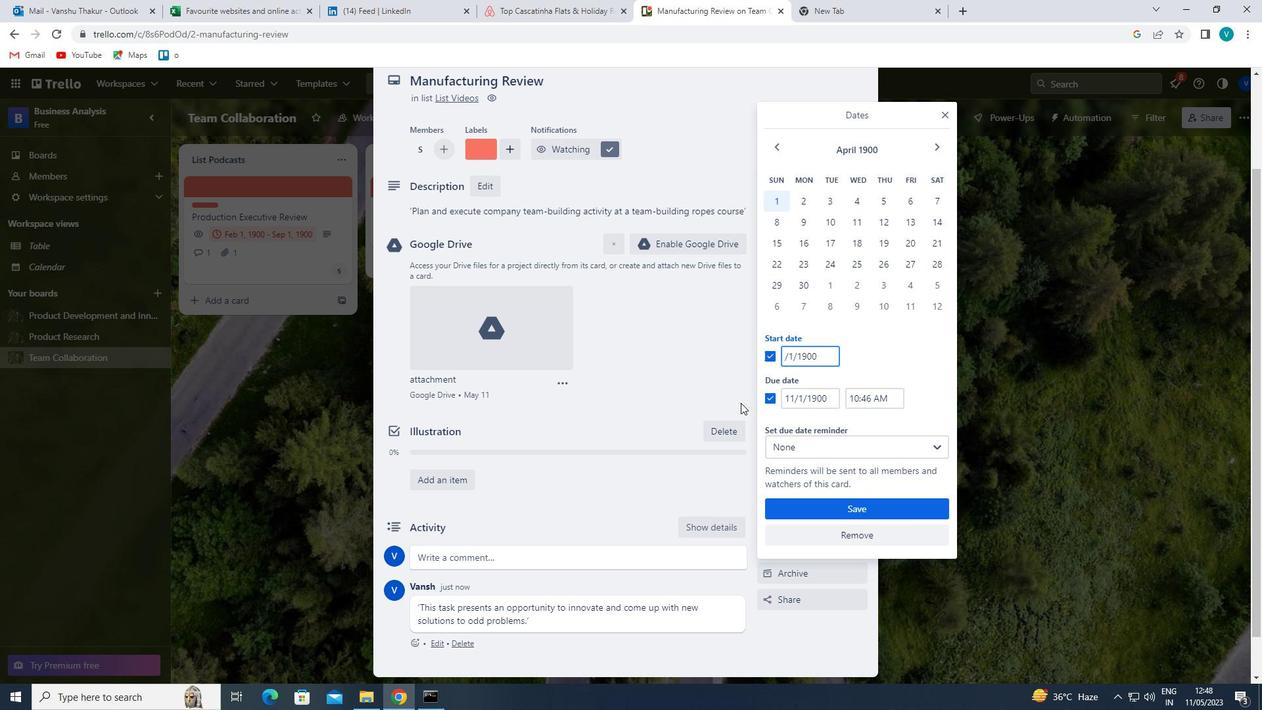 
Action: Mouse moved to (794, 395)
Screenshot: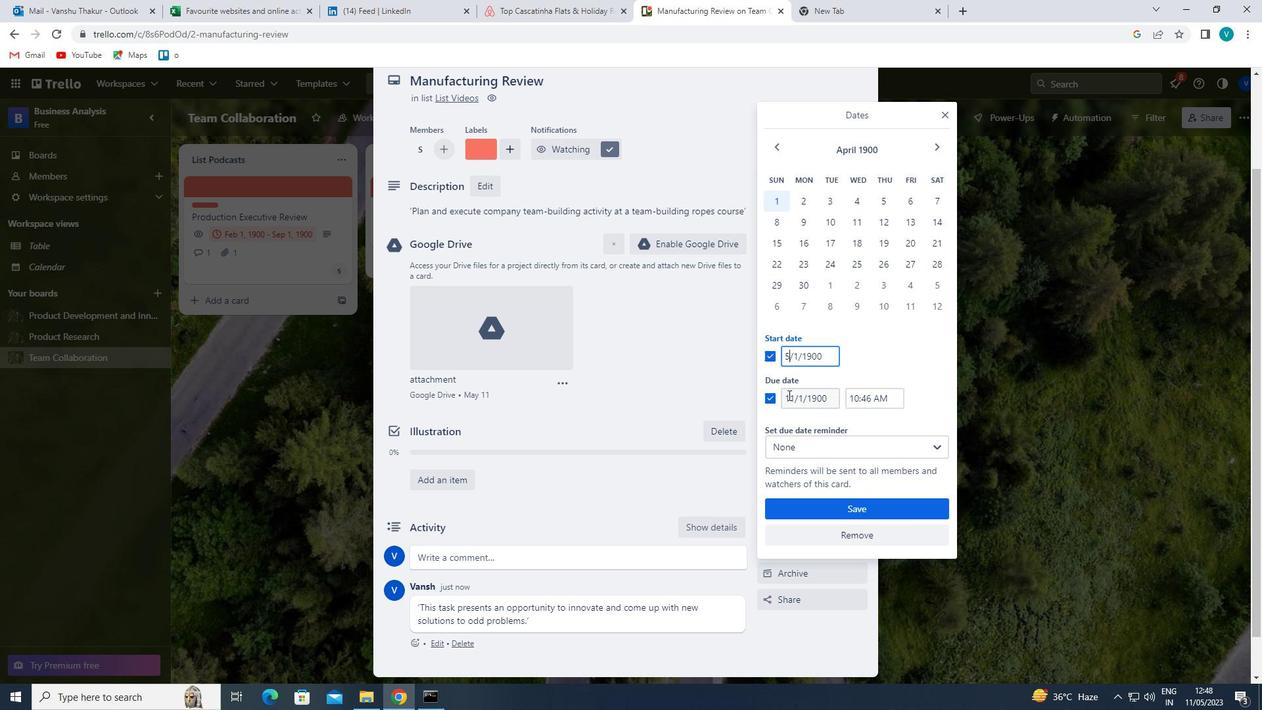 
Action: Mouse pressed left at (794, 395)
Screenshot: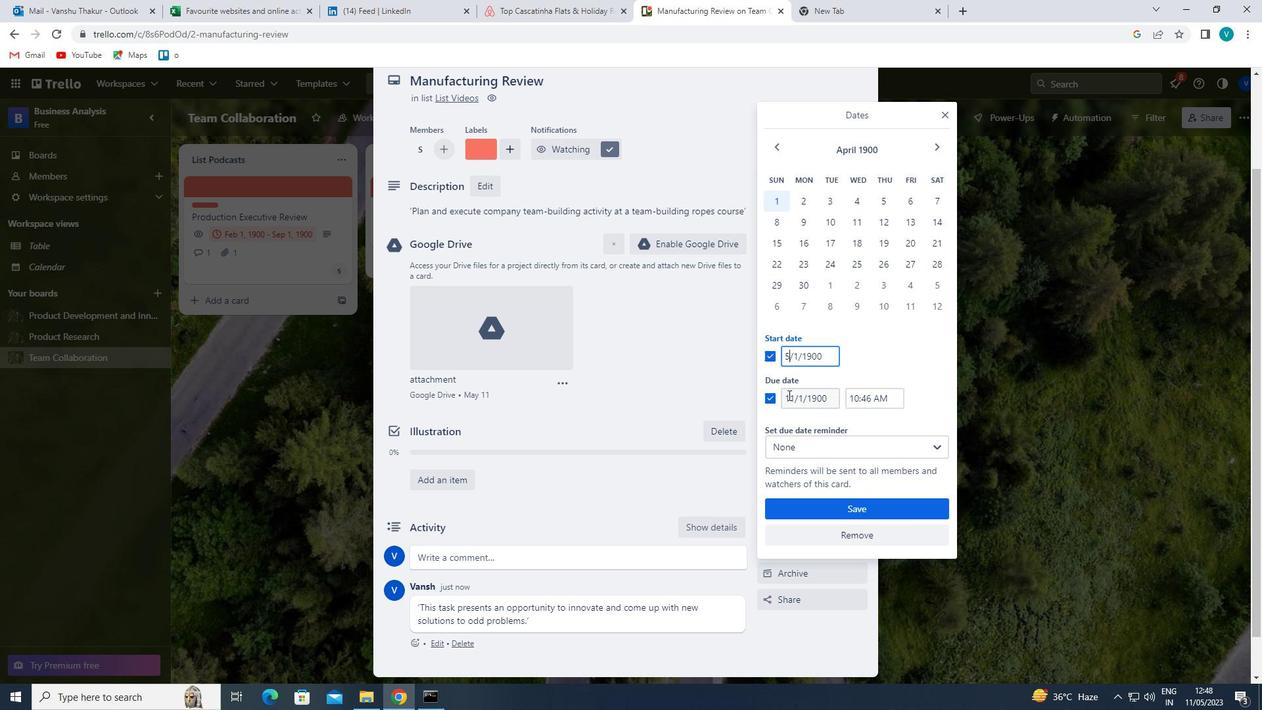 
Action: Mouse moved to (775, 411)
Screenshot: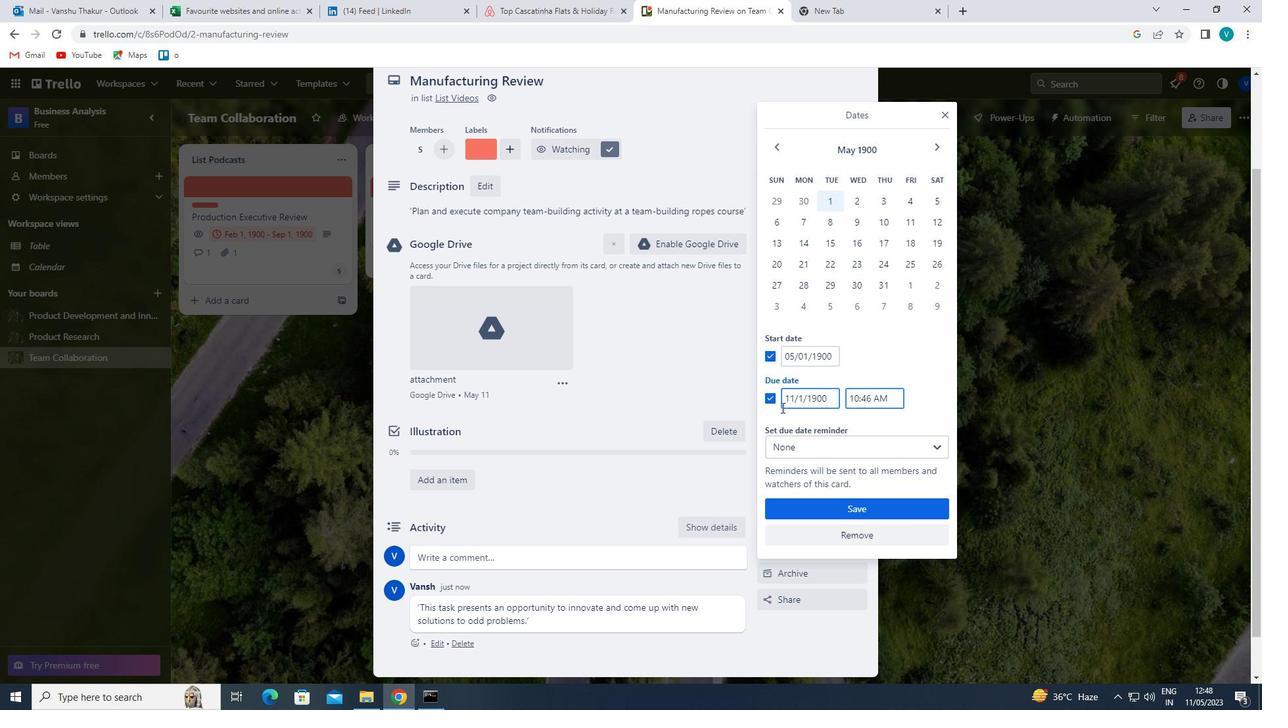 
Action: Key pressed <Key.backspace><Key.backspace>12
Screenshot: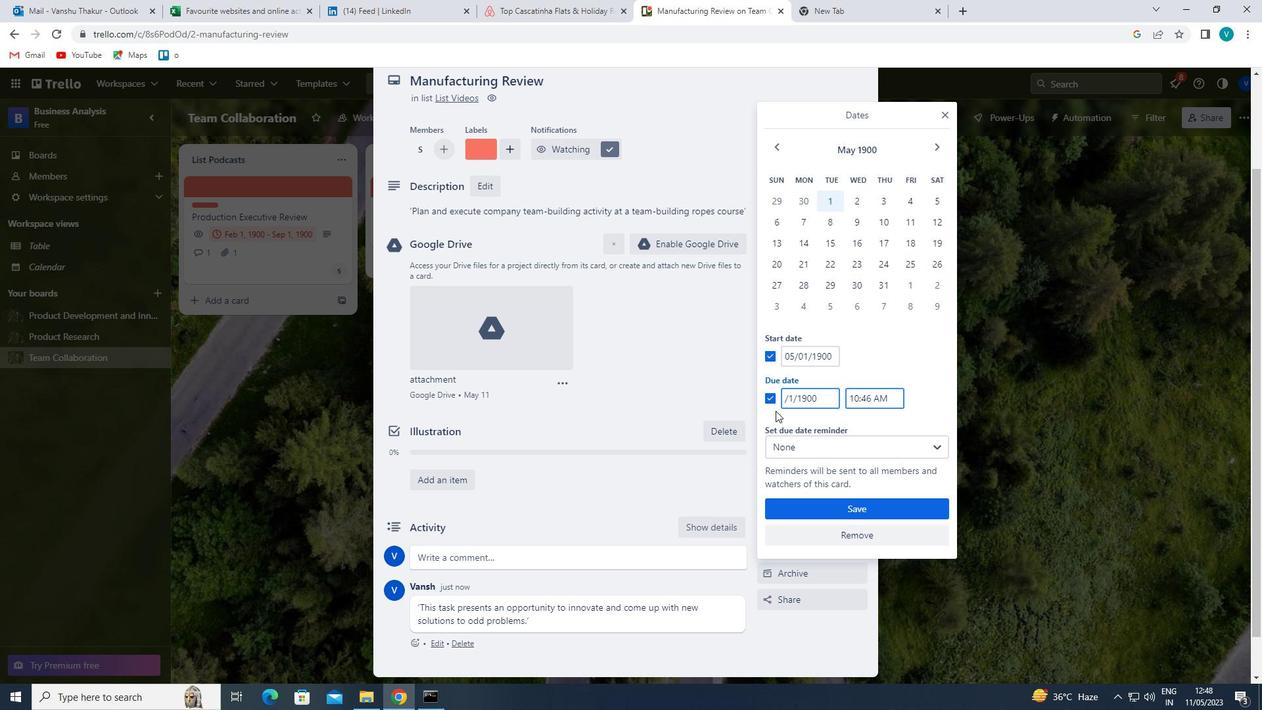 
Action: Mouse moved to (829, 503)
Screenshot: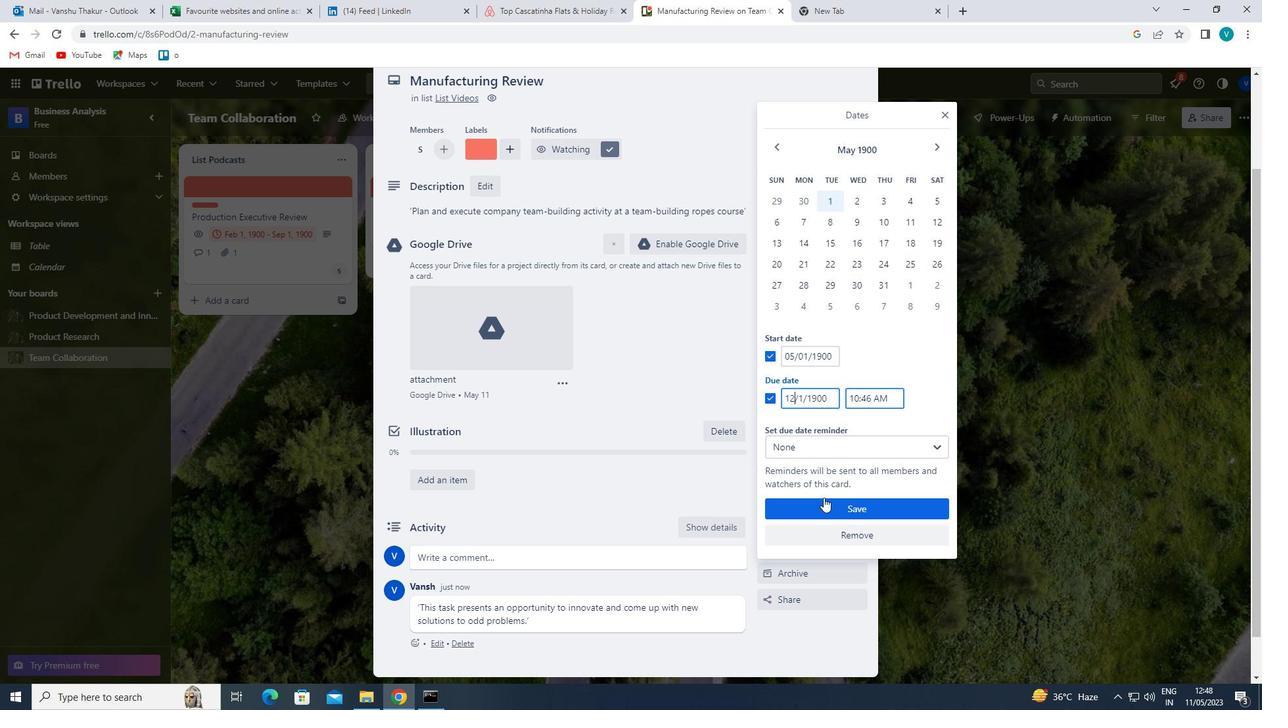 
Action: Mouse pressed left at (829, 503)
Screenshot: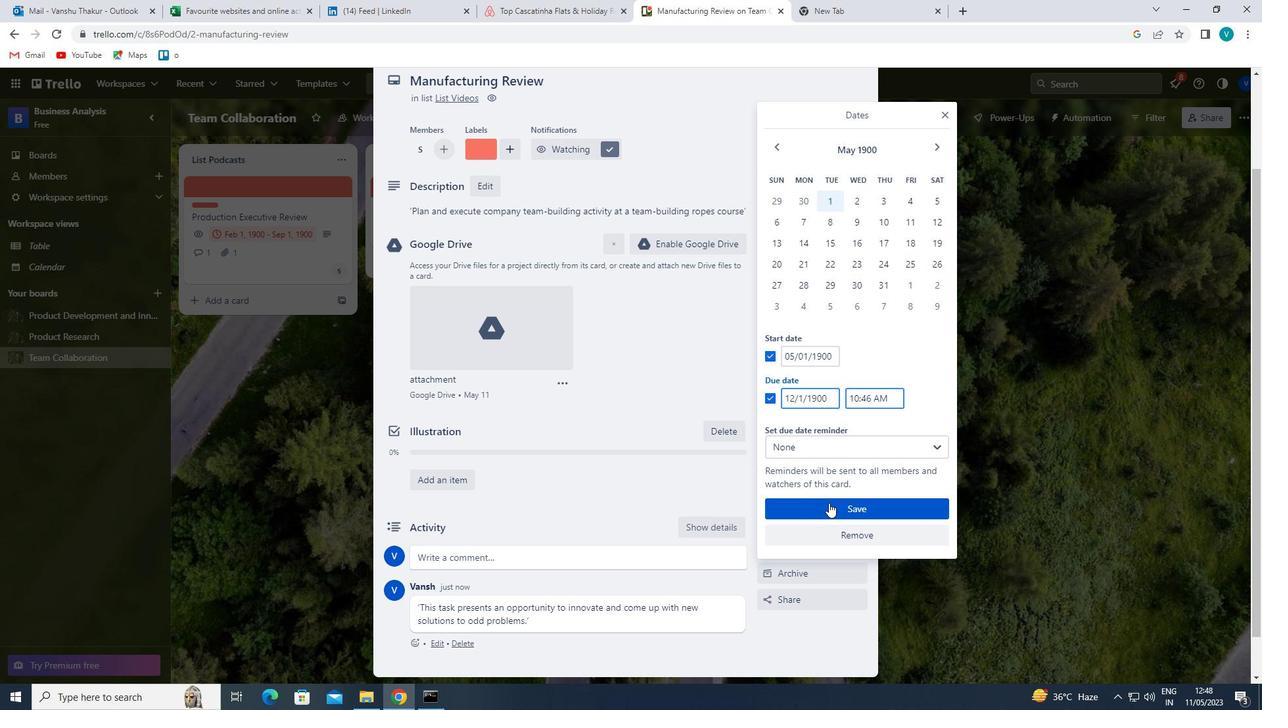 
